 Task: Look for space in Gurmatkāl, India from 1st July, 2023 to 8th July, 2023 for 2 adults, 1 child in price range Rs.15000 to Rs.20000. Place can be entire place with 1  bedroom having 1 bed and 1 bathroom. Property type can be house, flat, guest house, hotel. Amenities needed are: washing machine. Booking option can be shelf check-in. Required host language is English.
Action: Mouse moved to (581, 146)
Screenshot: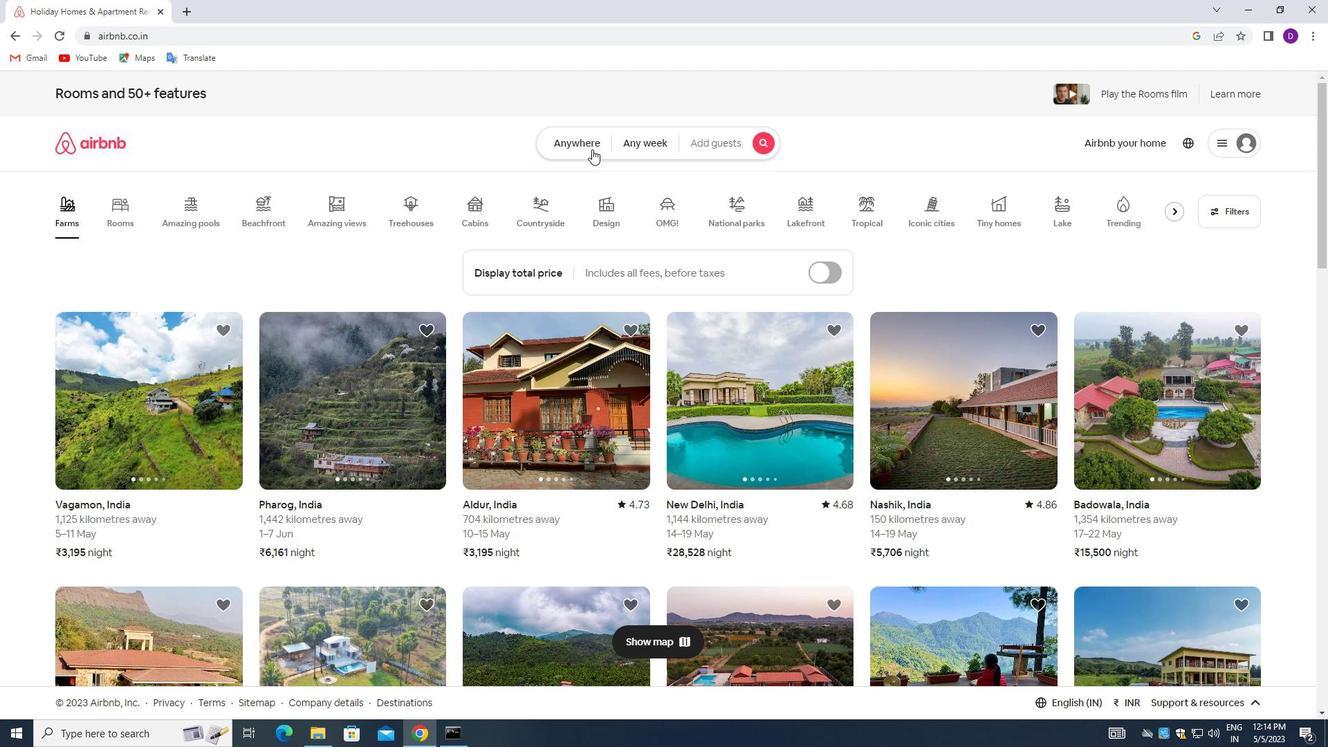 
Action: Mouse pressed left at (581, 146)
Screenshot: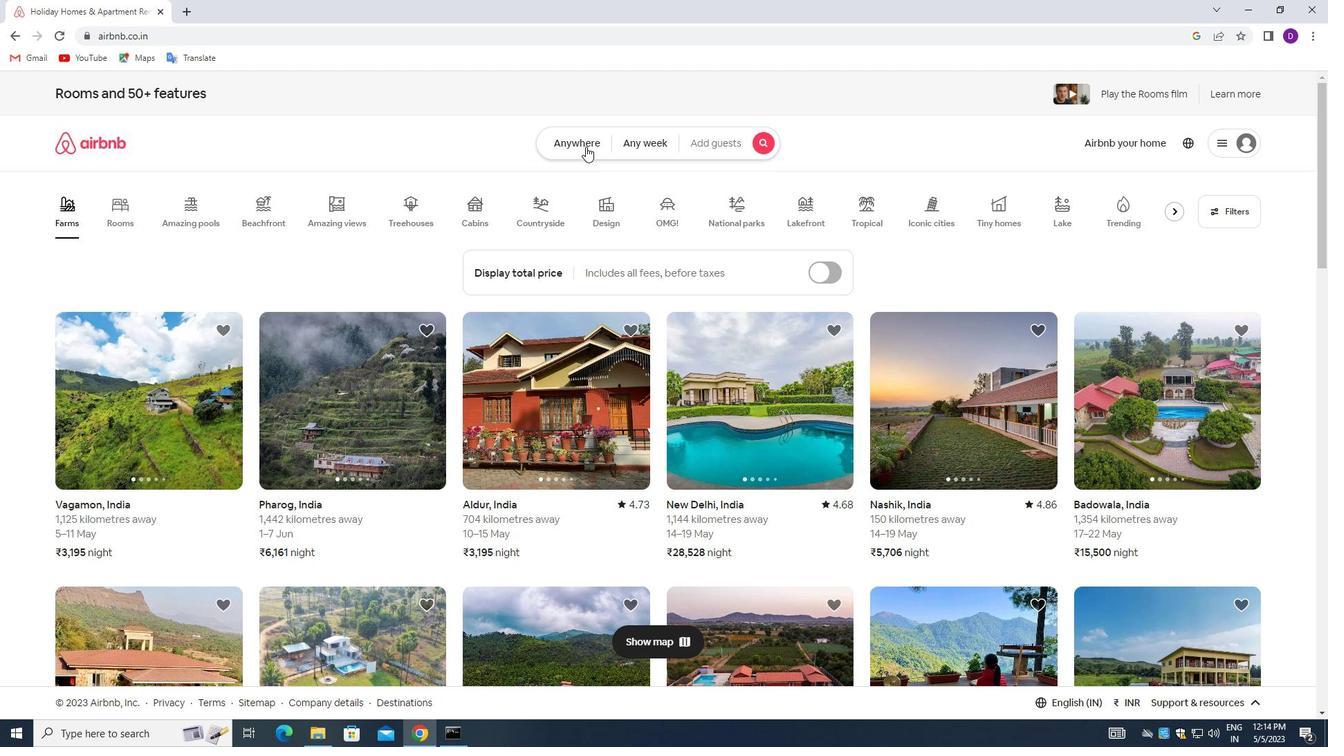 
Action: Mouse moved to (531, 201)
Screenshot: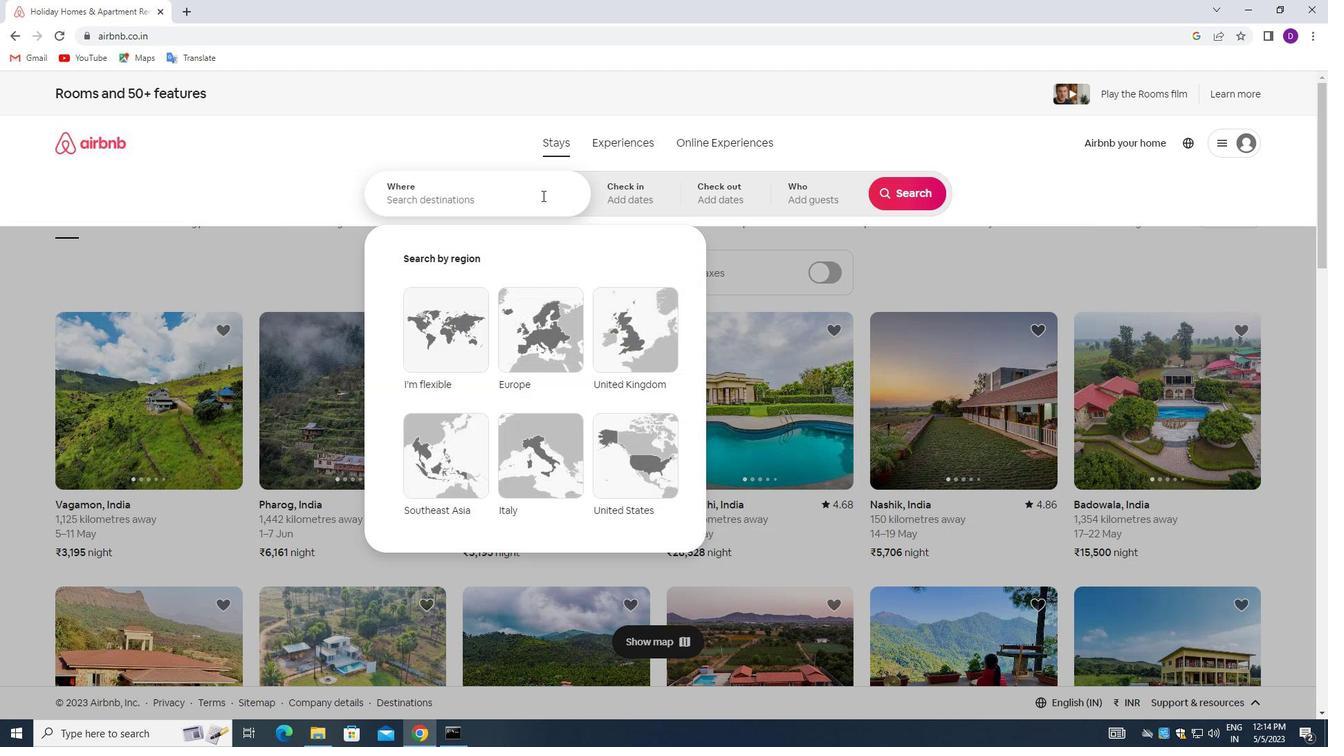 
Action: Mouse pressed left at (531, 201)
Screenshot: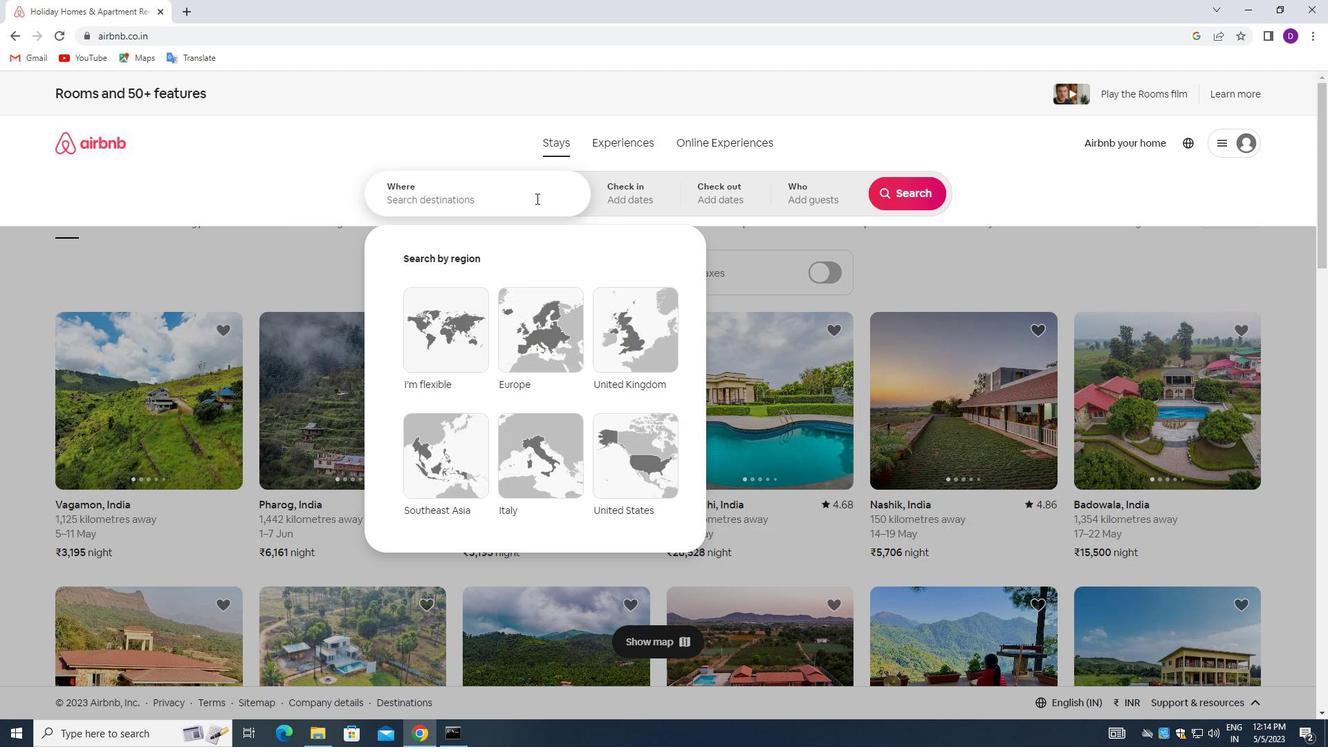 
Action: Mouse moved to (295, 166)
Screenshot: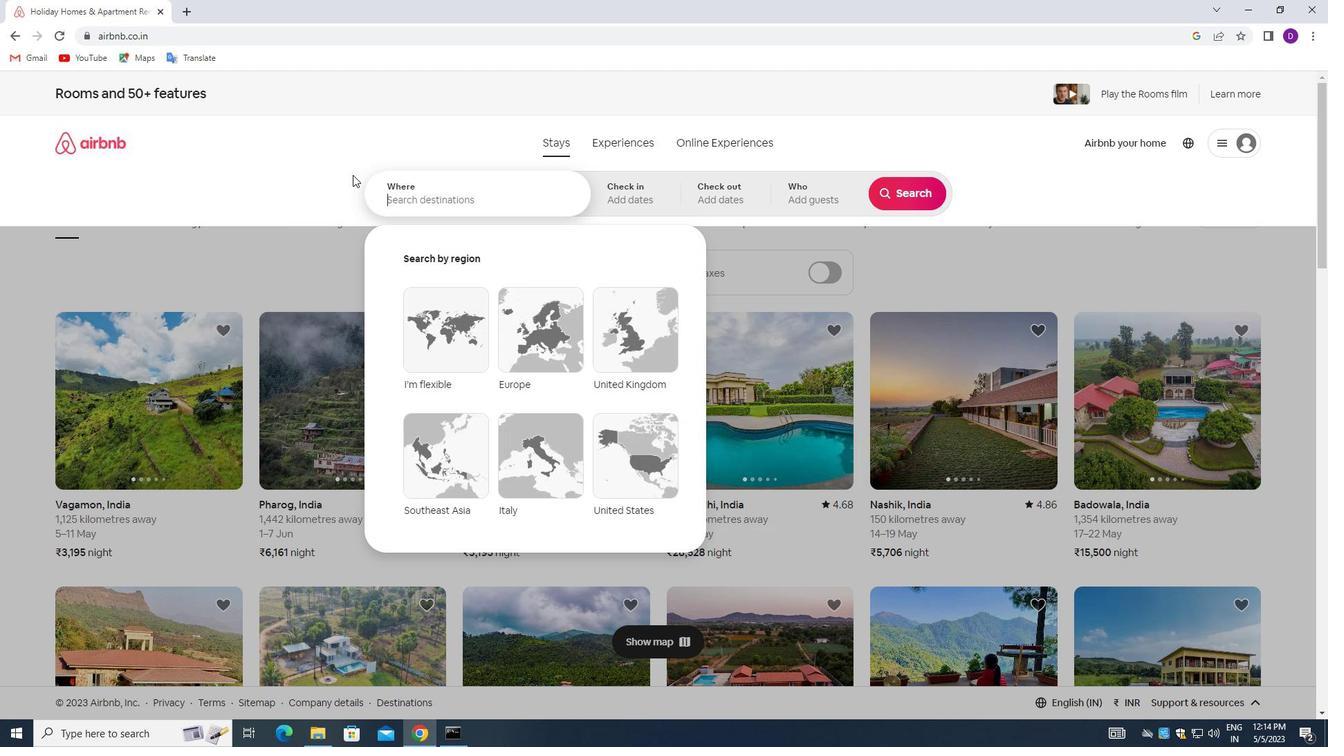 
Action: Key pressed <Key.shift_r>Gurmatkal,<Key.space><Key.shift>INDIA<Key.enter>
Screenshot: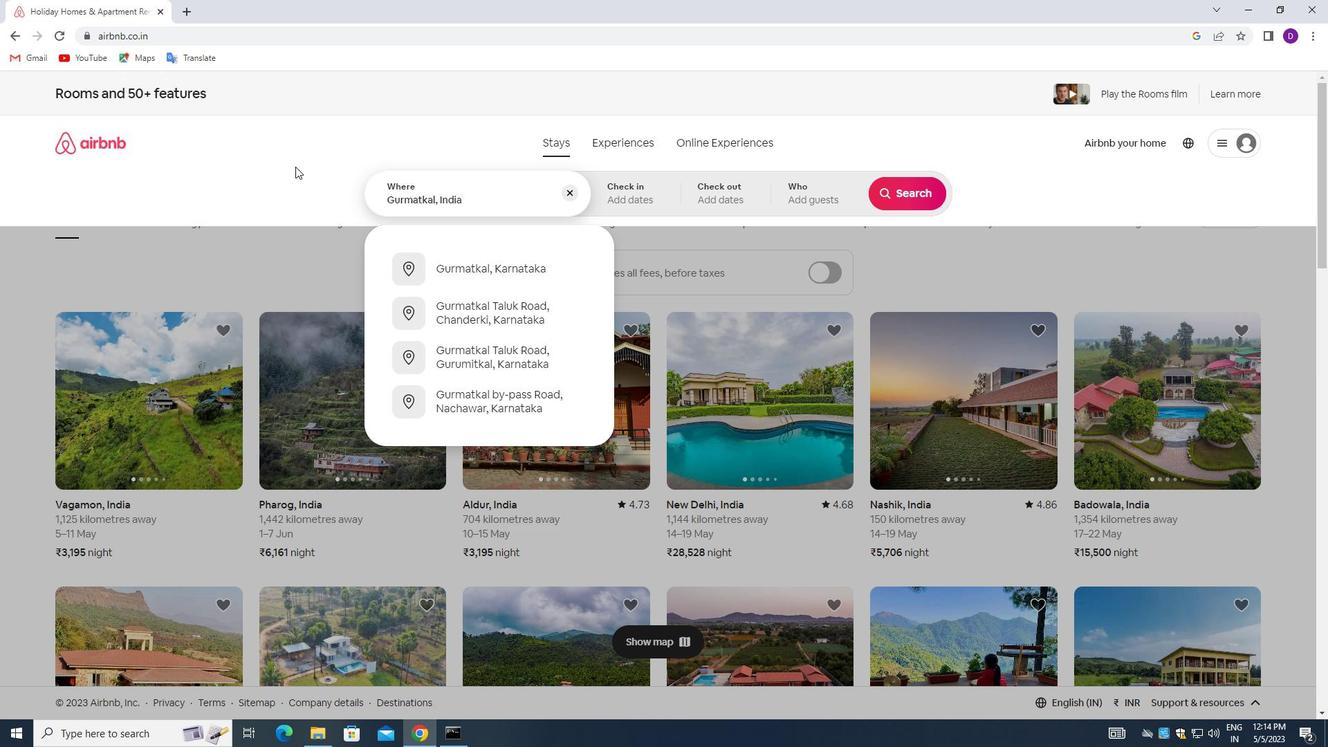 
Action: Mouse moved to (899, 308)
Screenshot: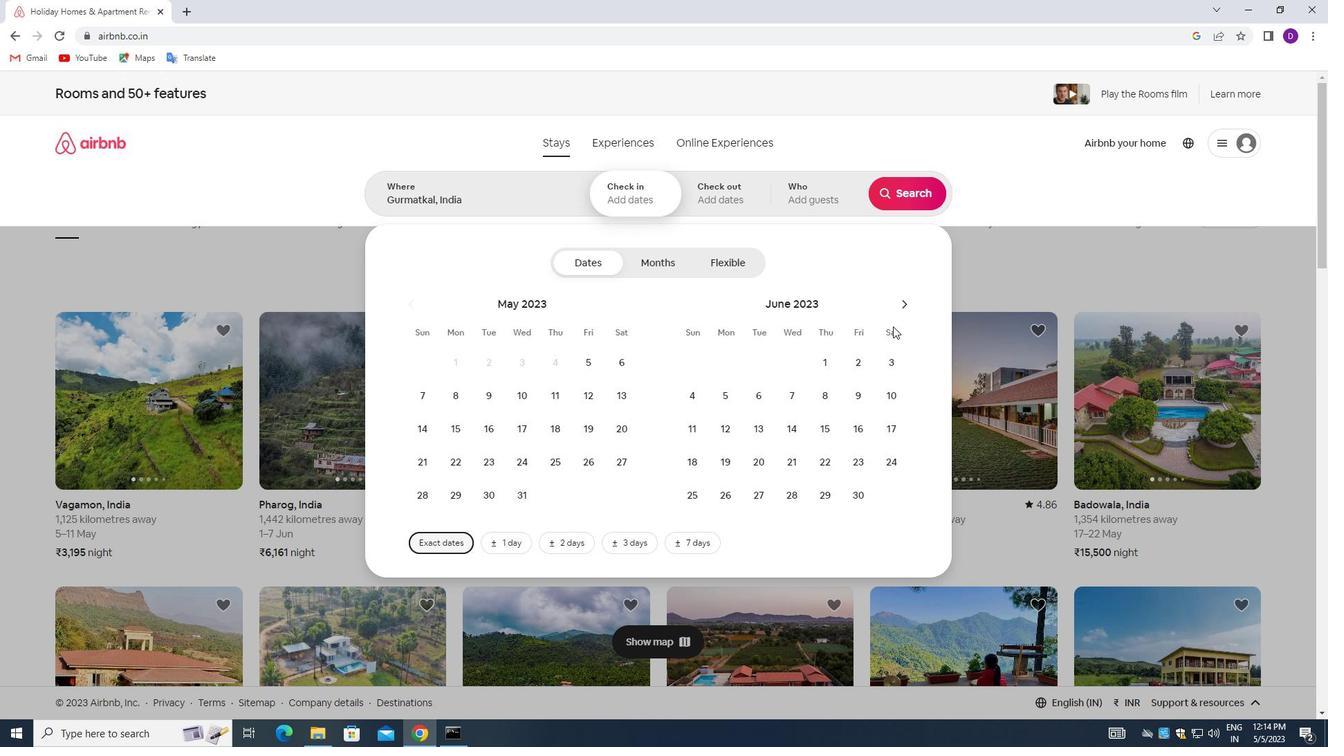 
Action: Mouse pressed left at (899, 308)
Screenshot: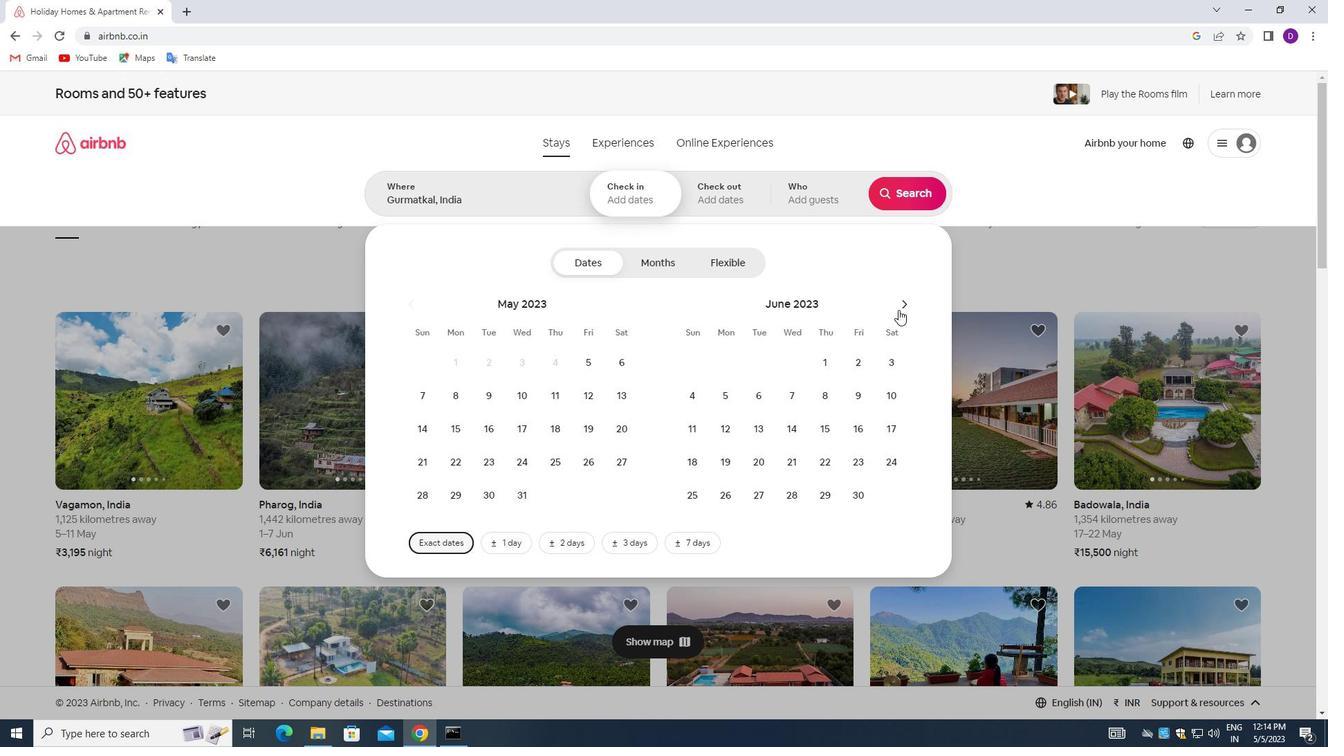
Action: Mouse moved to (897, 352)
Screenshot: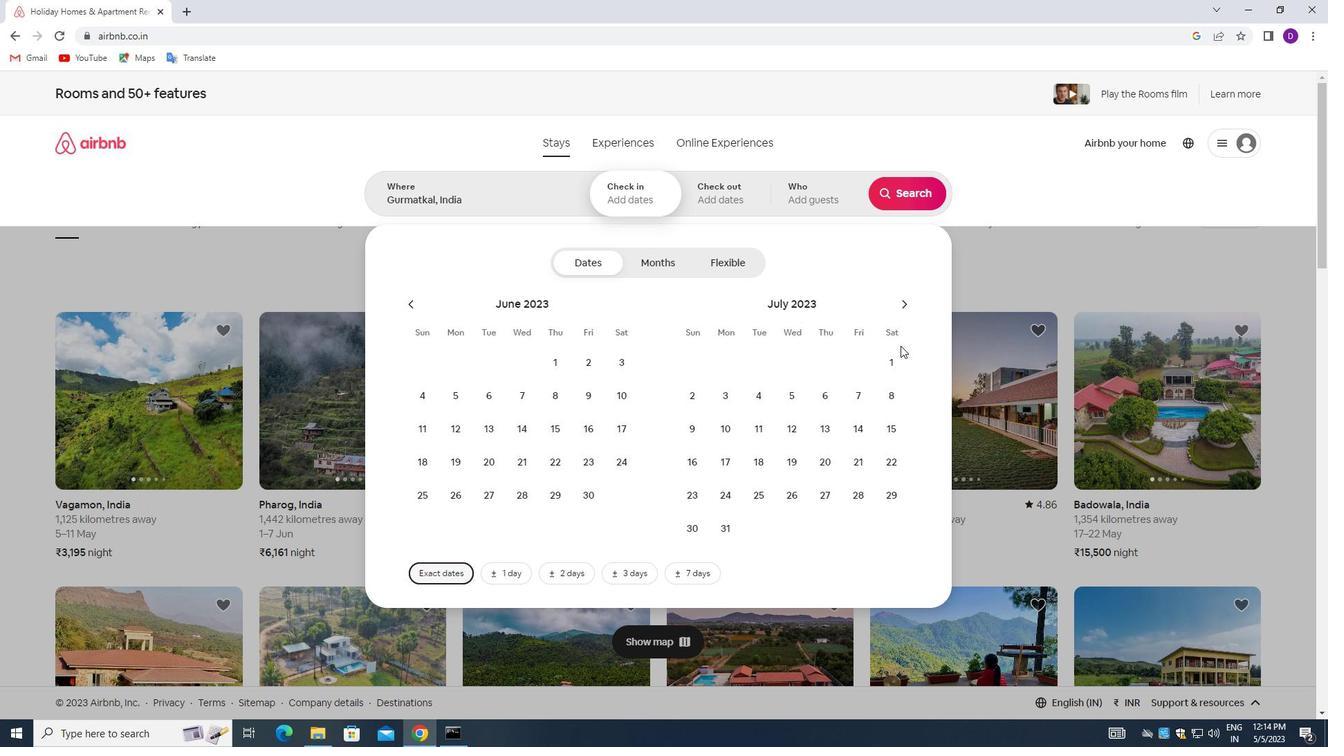 
Action: Mouse pressed left at (897, 352)
Screenshot: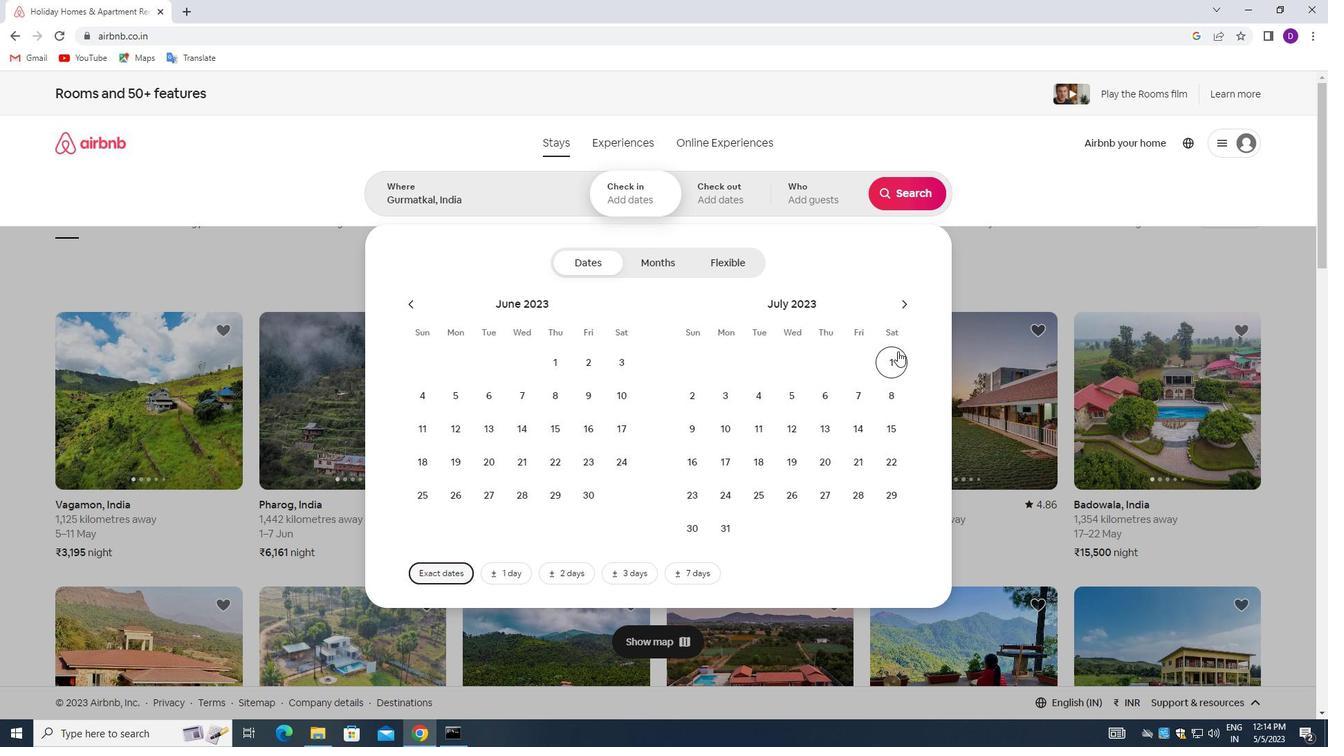 
Action: Mouse moved to (896, 386)
Screenshot: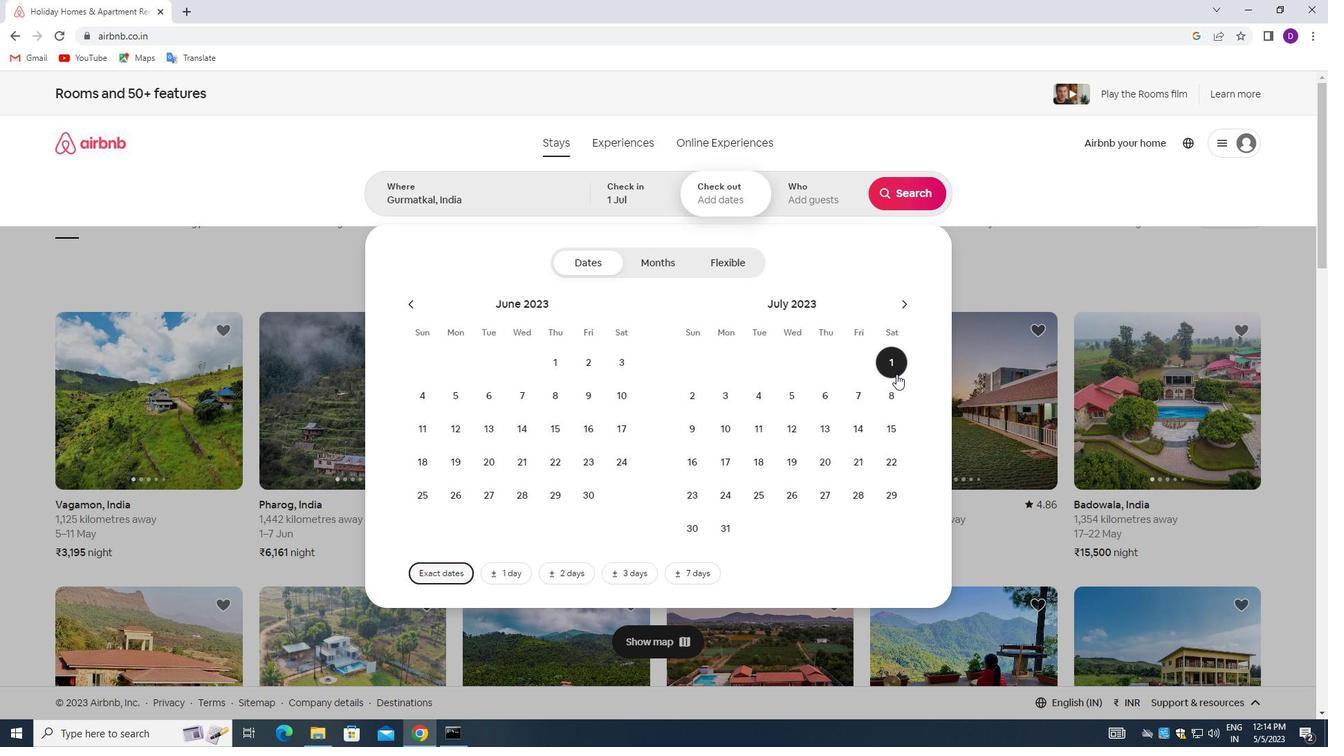 
Action: Mouse pressed left at (896, 386)
Screenshot: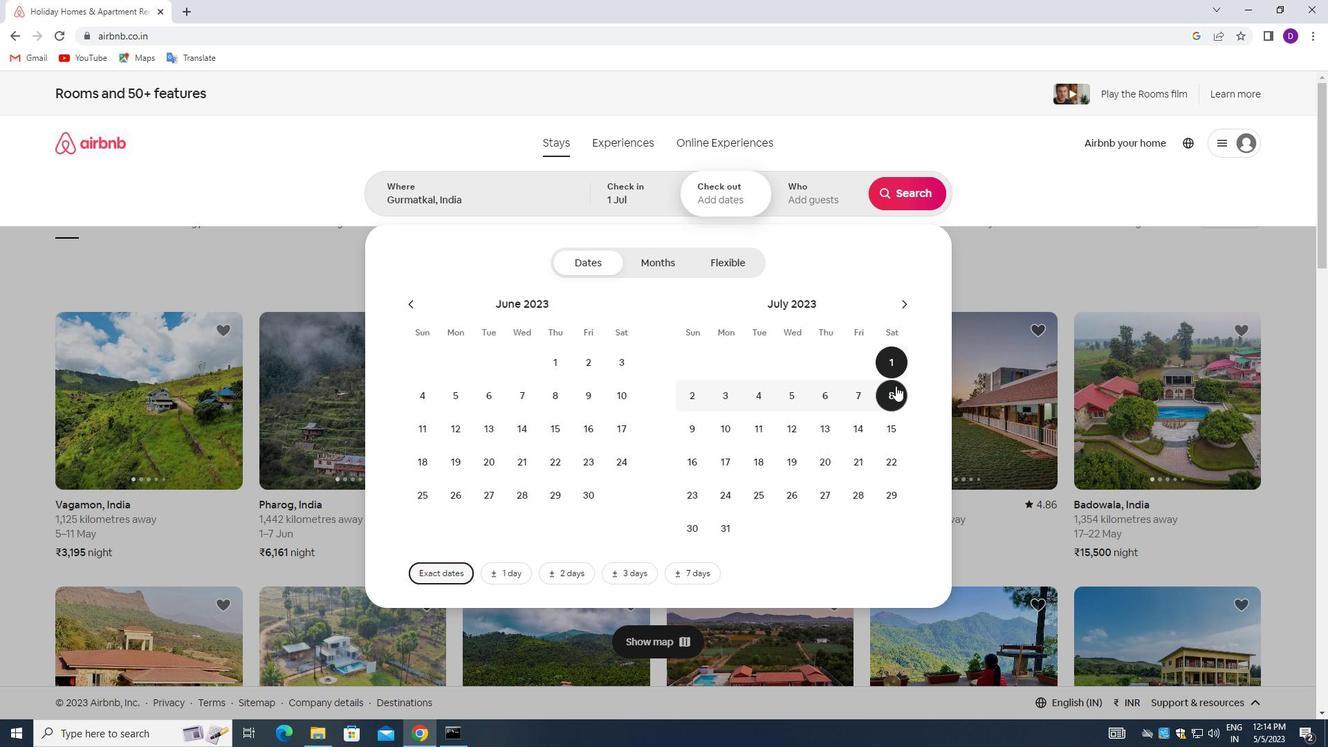 
Action: Mouse moved to (805, 194)
Screenshot: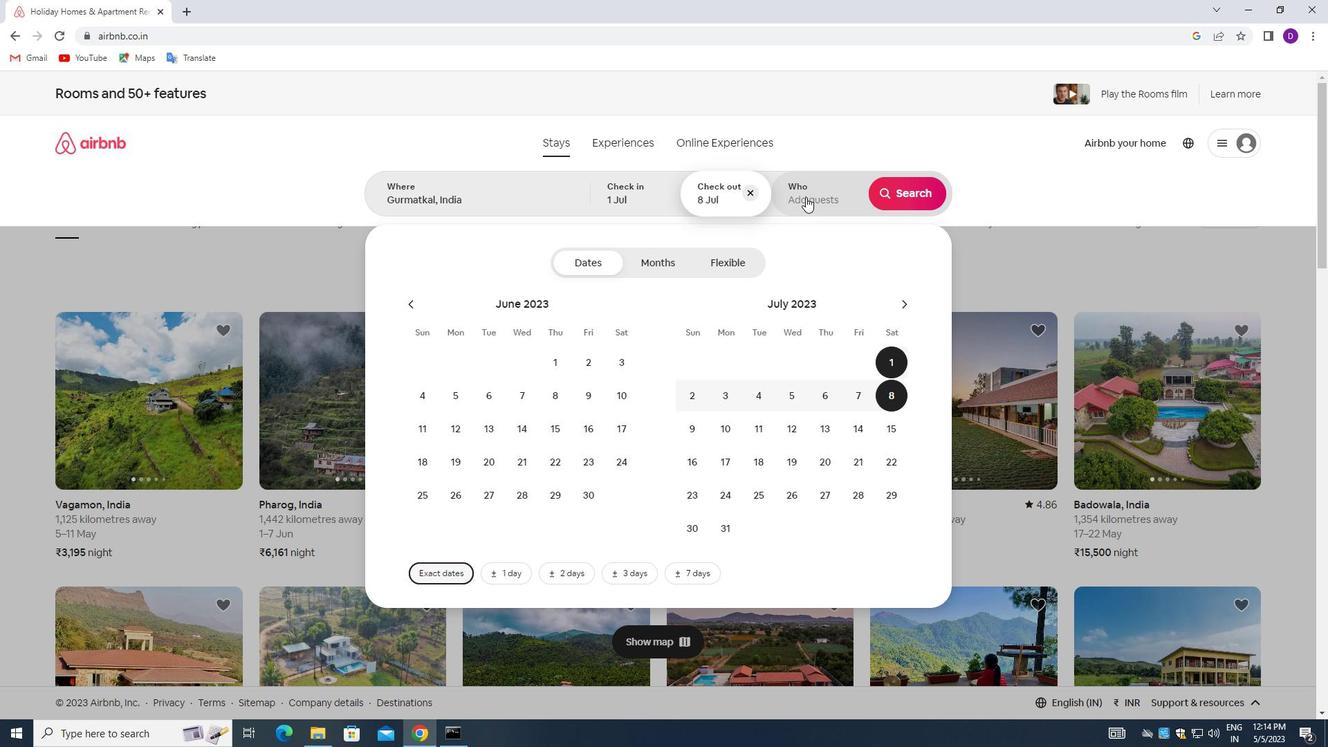 
Action: Mouse pressed left at (805, 194)
Screenshot: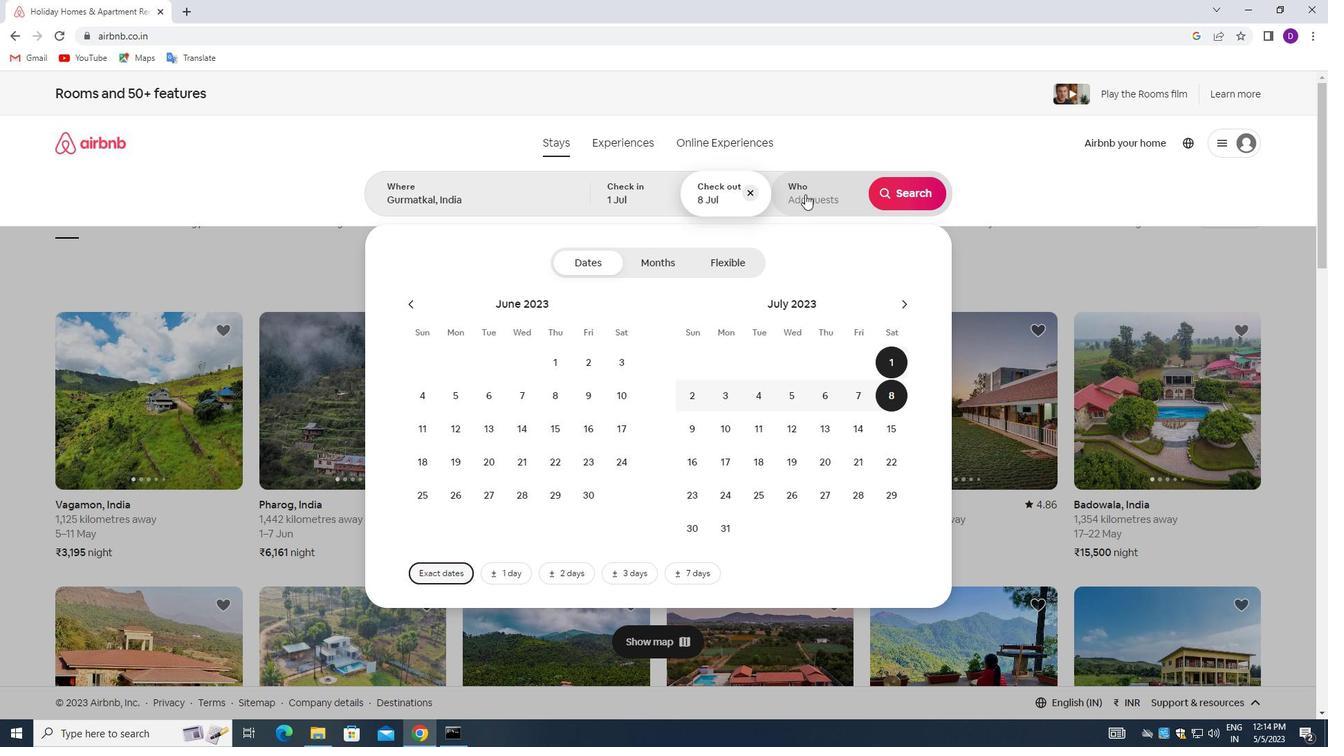 
Action: Mouse moved to (919, 264)
Screenshot: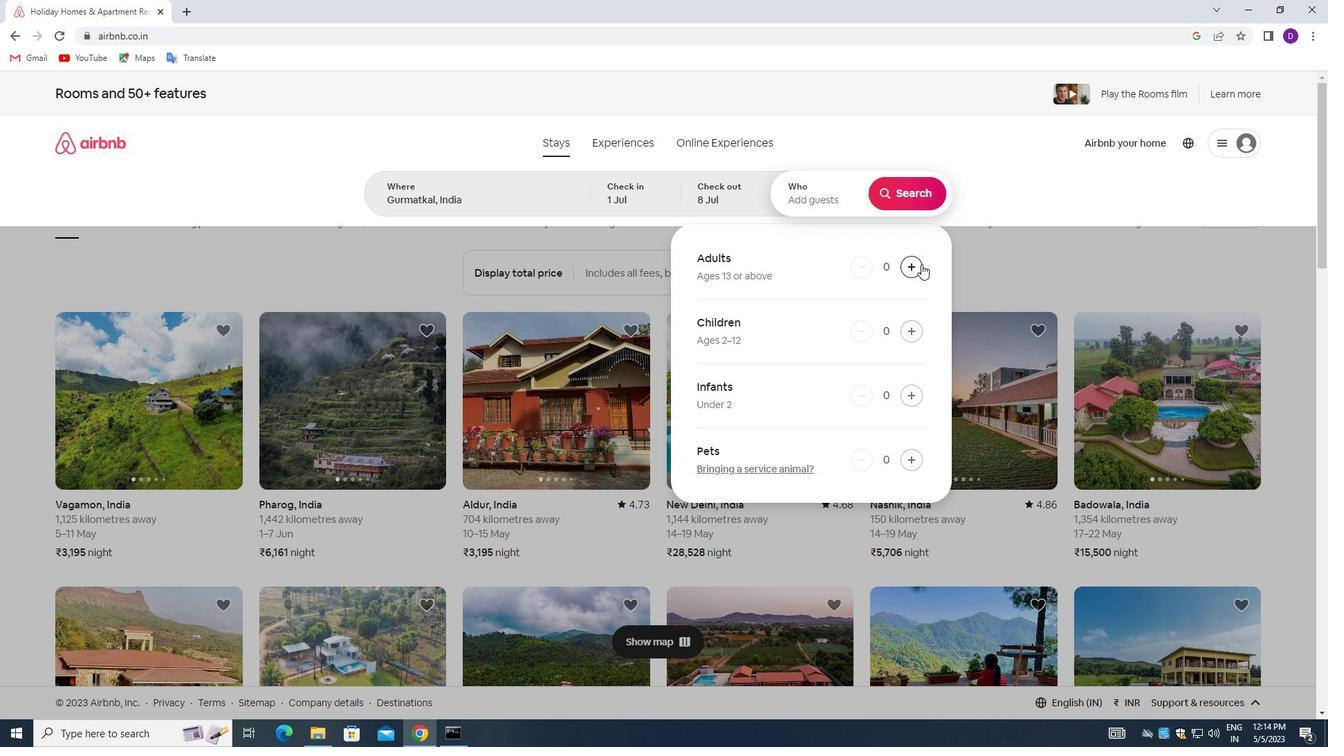 
Action: Mouse pressed left at (919, 264)
Screenshot: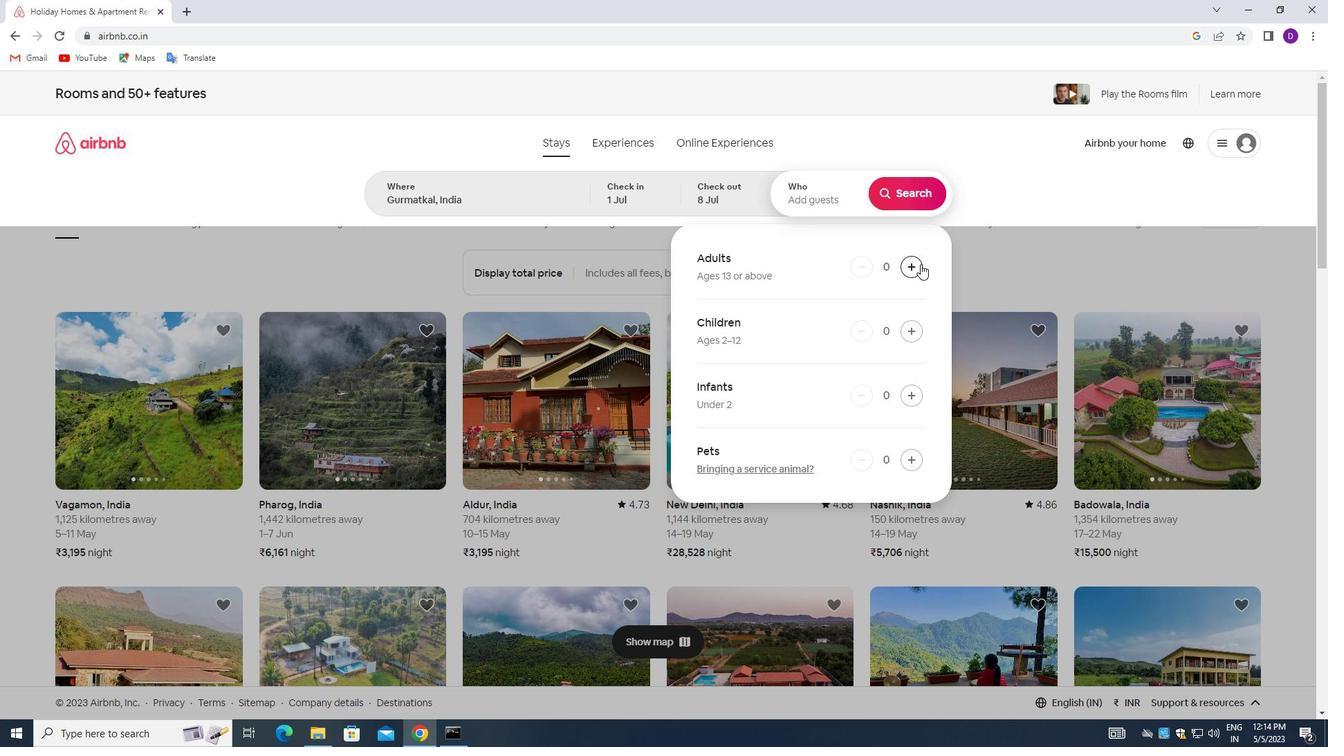 
Action: Mouse pressed left at (919, 264)
Screenshot: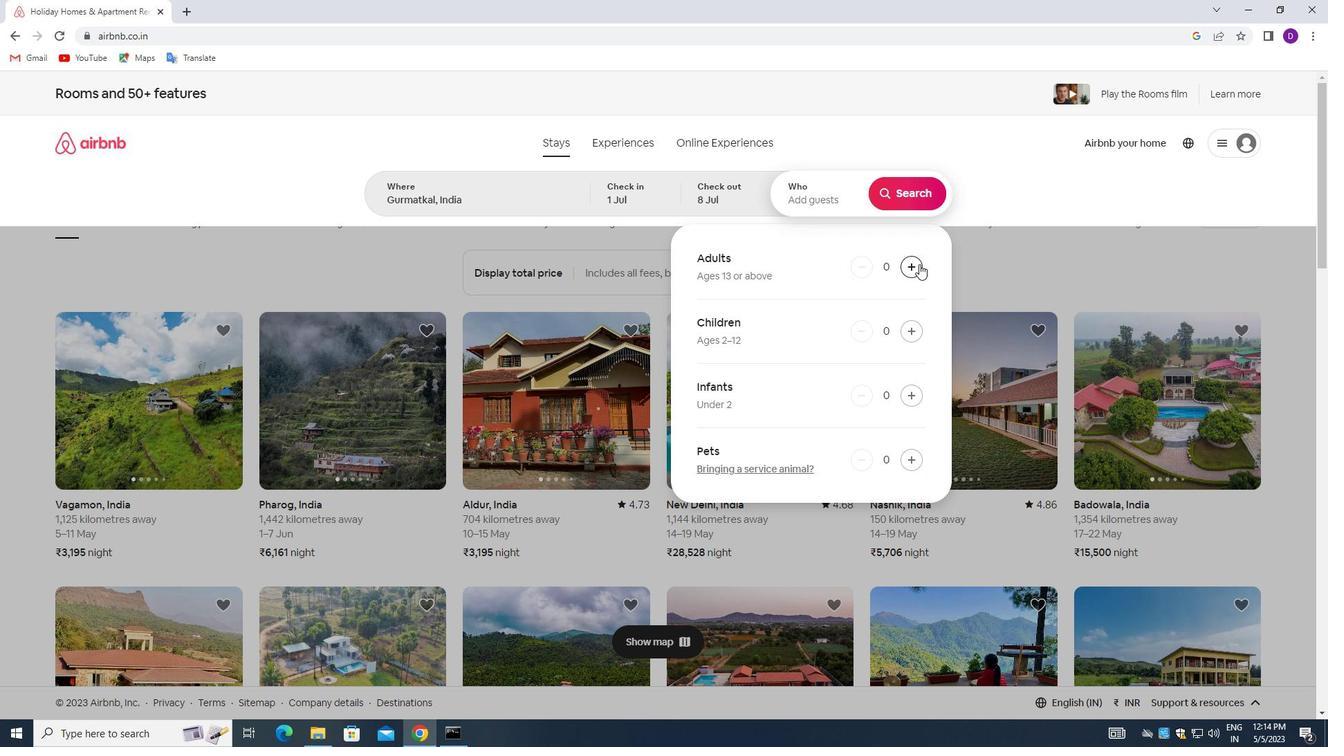 
Action: Mouse moved to (906, 325)
Screenshot: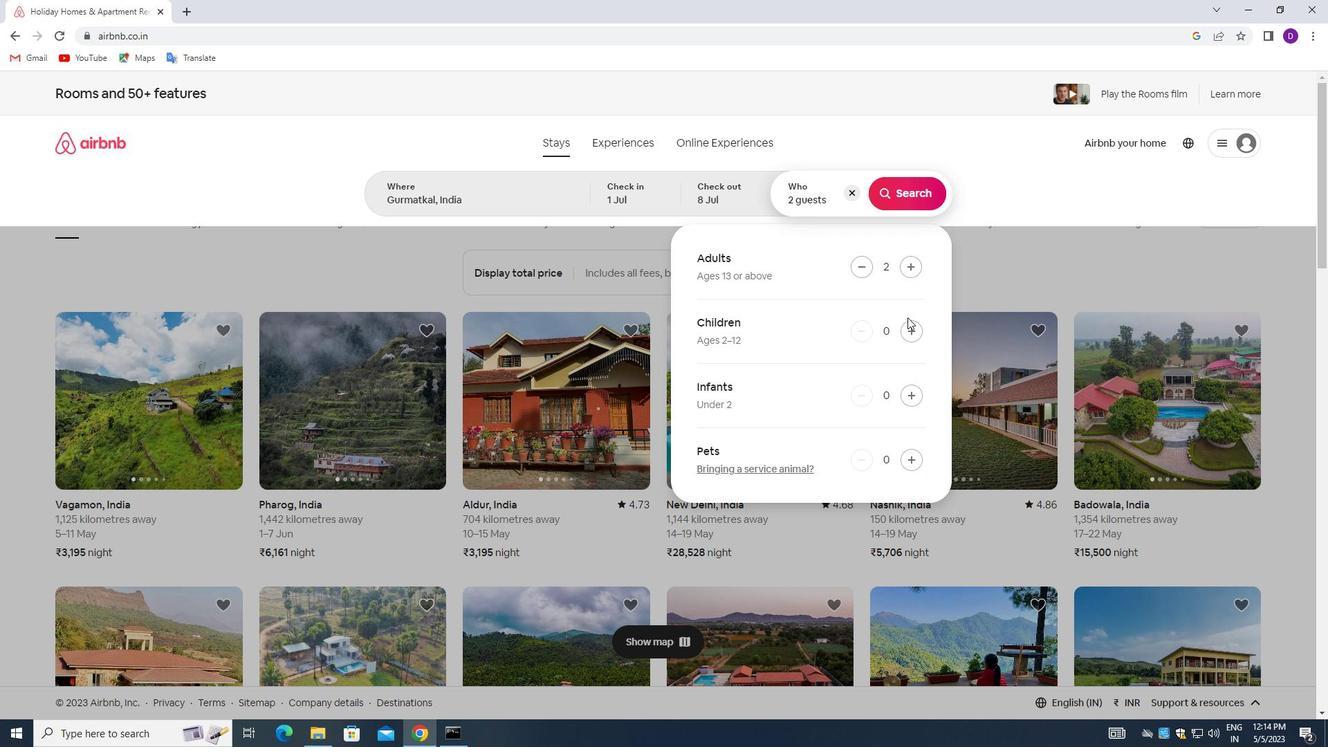 
Action: Mouse pressed left at (906, 325)
Screenshot: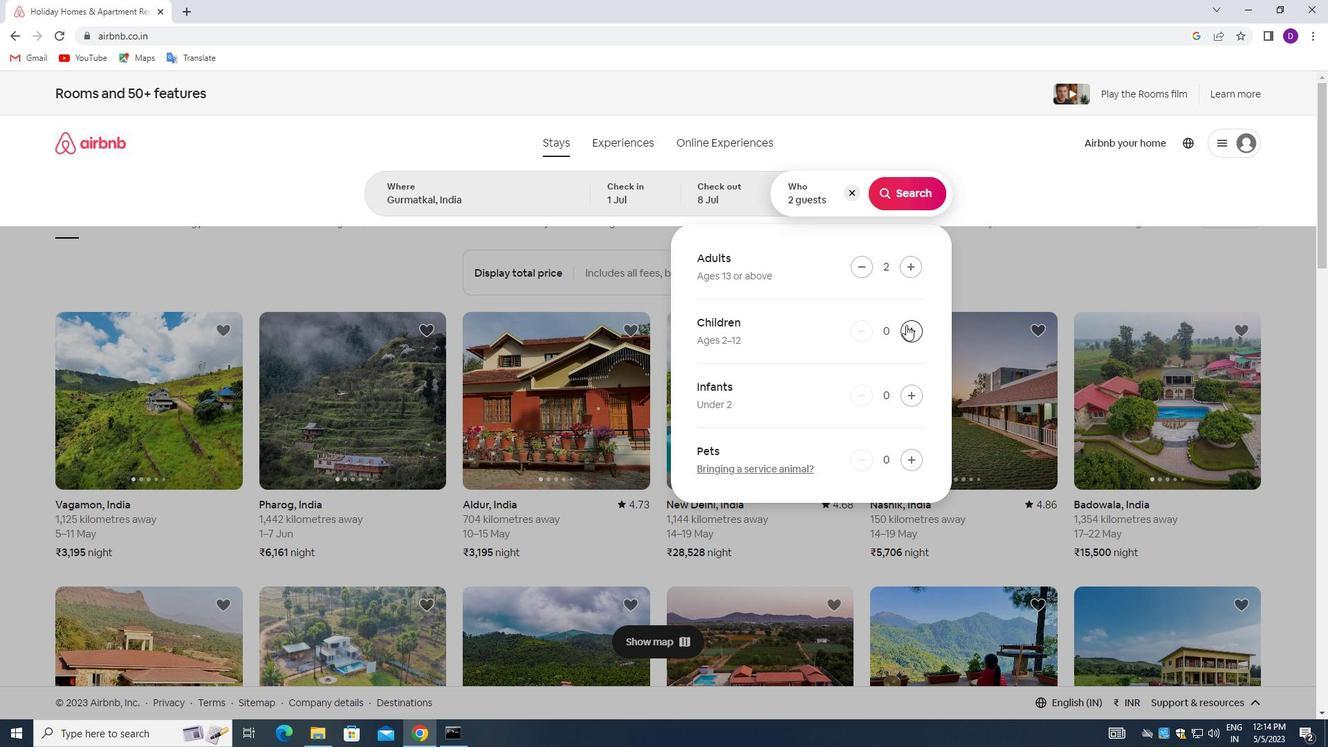 
Action: Mouse moved to (914, 189)
Screenshot: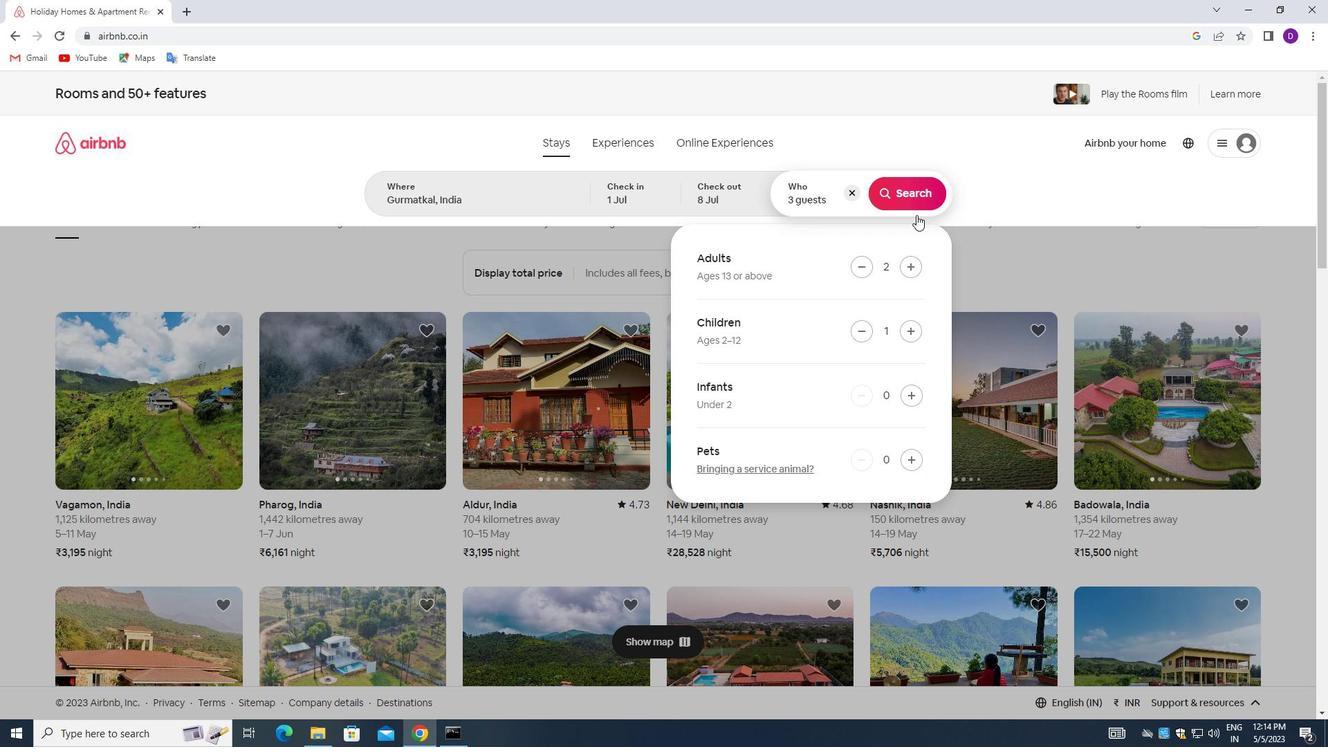 
Action: Mouse pressed left at (914, 189)
Screenshot: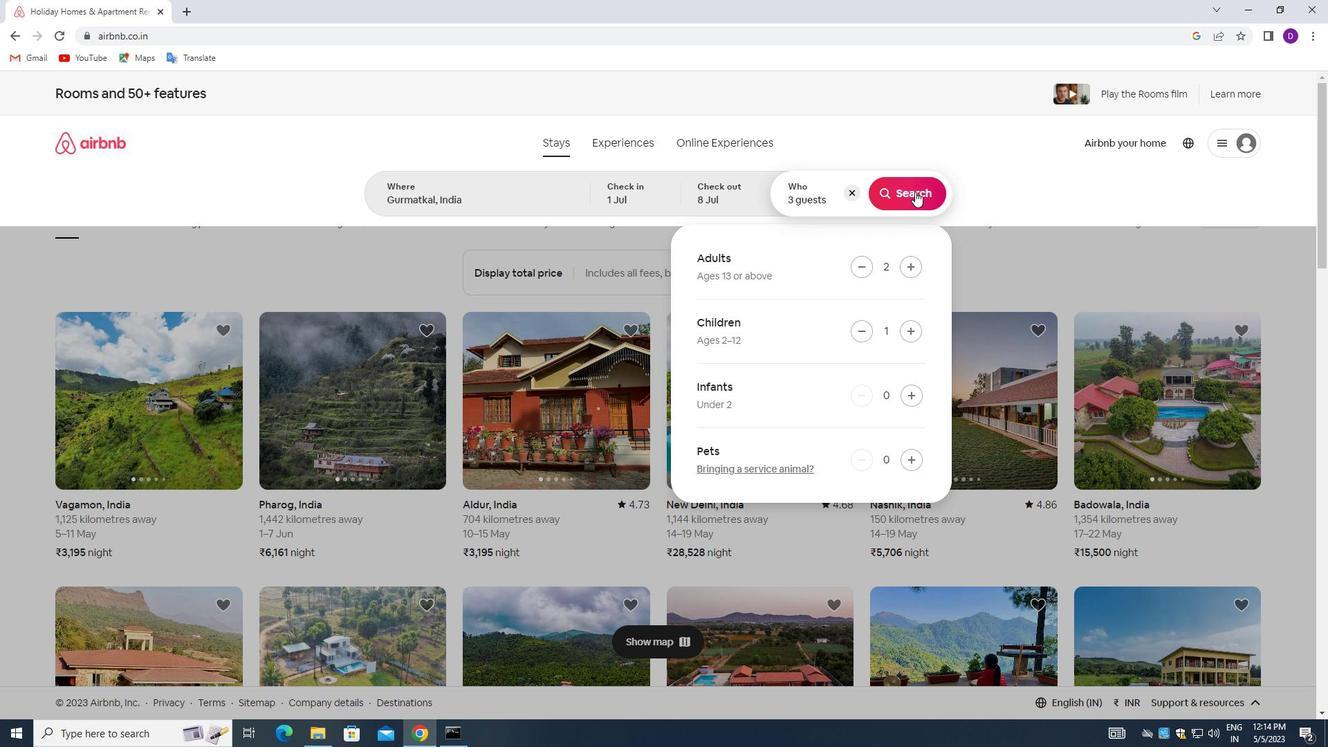 
Action: Mouse moved to (1254, 159)
Screenshot: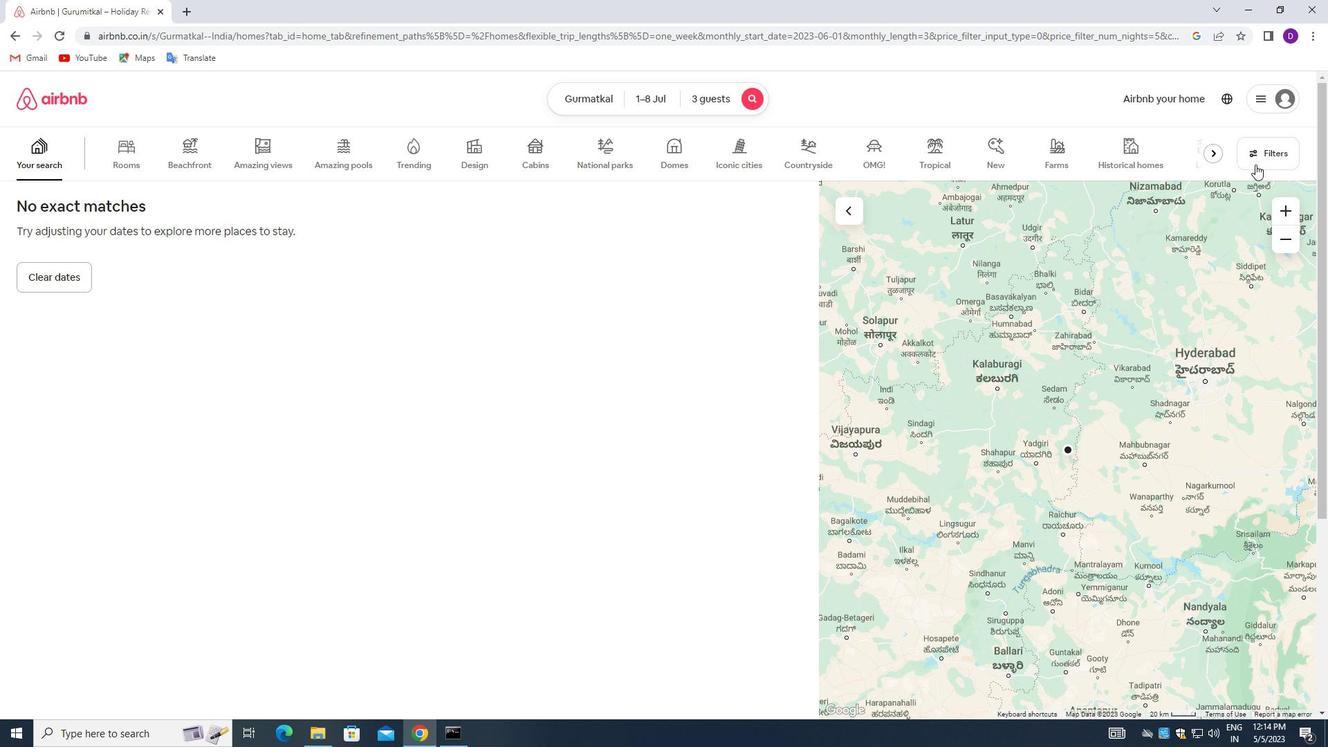
Action: Mouse pressed left at (1254, 159)
Screenshot: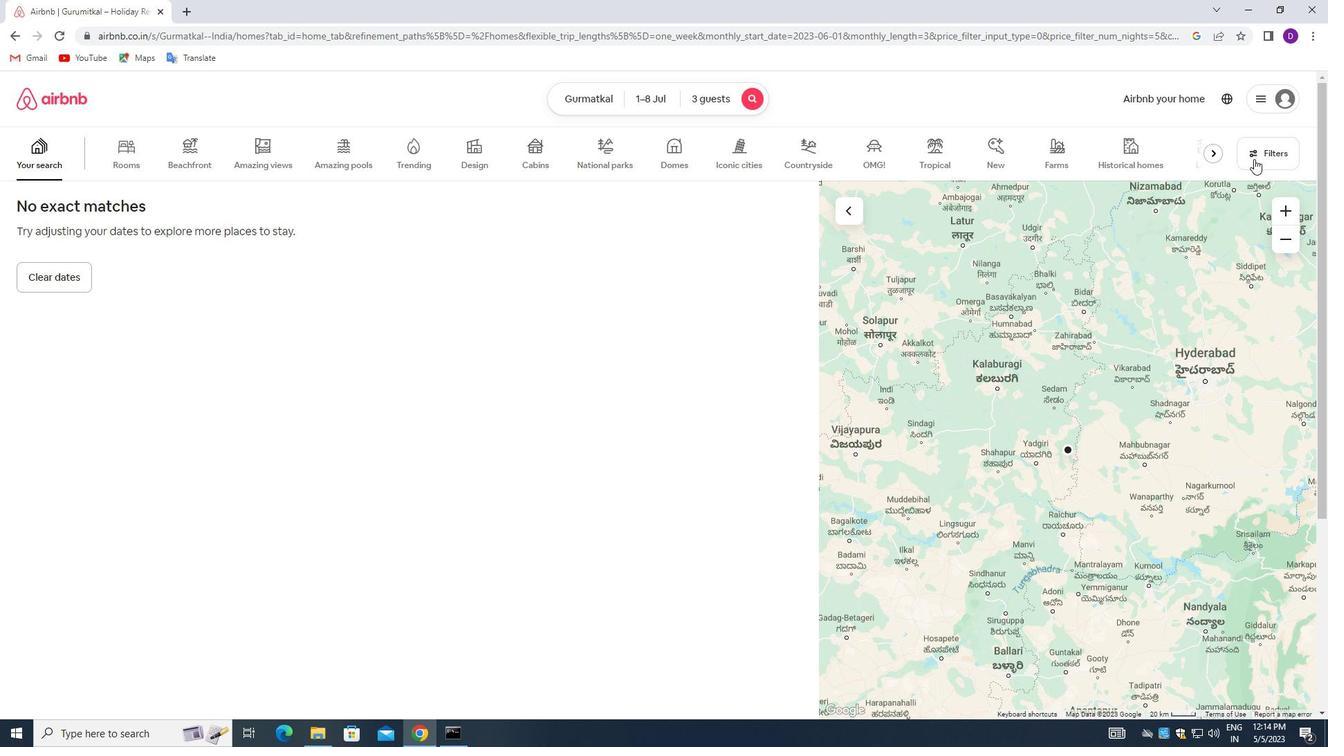
Action: Mouse moved to (484, 494)
Screenshot: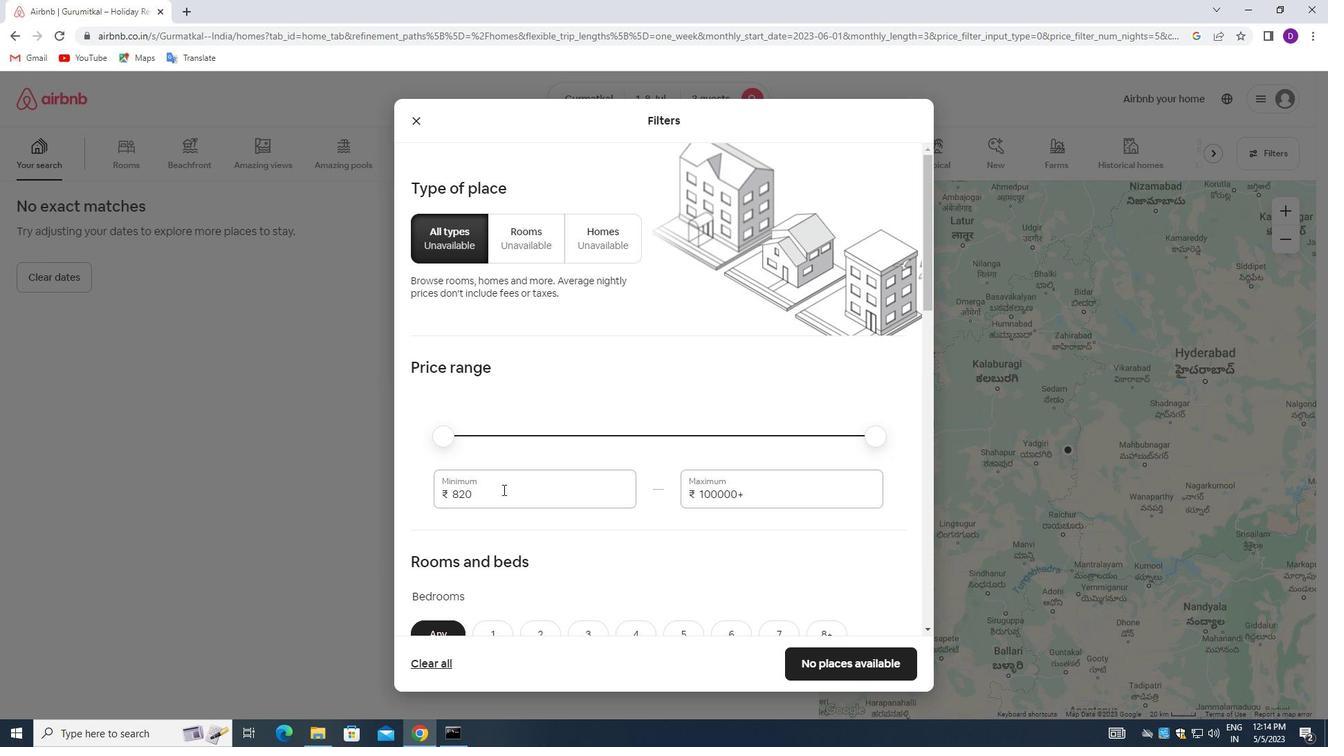 
Action: Mouse pressed left at (484, 494)
Screenshot: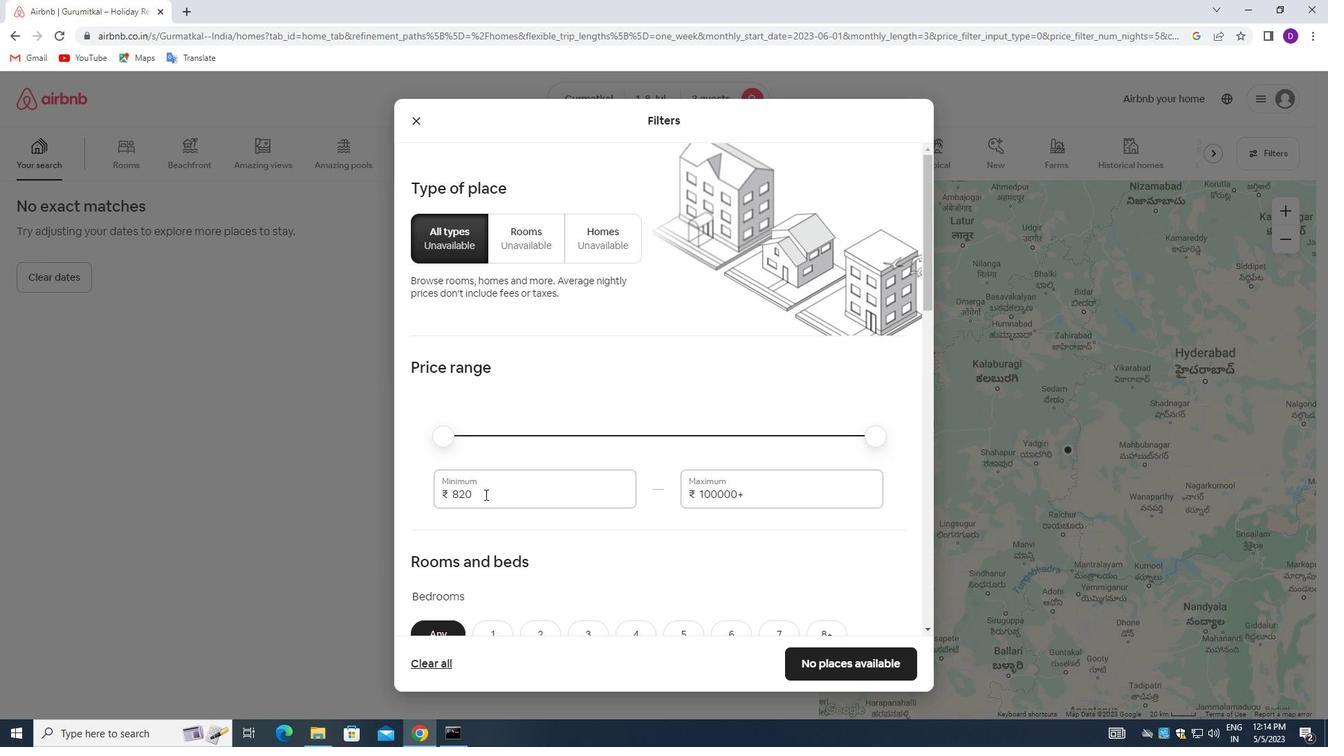 
Action: Mouse pressed left at (484, 494)
Screenshot: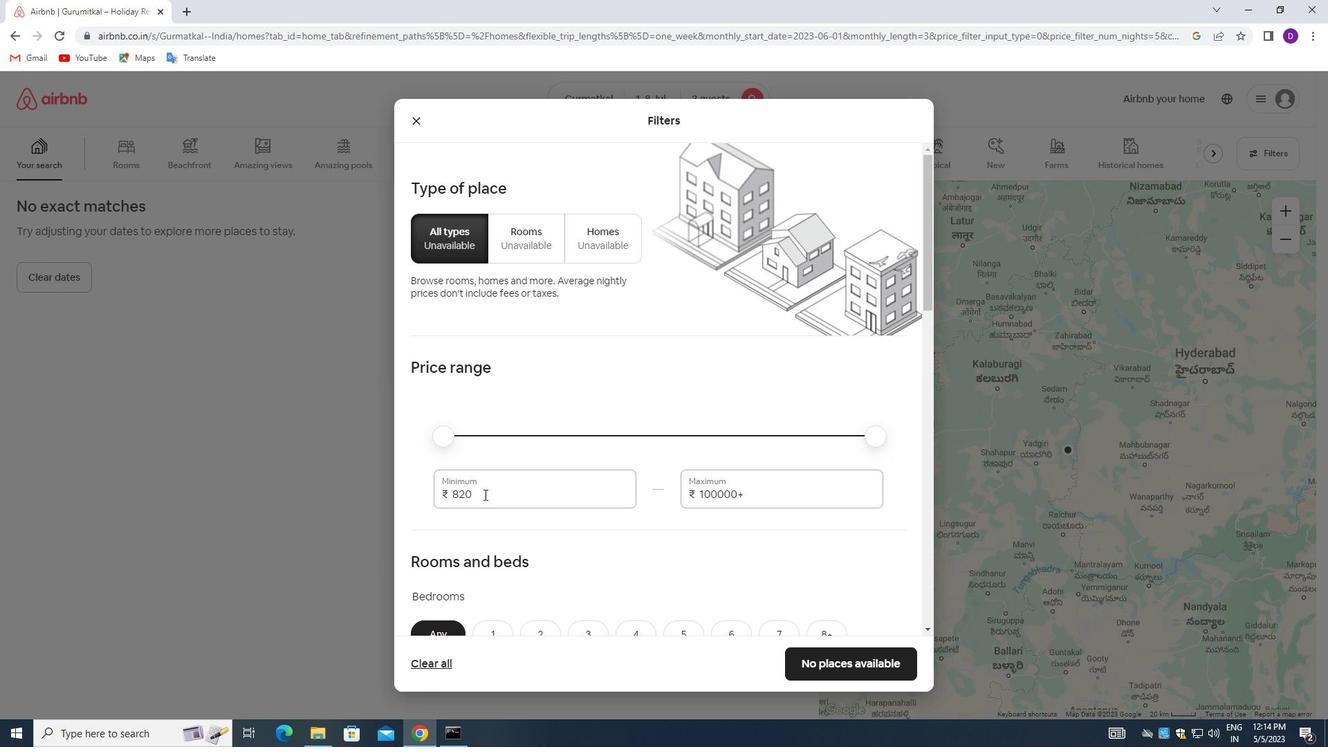 
Action: Key pressed 15000<Key.tab>20000
Screenshot: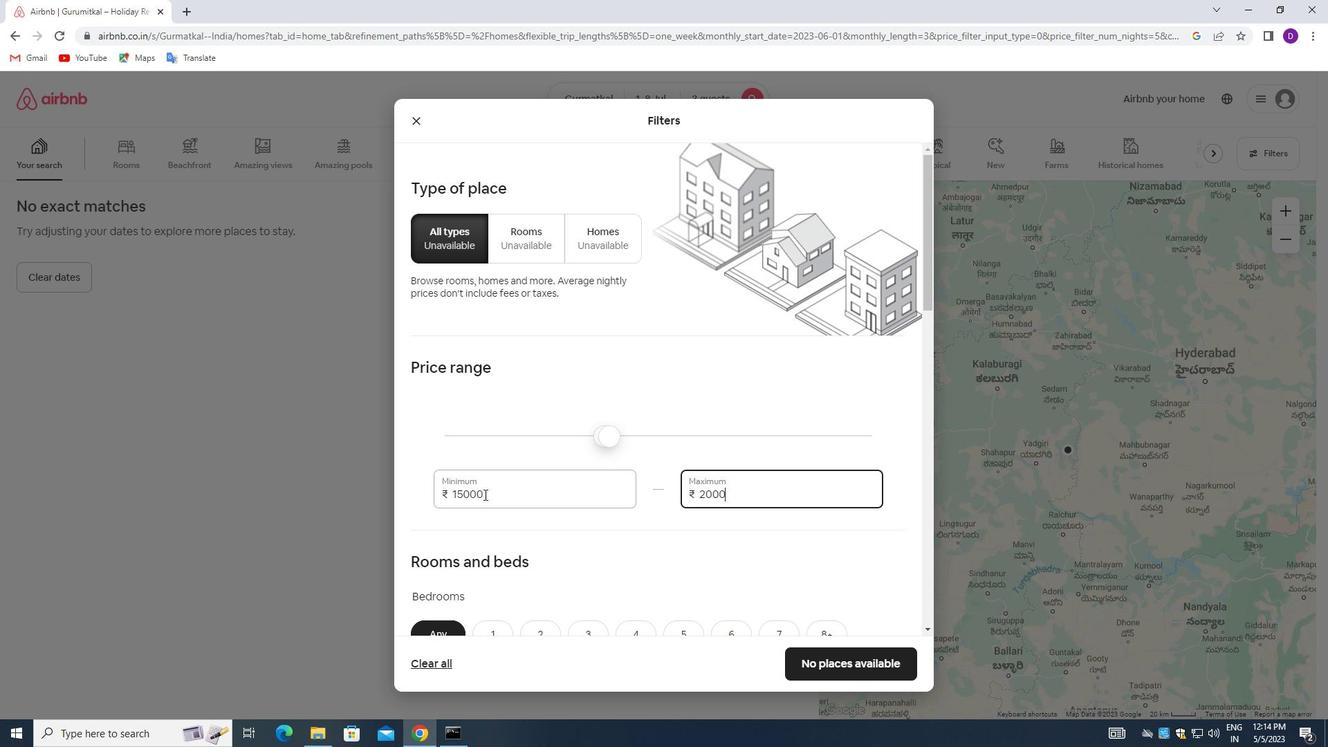 
Action: Mouse moved to (577, 521)
Screenshot: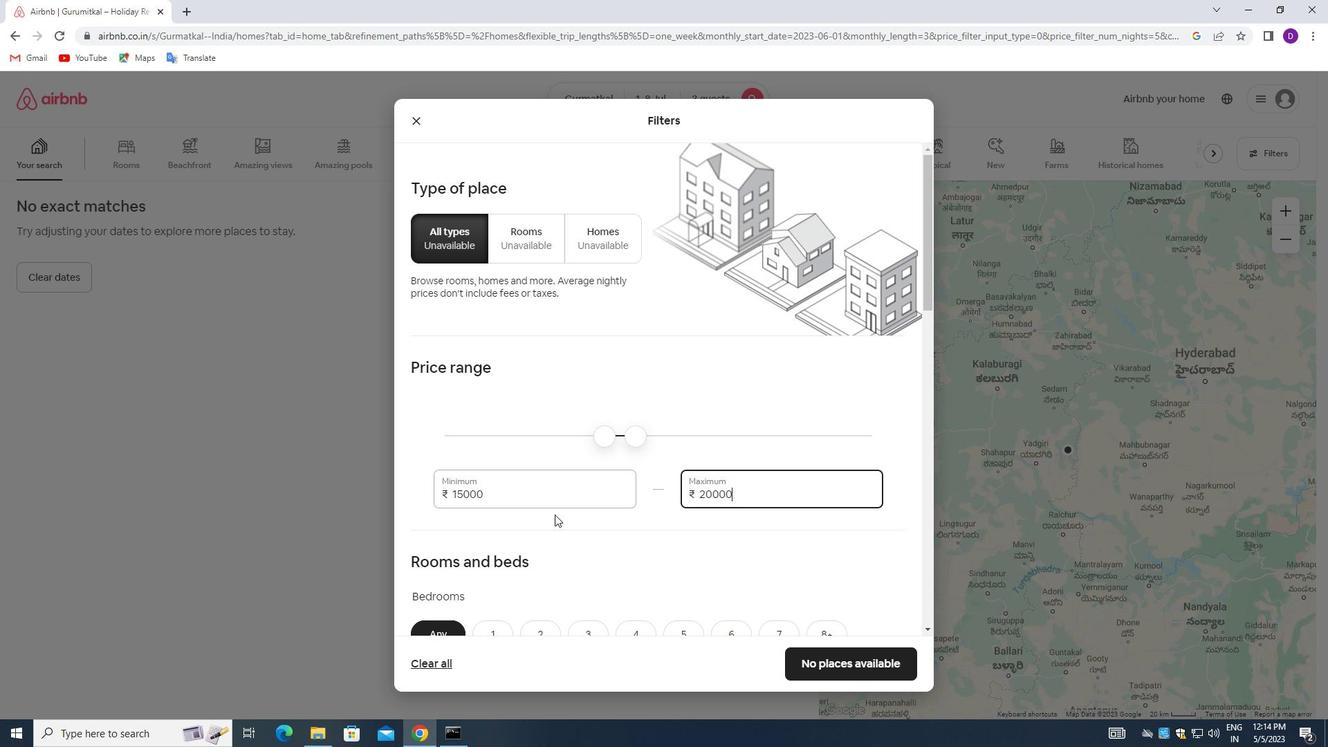 
Action: Mouse scrolled (577, 520) with delta (0, 0)
Screenshot: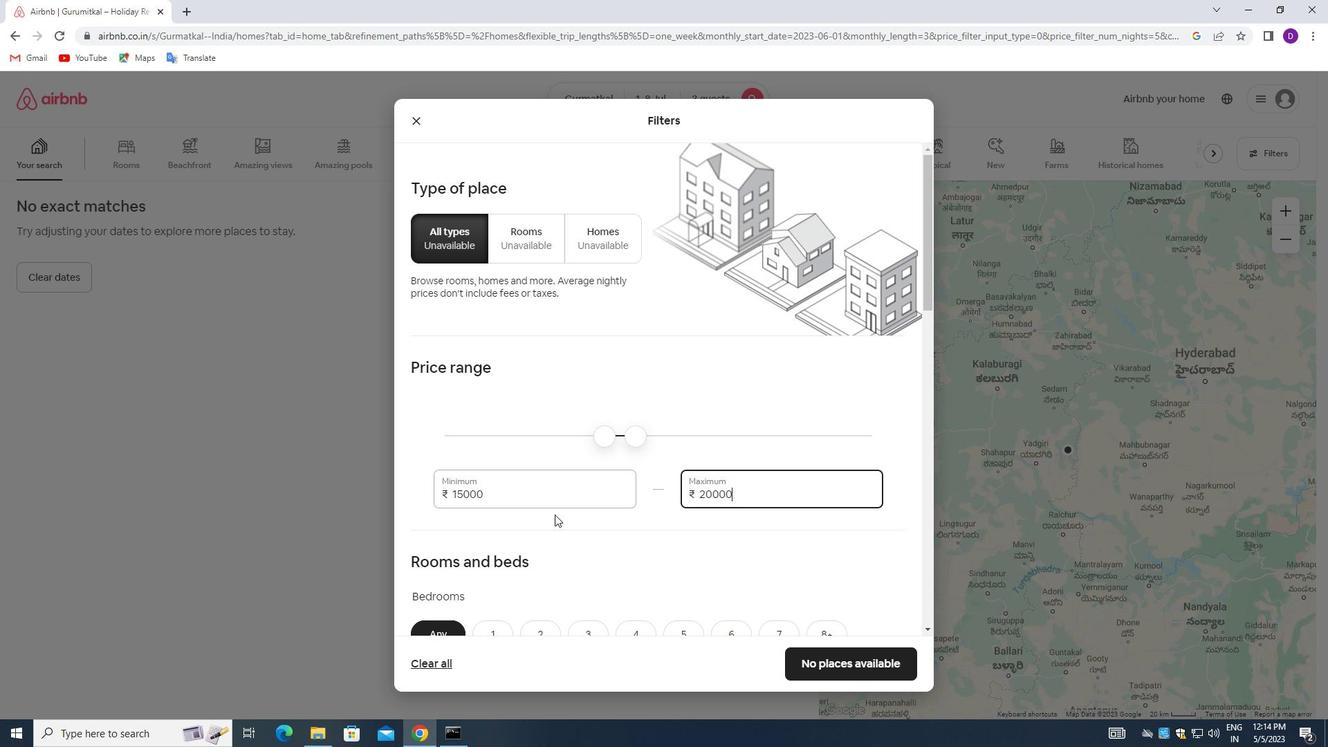 
Action: Mouse moved to (579, 522)
Screenshot: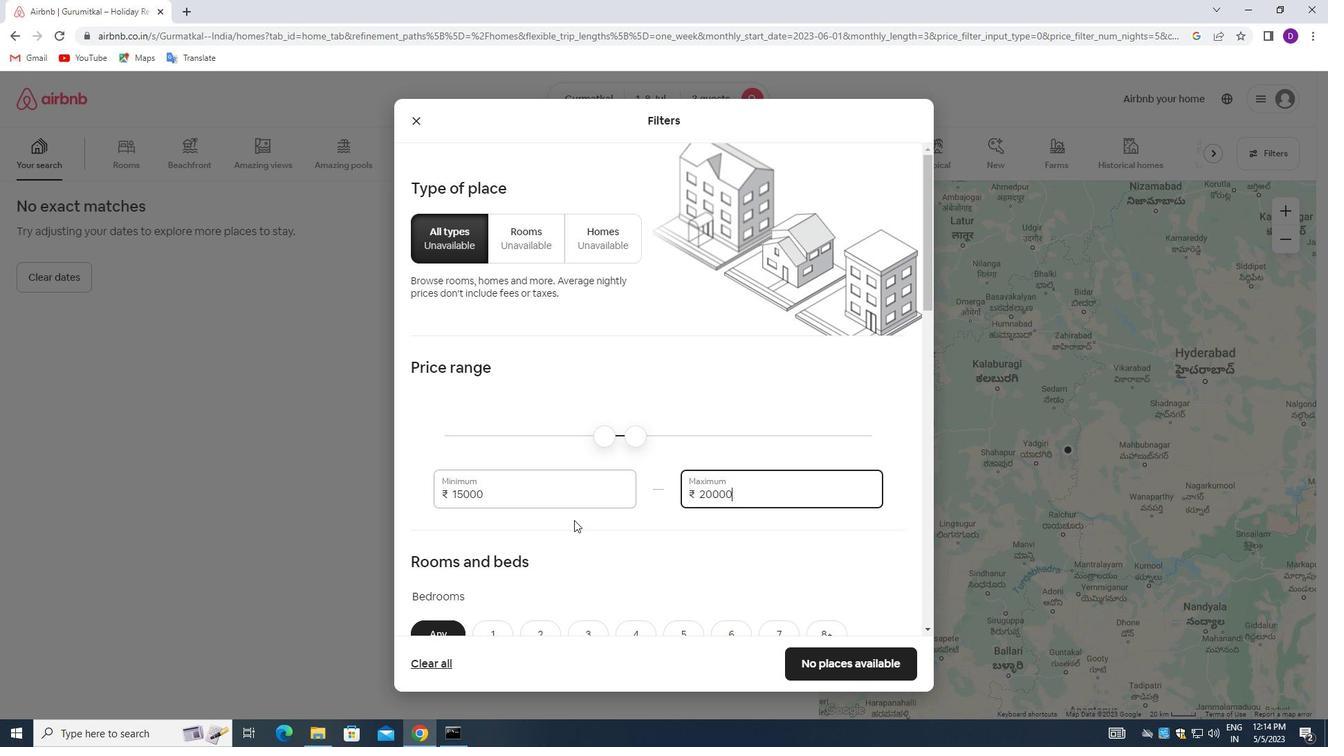 
Action: Mouse scrolled (579, 521) with delta (0, 0)
Screenshot: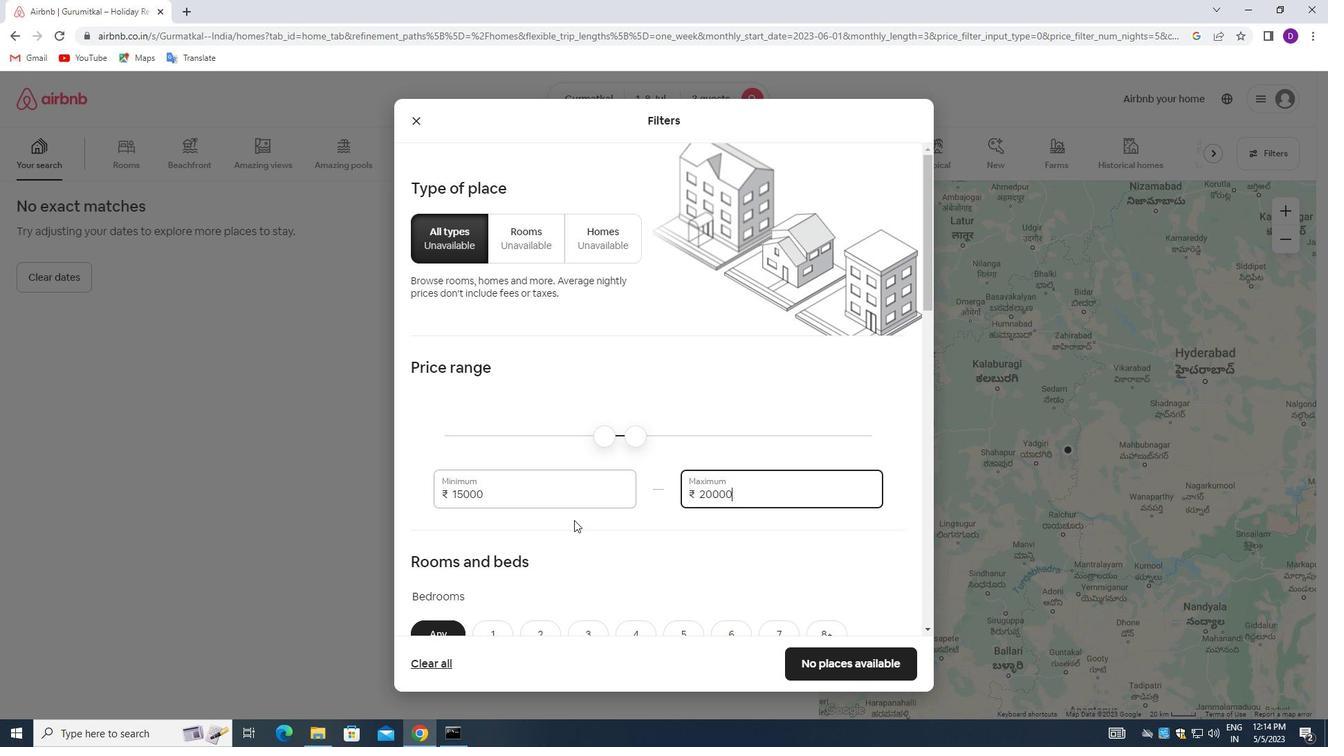 
Action: Mouse moved to (579, 523)
Screenshot: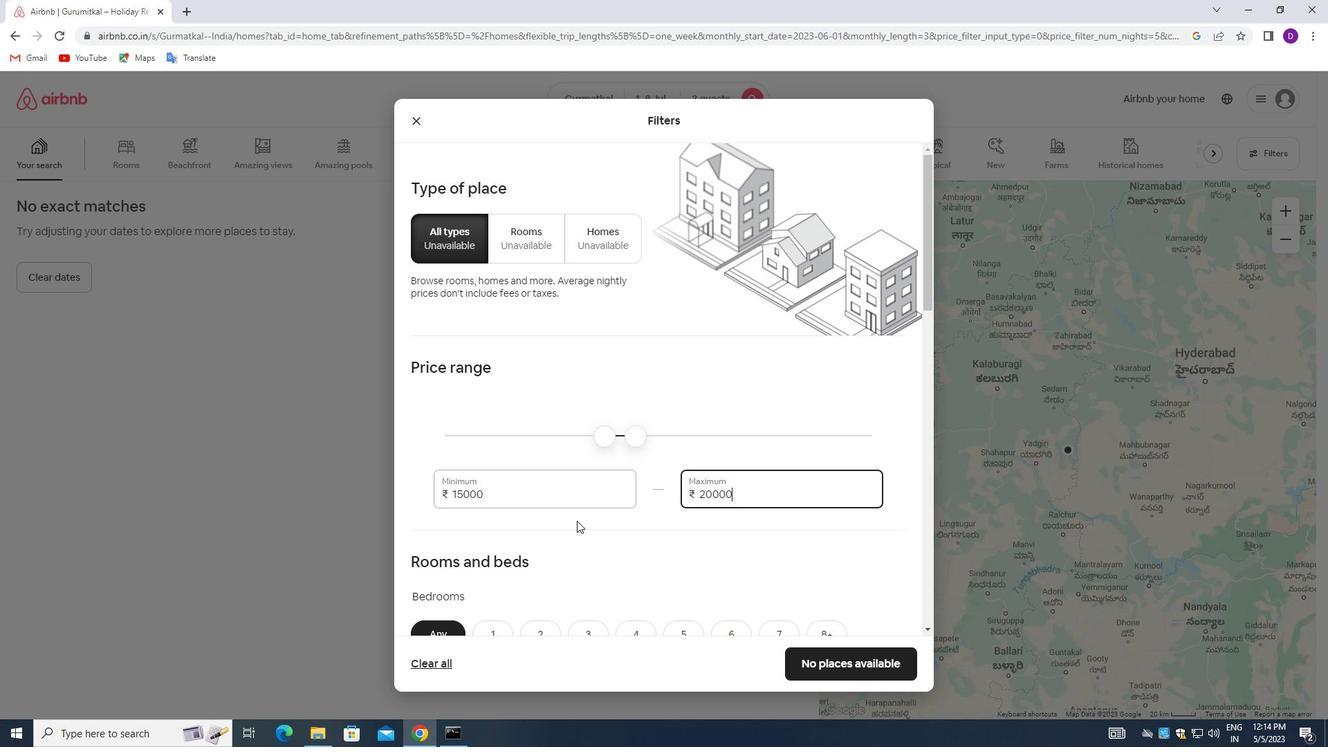 
Action: Mouse scrolled (579, 522) with delta (0, 0)
Screenshot: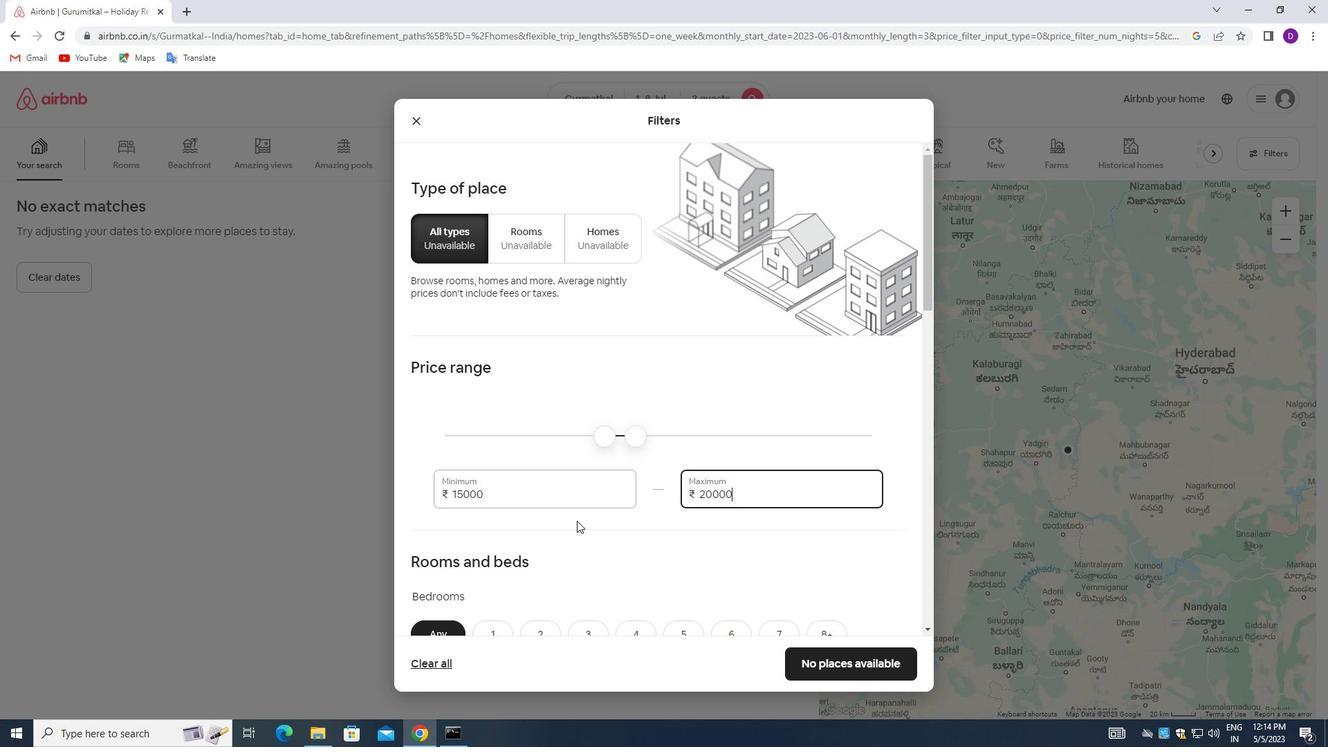 
Action: Mouse moved to (498, 433)
Screenshot: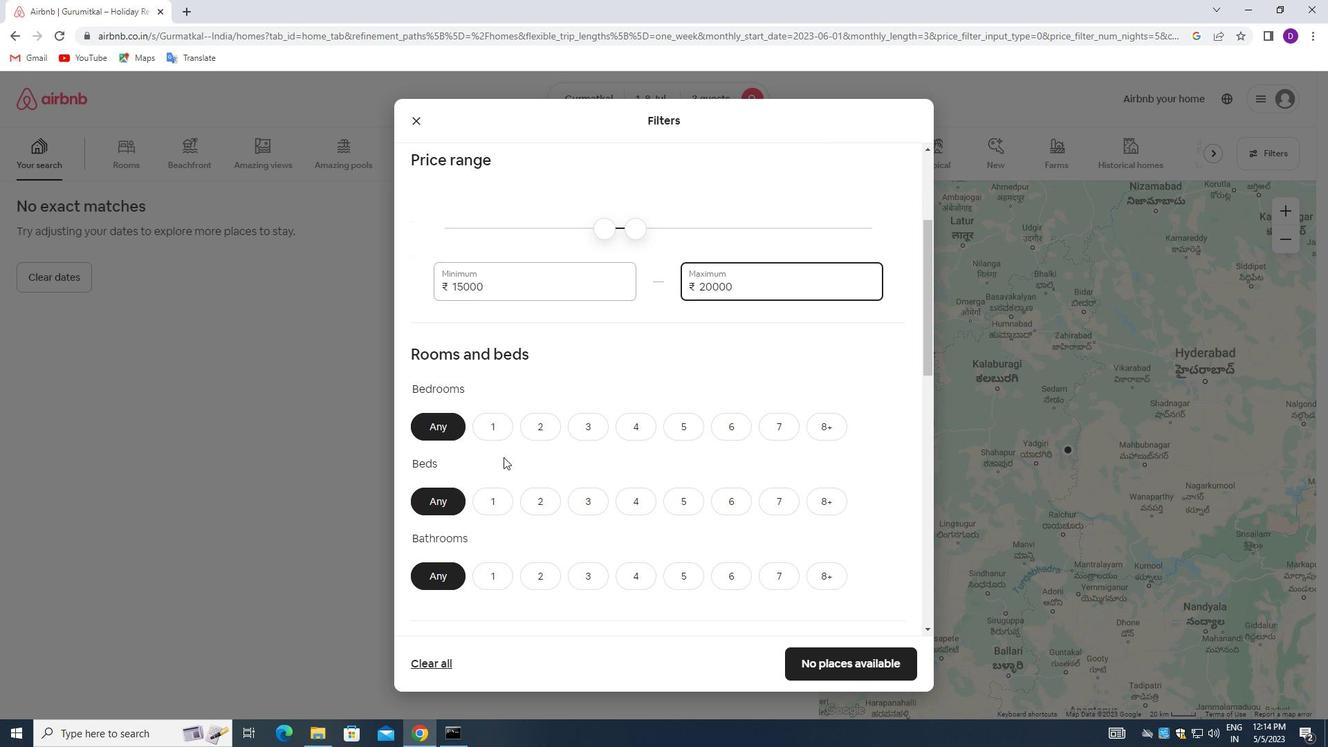 
Action: Mouse pressed left at (498, 433)
Screenshot: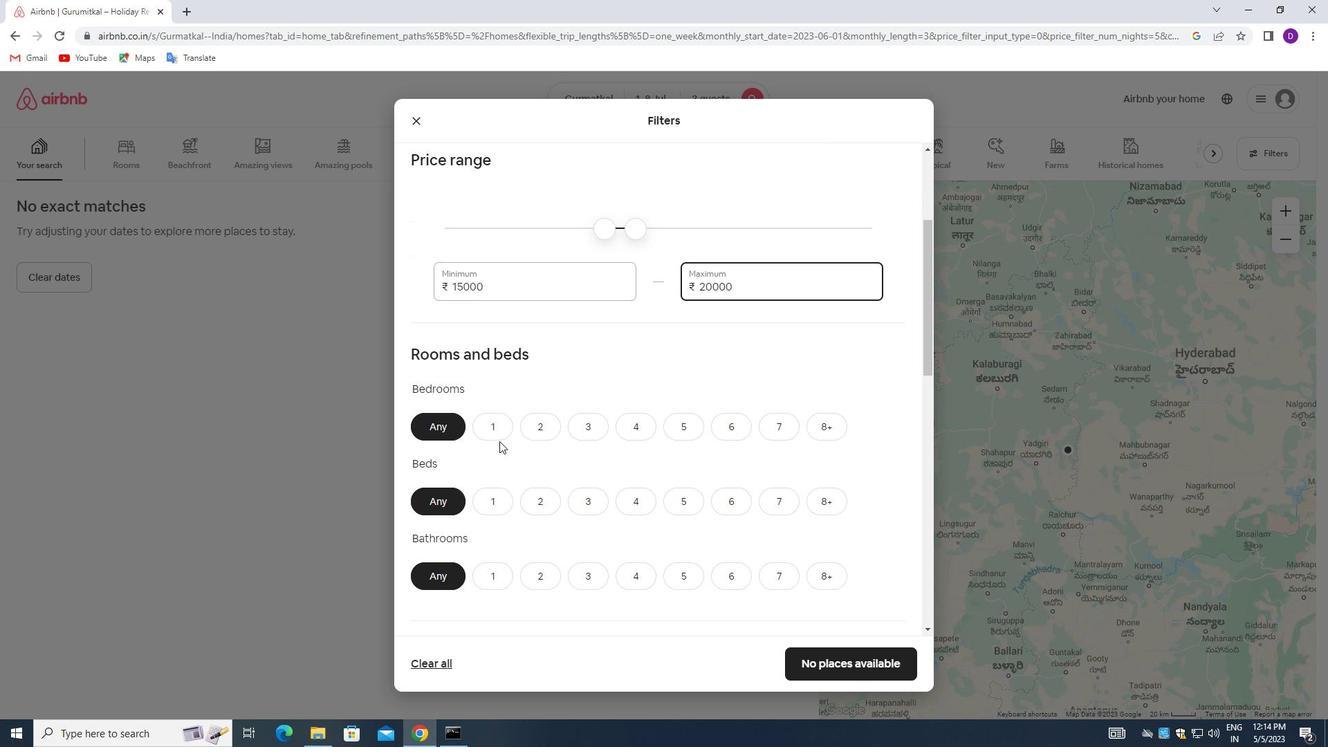 
Action: Mouse moved to (500, 504)
Screenshot: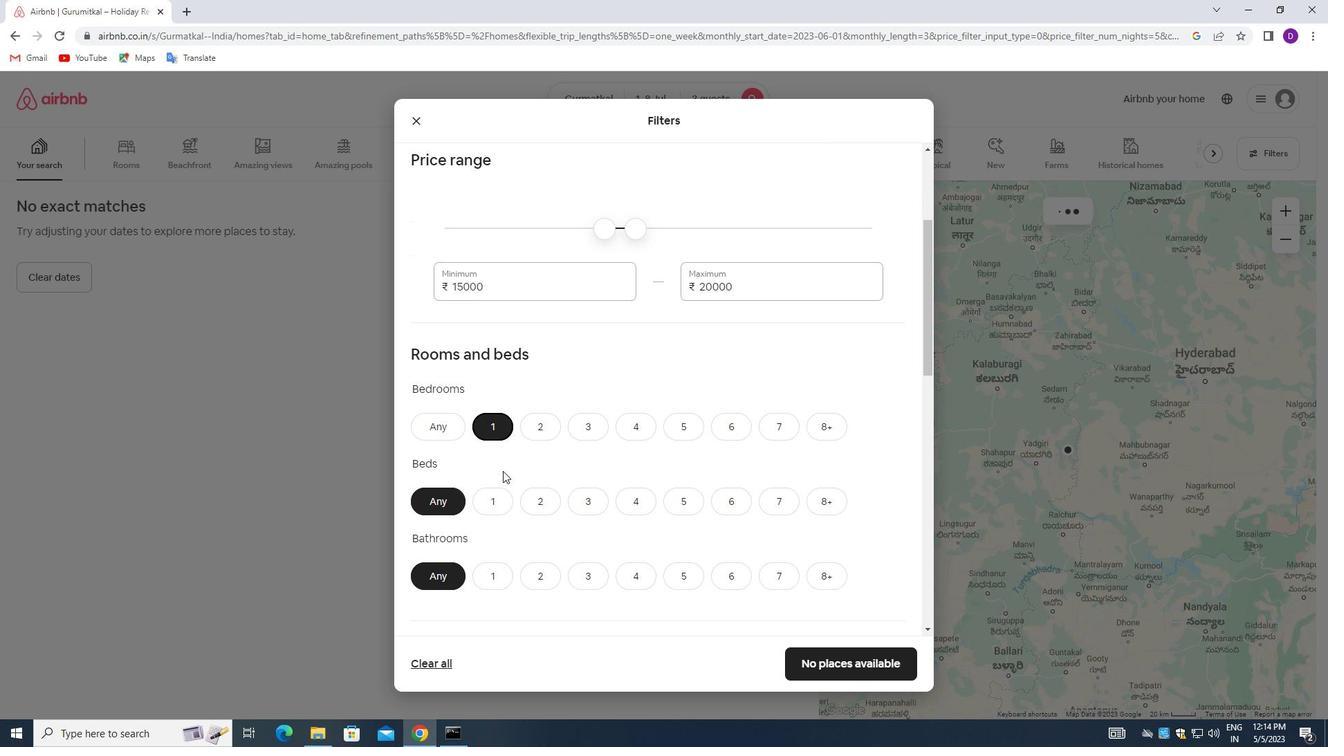 
Action: Mouse pressed left at (500, 504)
Screenshot: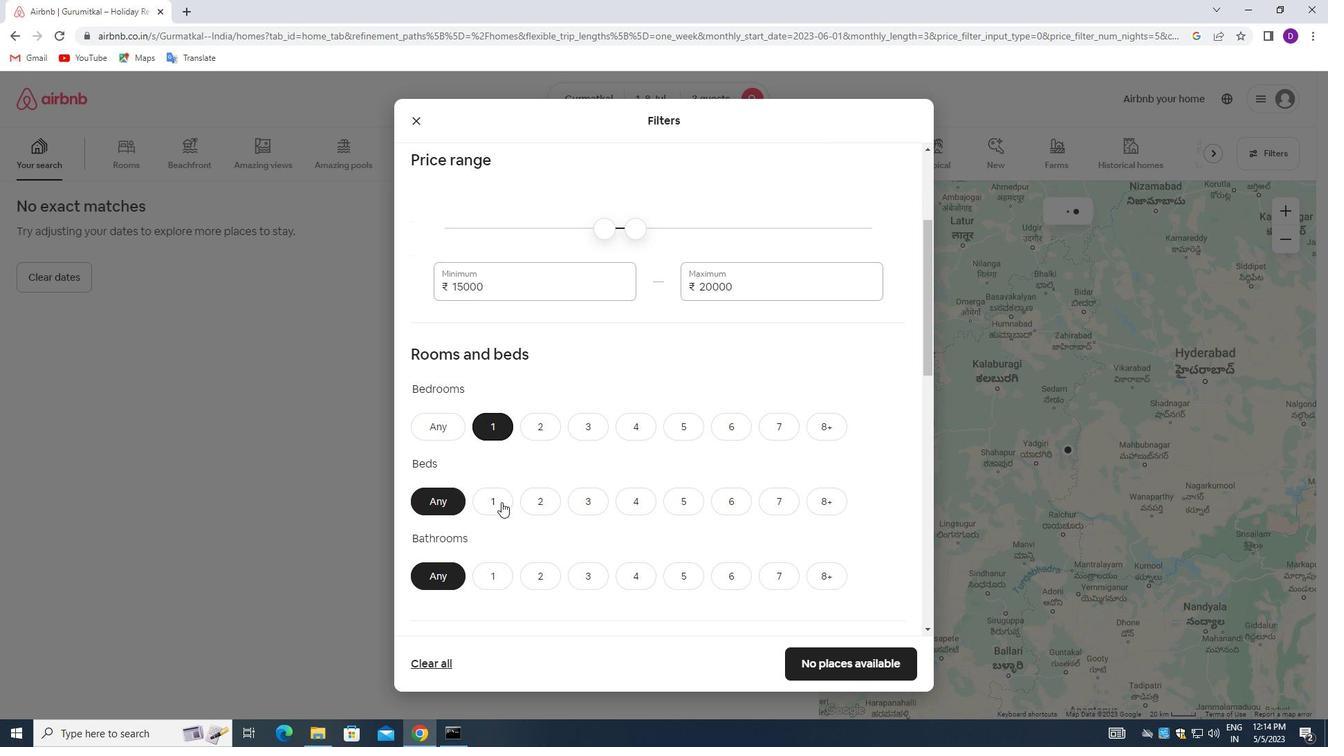 
Action: Mouse moved to (501, 579)
Screenshot: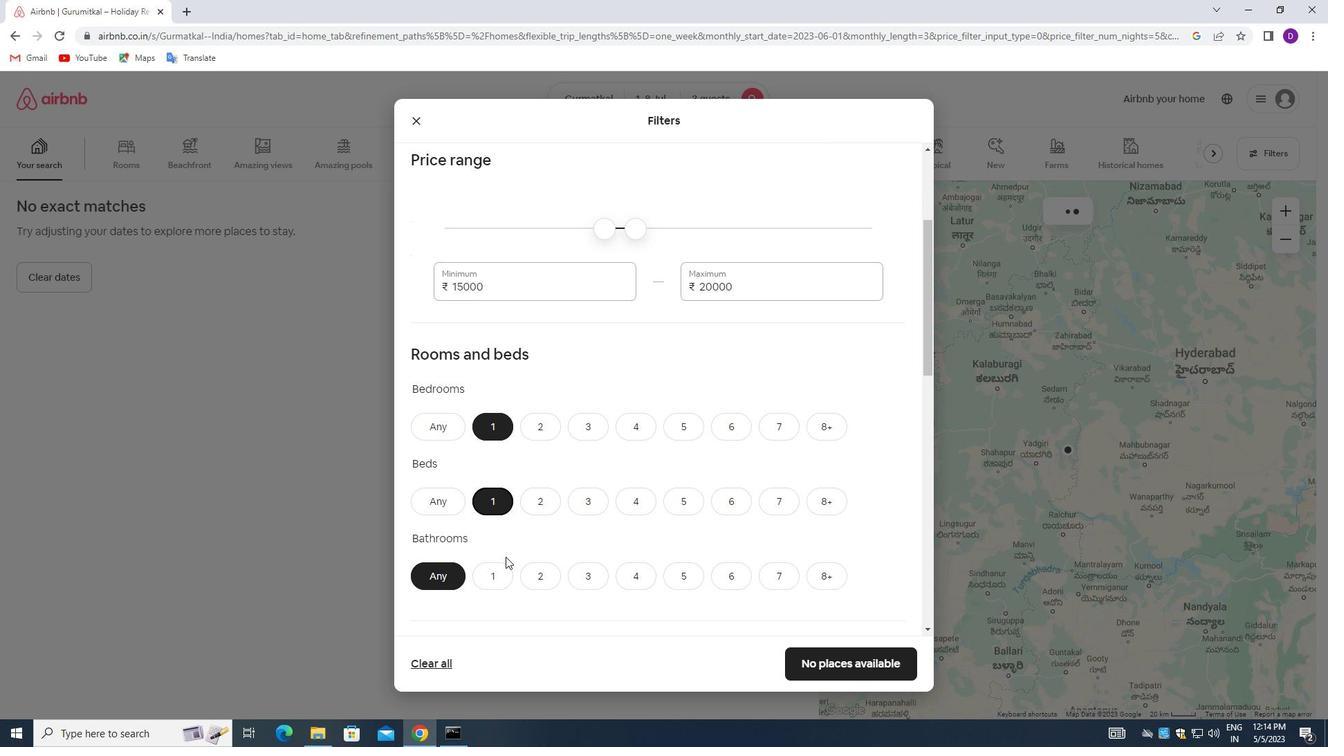 
Action: Mouse pressed left at (501, 579)
Screenshot: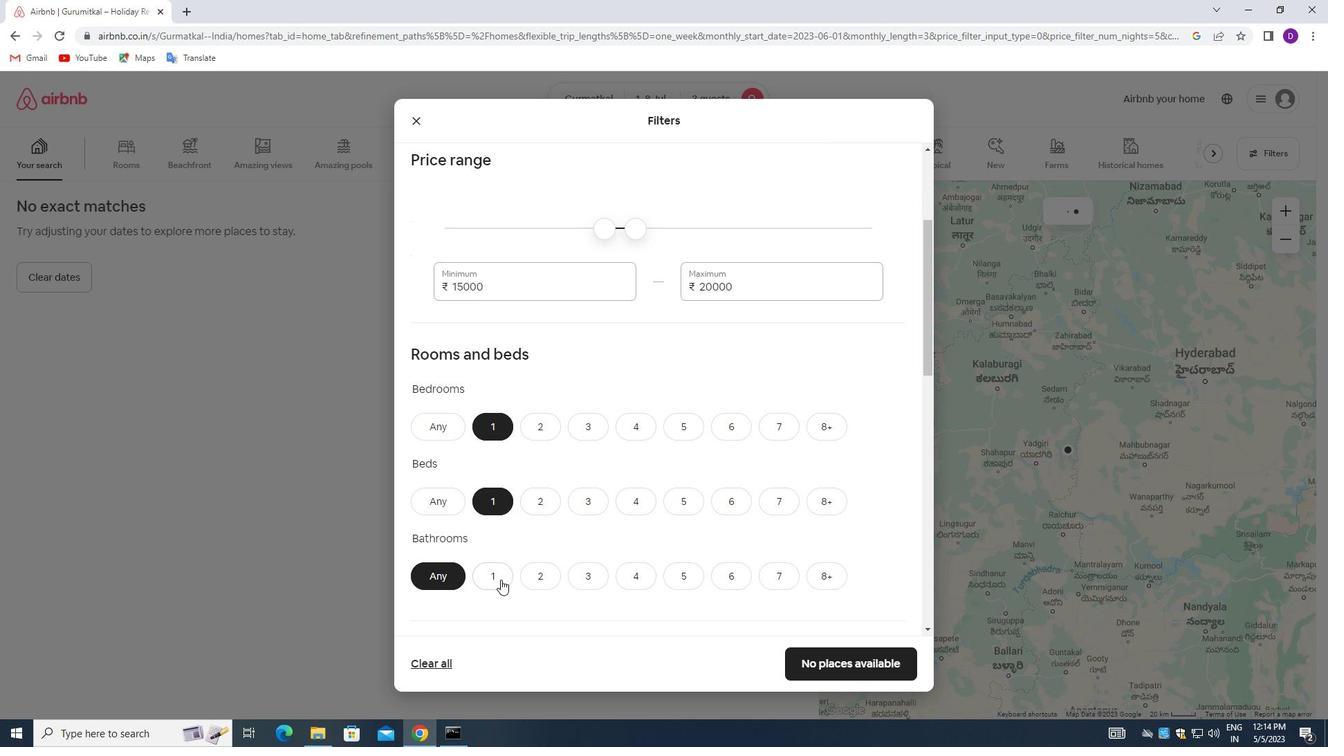 
Action: Mouse moved to (557, 466)
Screenshot: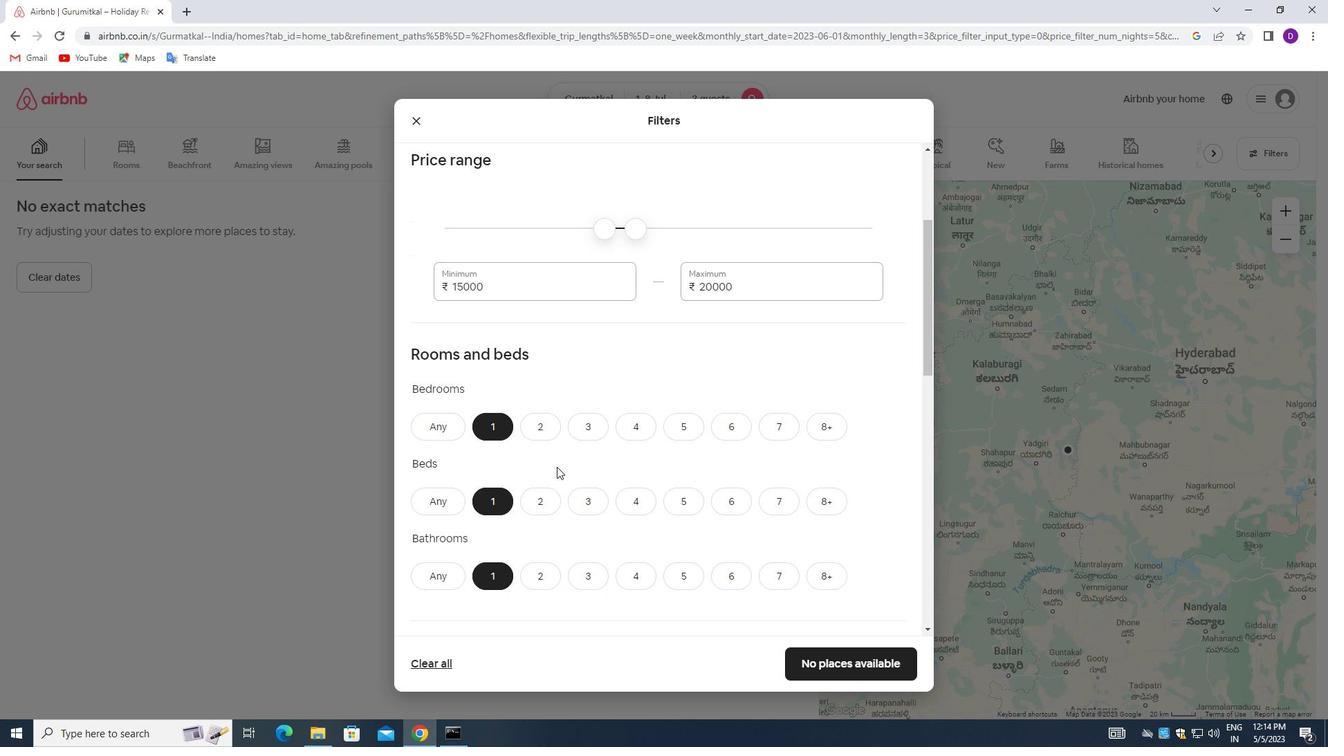 
Action: Mouse scrolled (557, 465) with delta (0, 0)
Screenshot: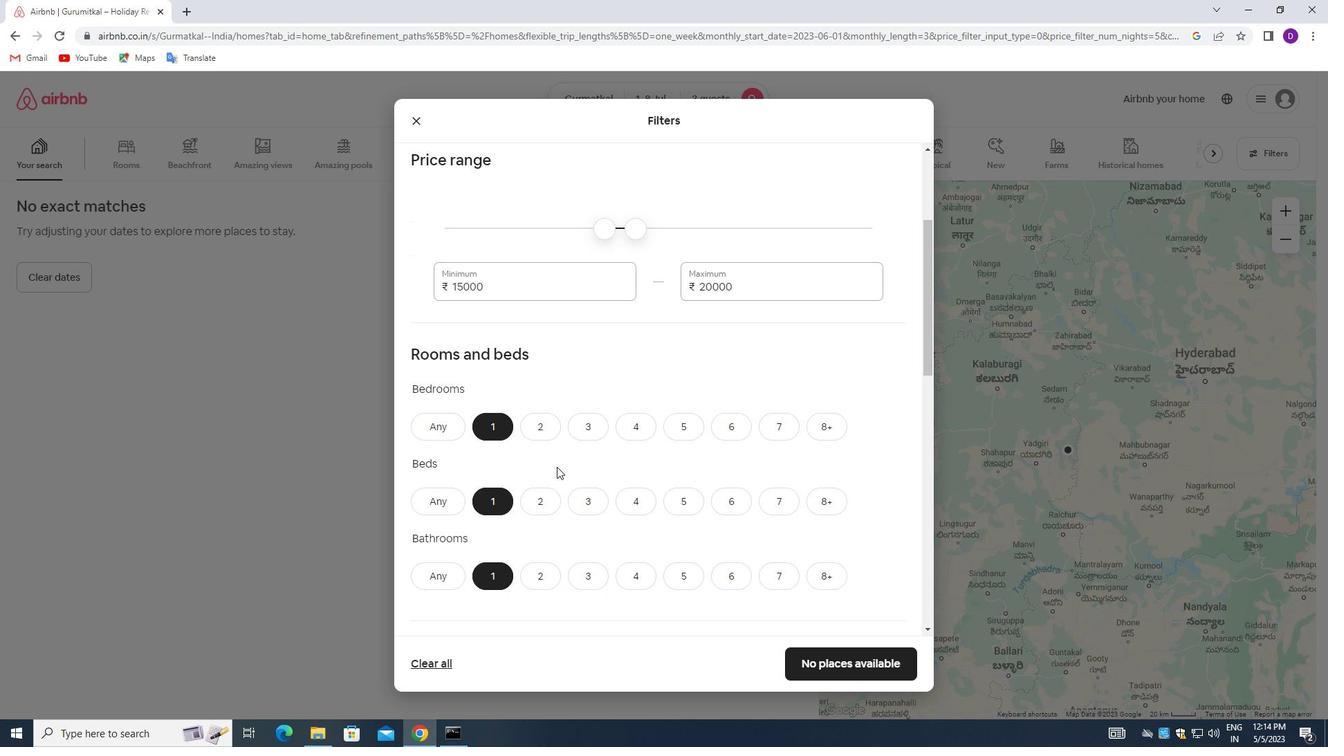 
Action: Mouse scrolled (557, 465) with delta (0, 0)
Screenshot: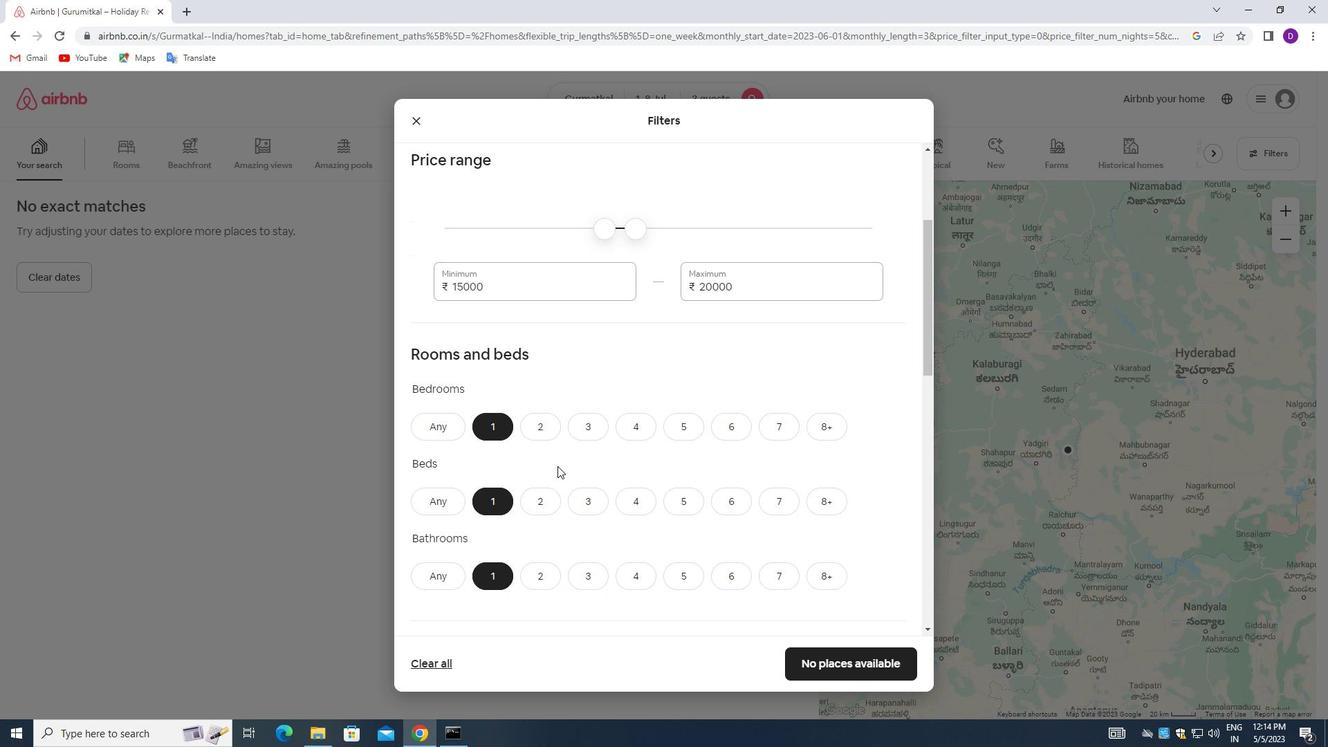 
Action: Mouse scrolled (557, 465) with delta (0, 0)
Screenshot: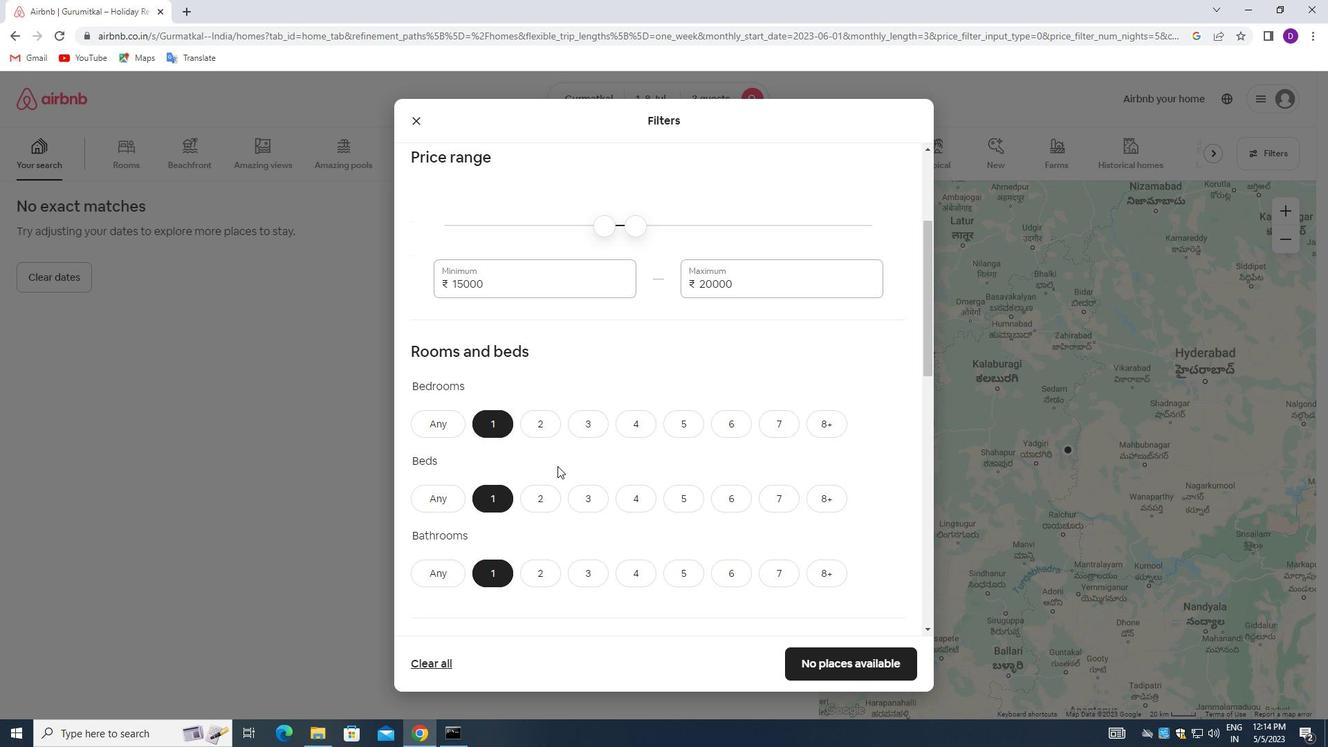 
Action: Mouse moved to (555, 485)
Screenshot: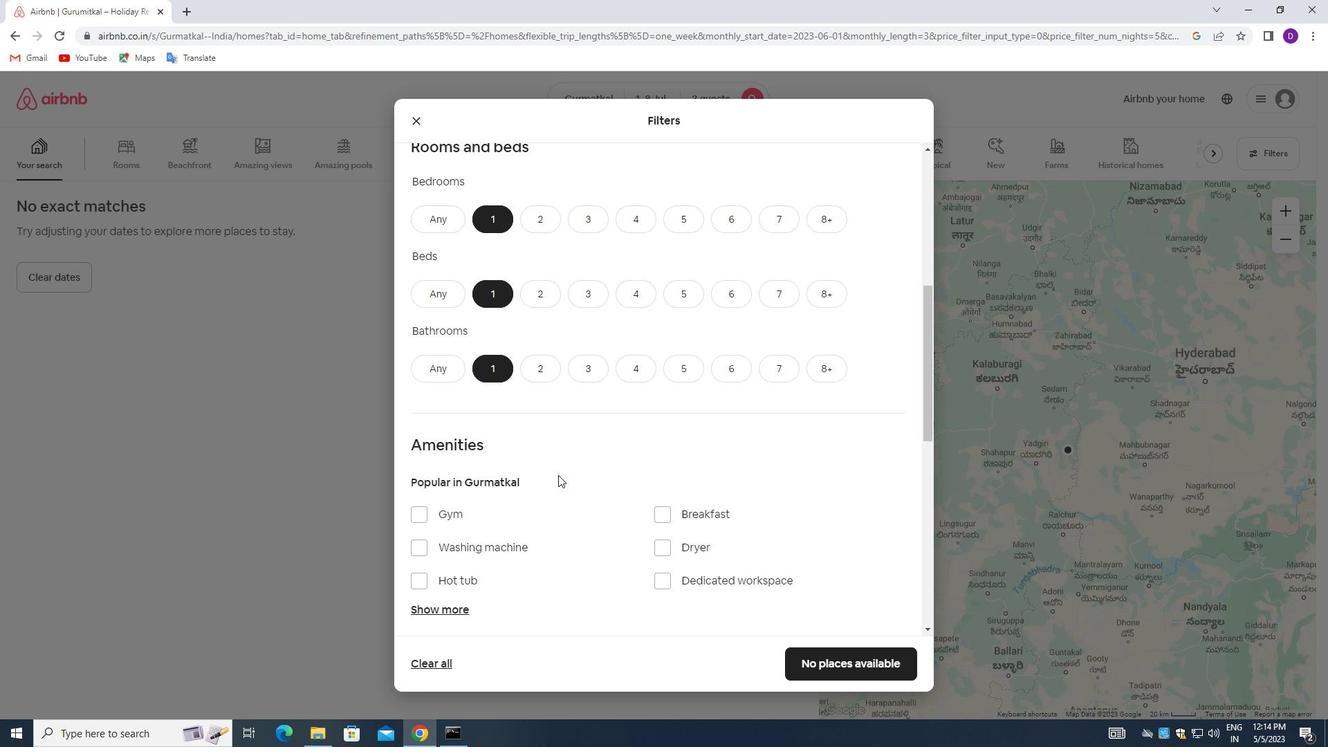 
Action: Mouse scrolled (555, 484) with delta (0, 0)
Screenshot: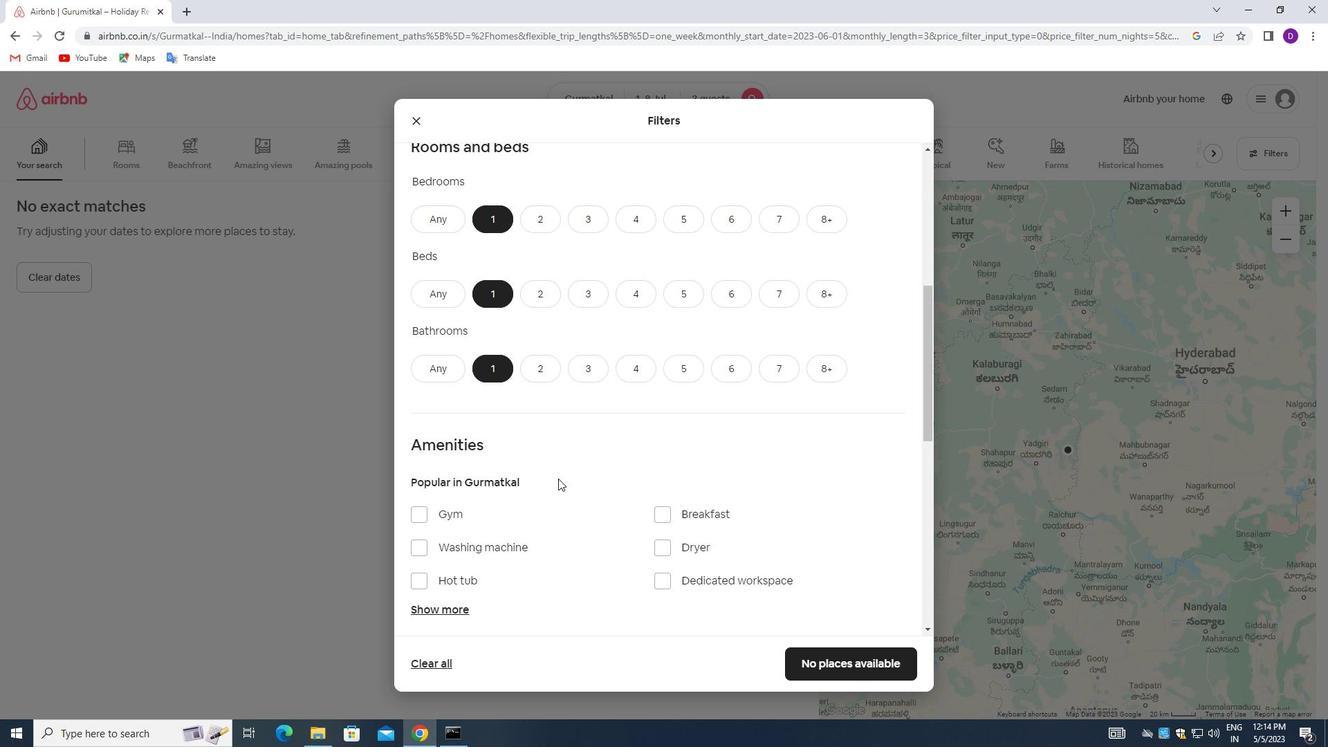 
Action: Mouse moved to (557, 462)
Screenshot: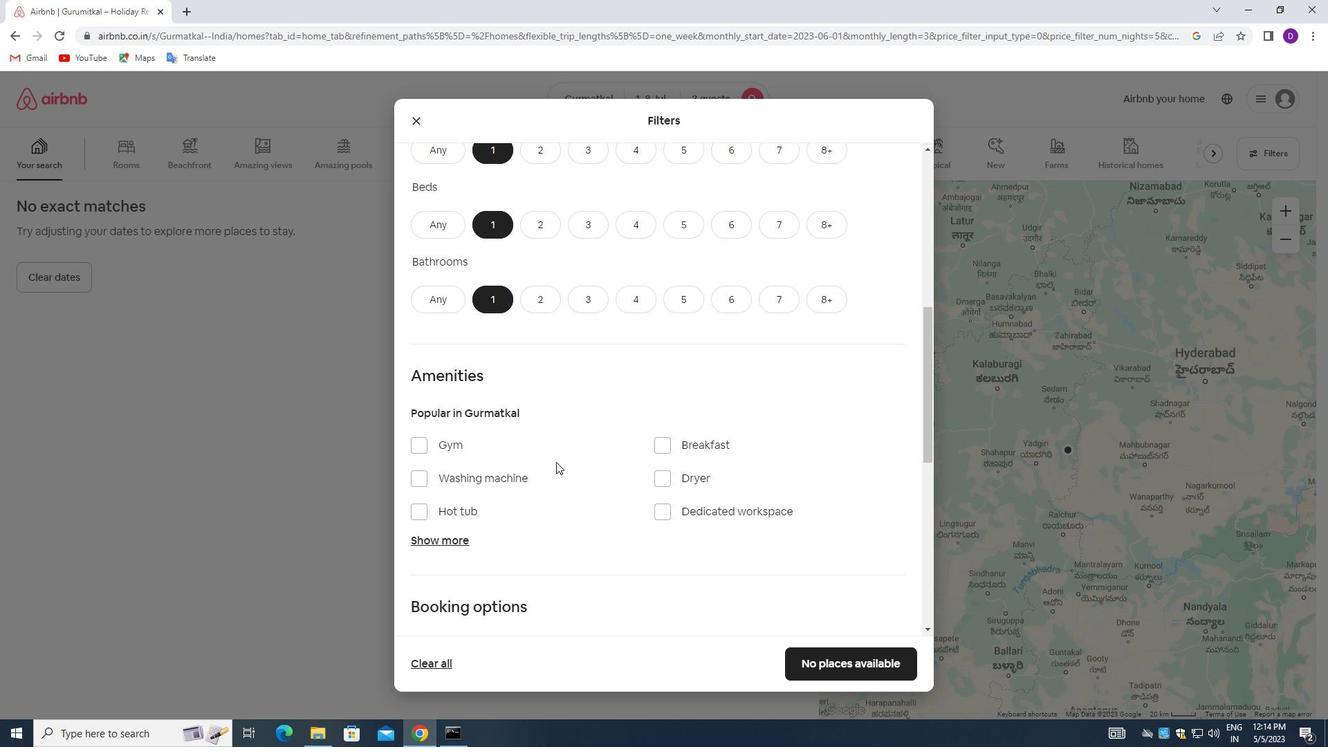 
Action: Mouse scrolled (557, 461) with delta (0, 0)
Screenshot: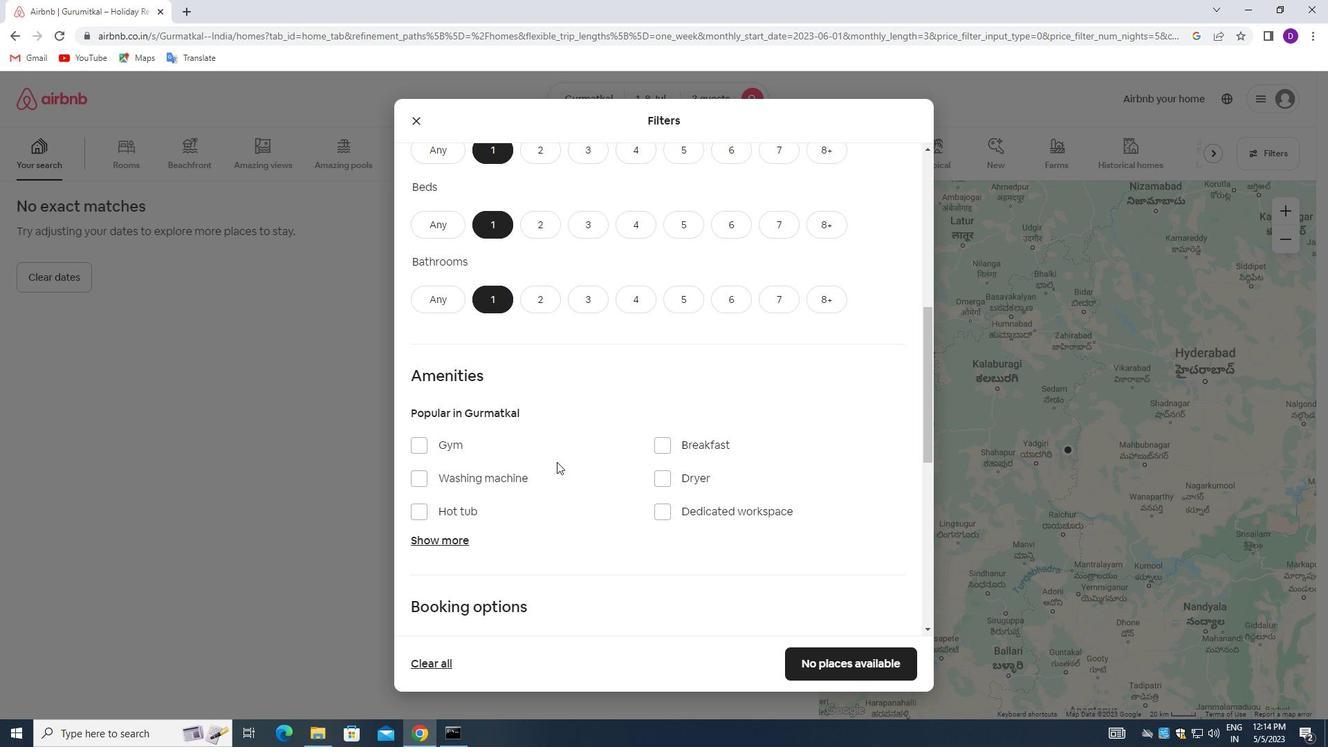 
Action: Mouse moved to (557, 462)
Screenshot: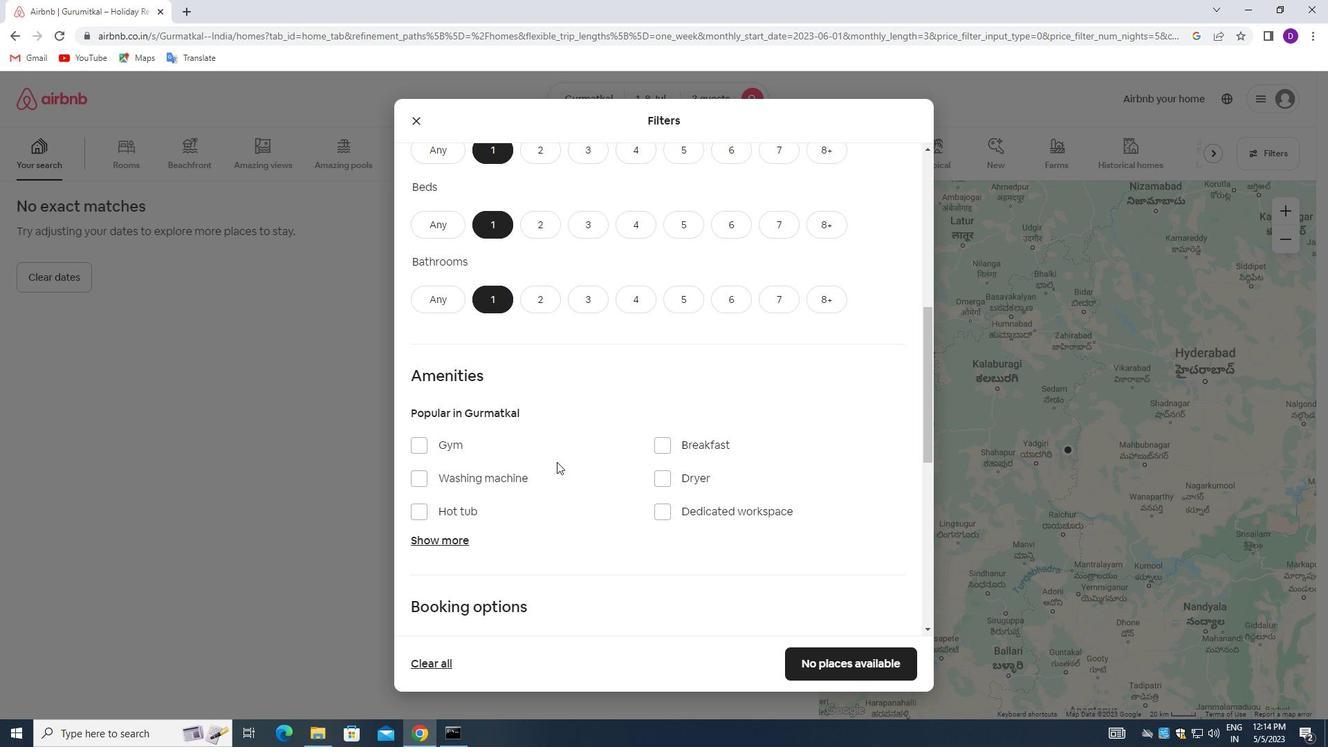 
Action: Mouse scrolled (557, 461) with delta (0, 0)
Screenshot: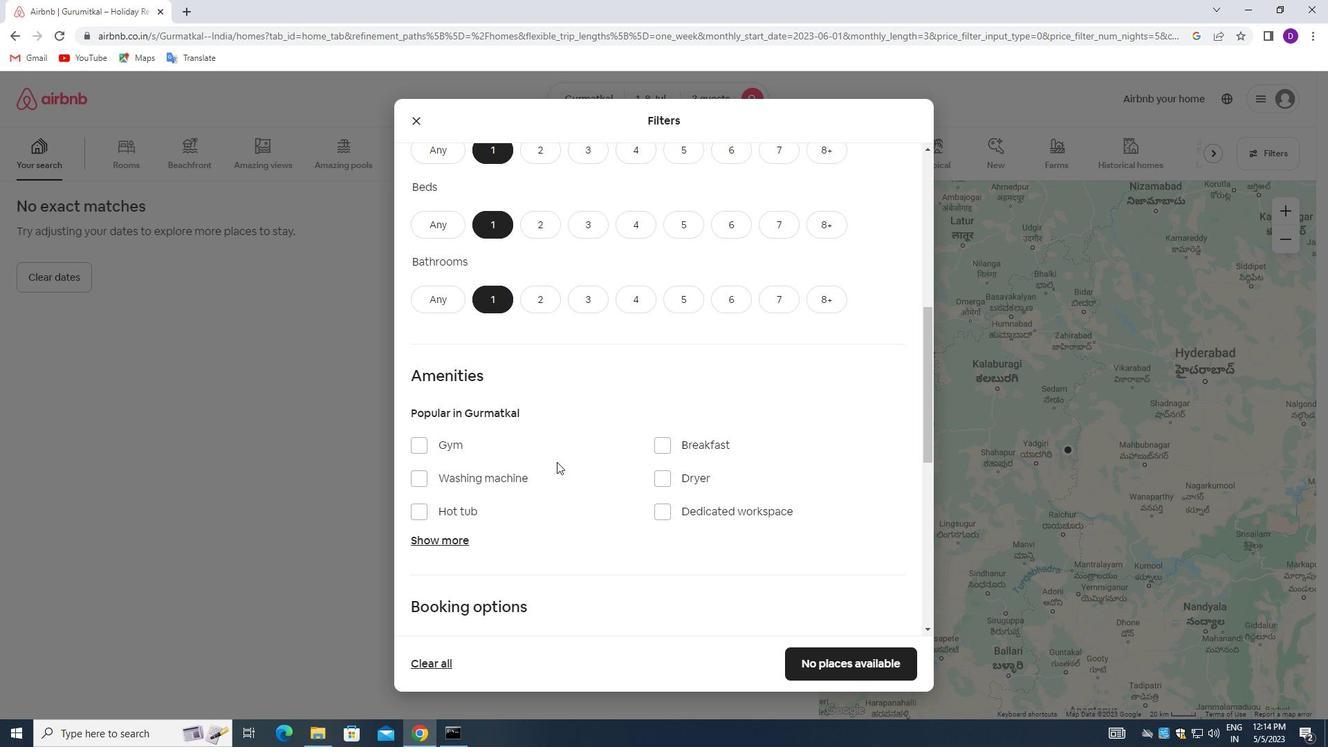 
Action: Mouse scrolled (557, 461) with delta (0, 0)
Screenshot: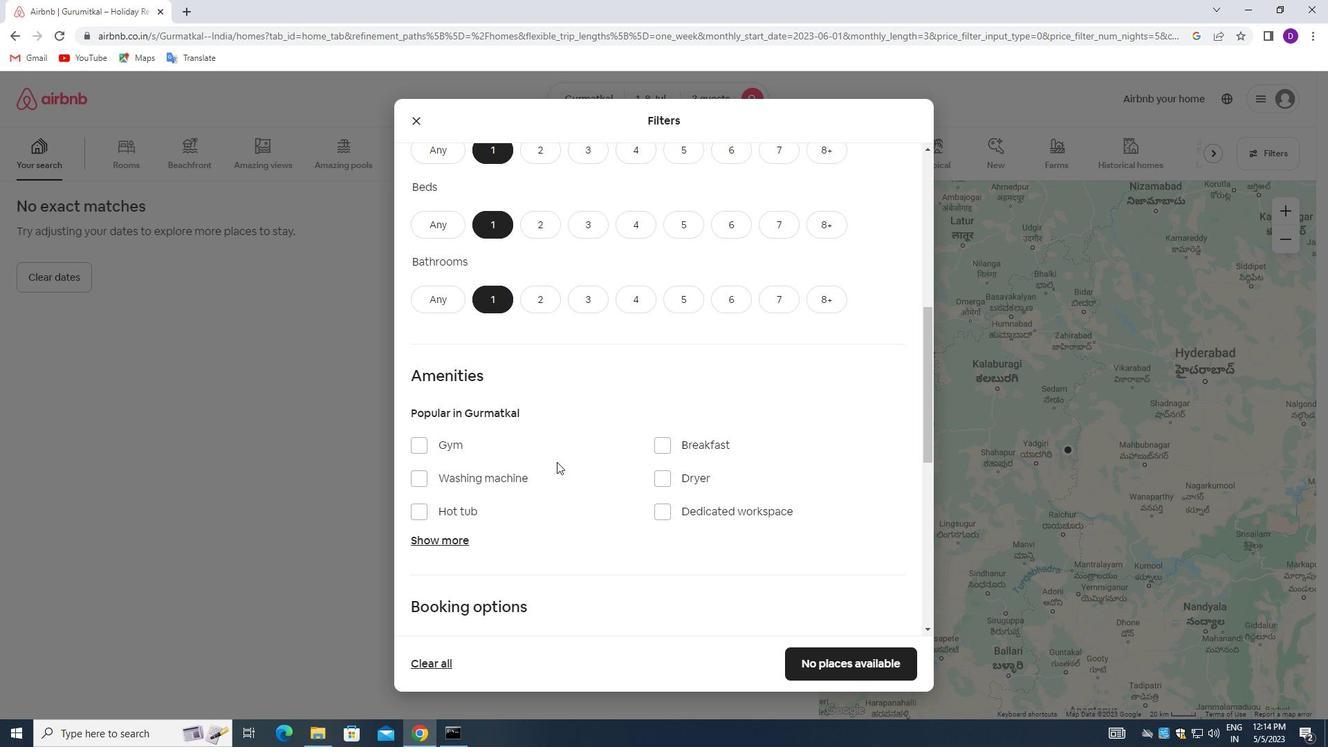 
Action: Mouse moved to (719, 470)
Screenshot: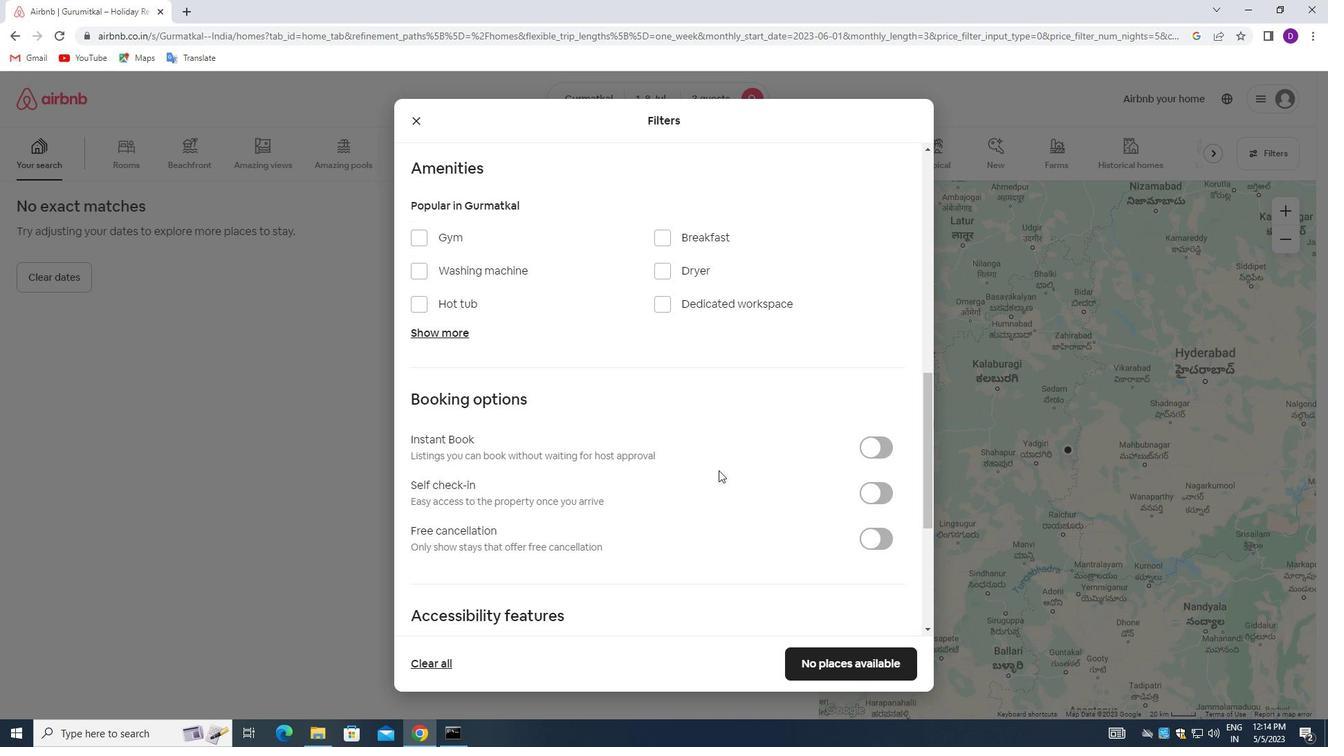 
Action: Mouse scrolled (719, 469) with delta (0, 0)
Screenshot: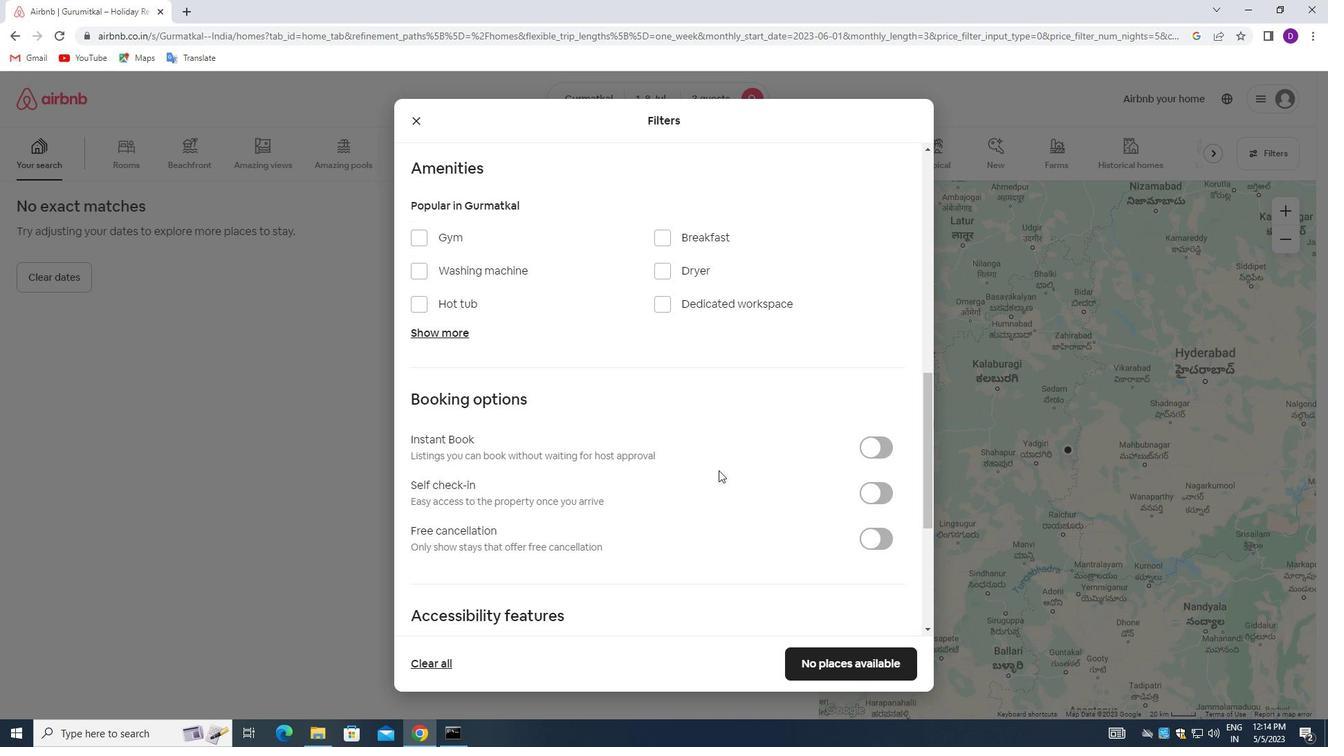 
Action: Mouse moved to (788, 451)
Screenshot: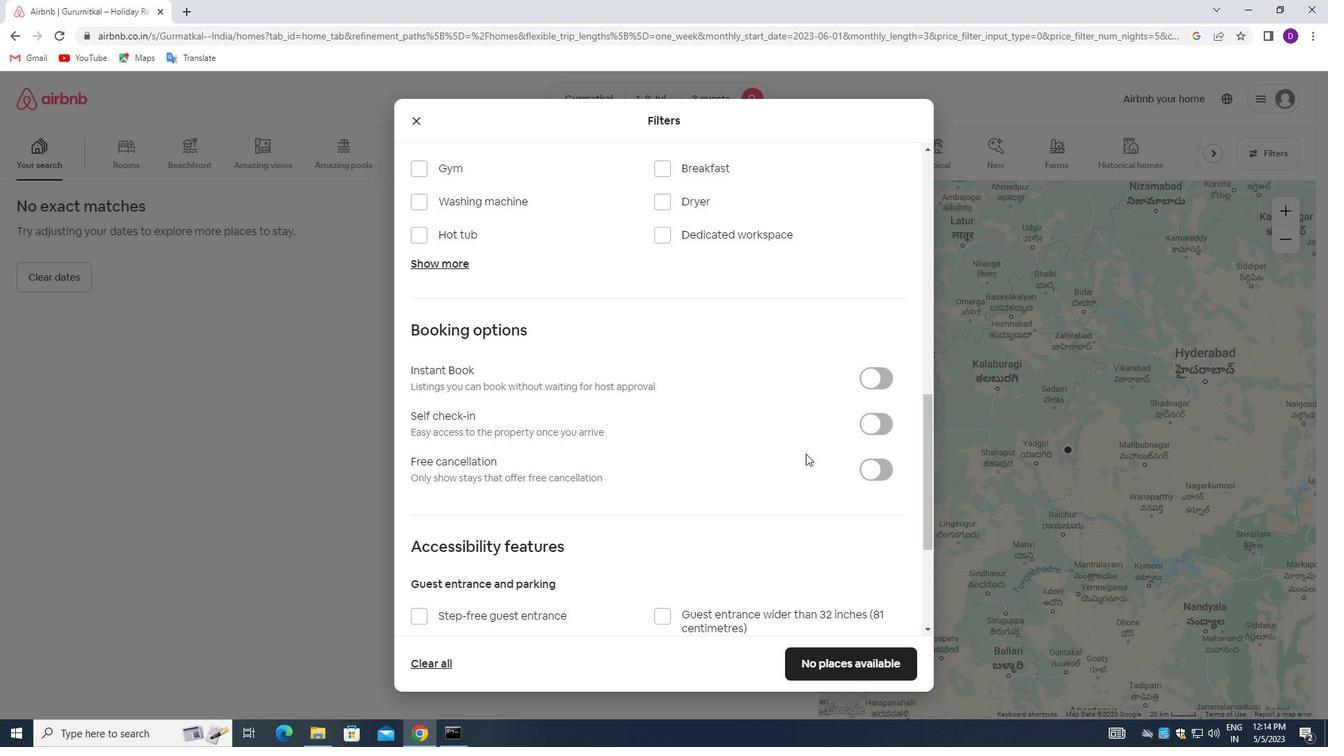 
Action: Mouse scrolled (788, 452) with delta (0, 0)
Screenshot: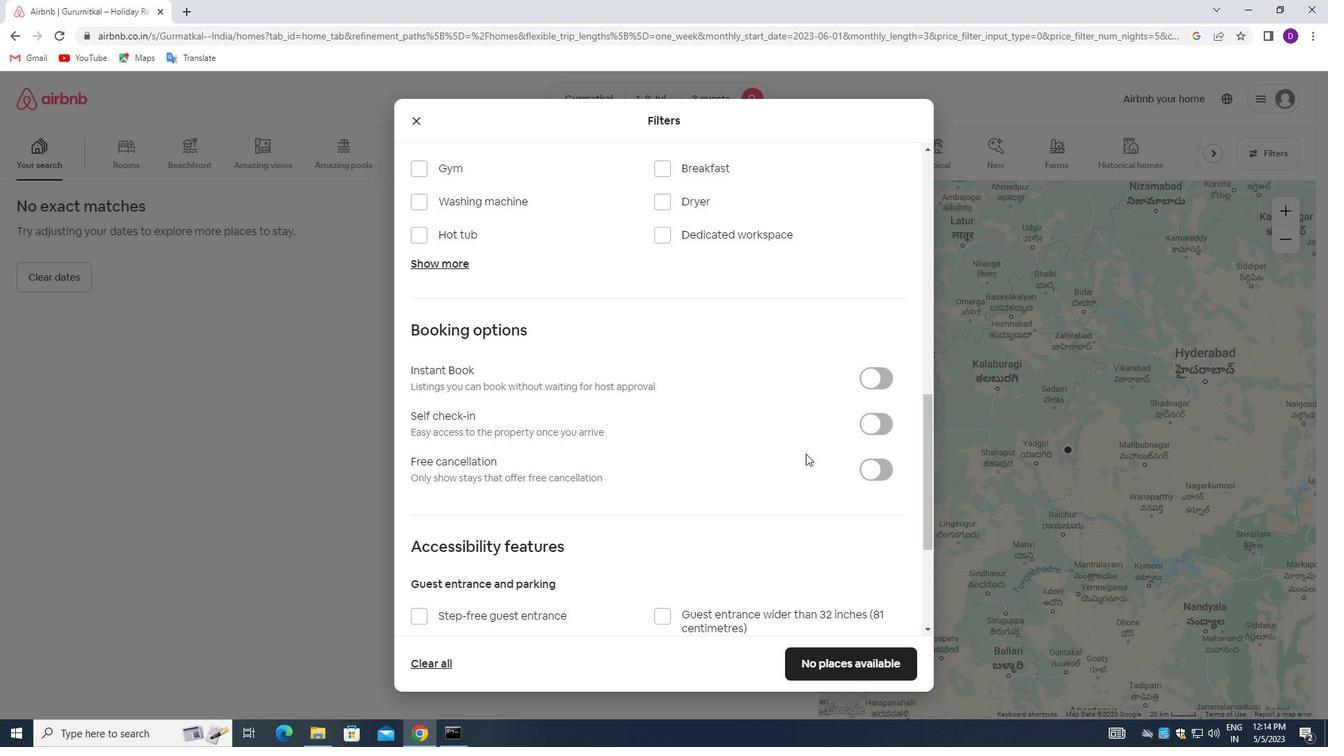 
Action: Mouse moved to (768, 453)
Screenshot: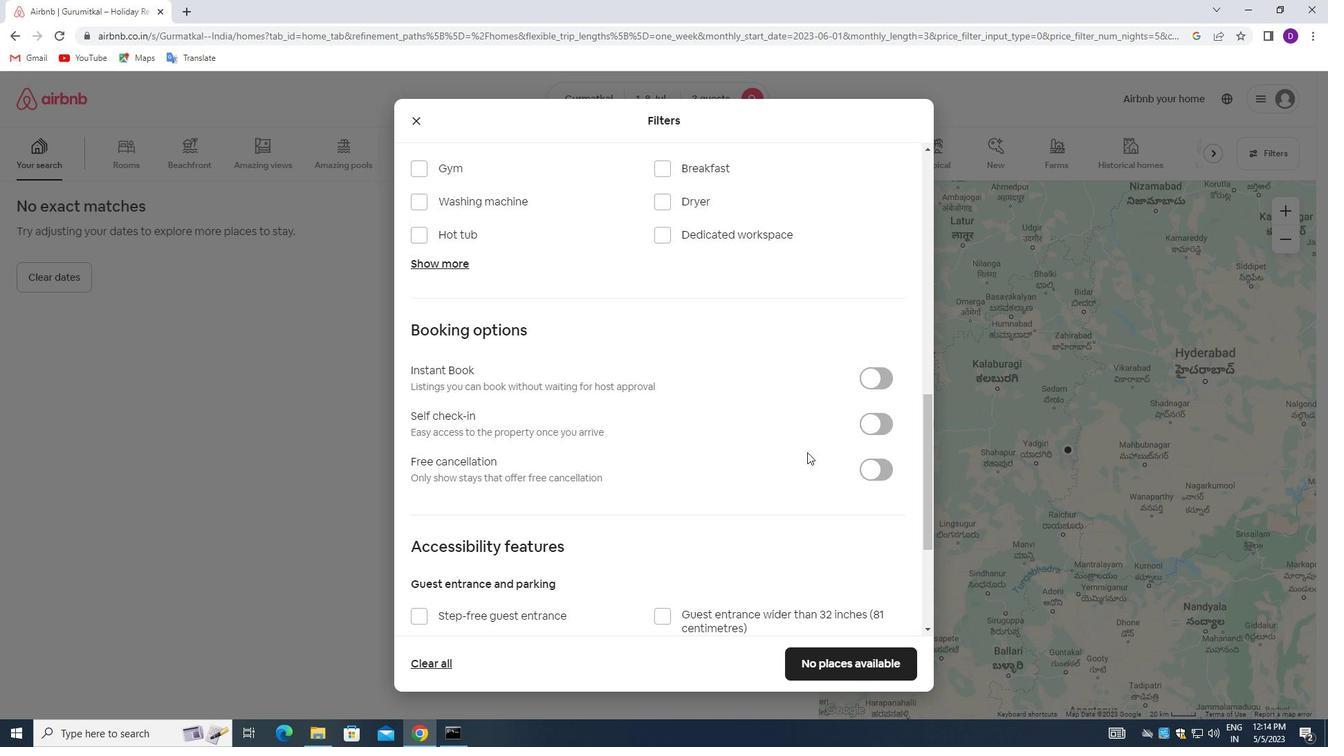 
Action: Mouse scrolled (768, 453) with delta (0, 0)
Screenshot: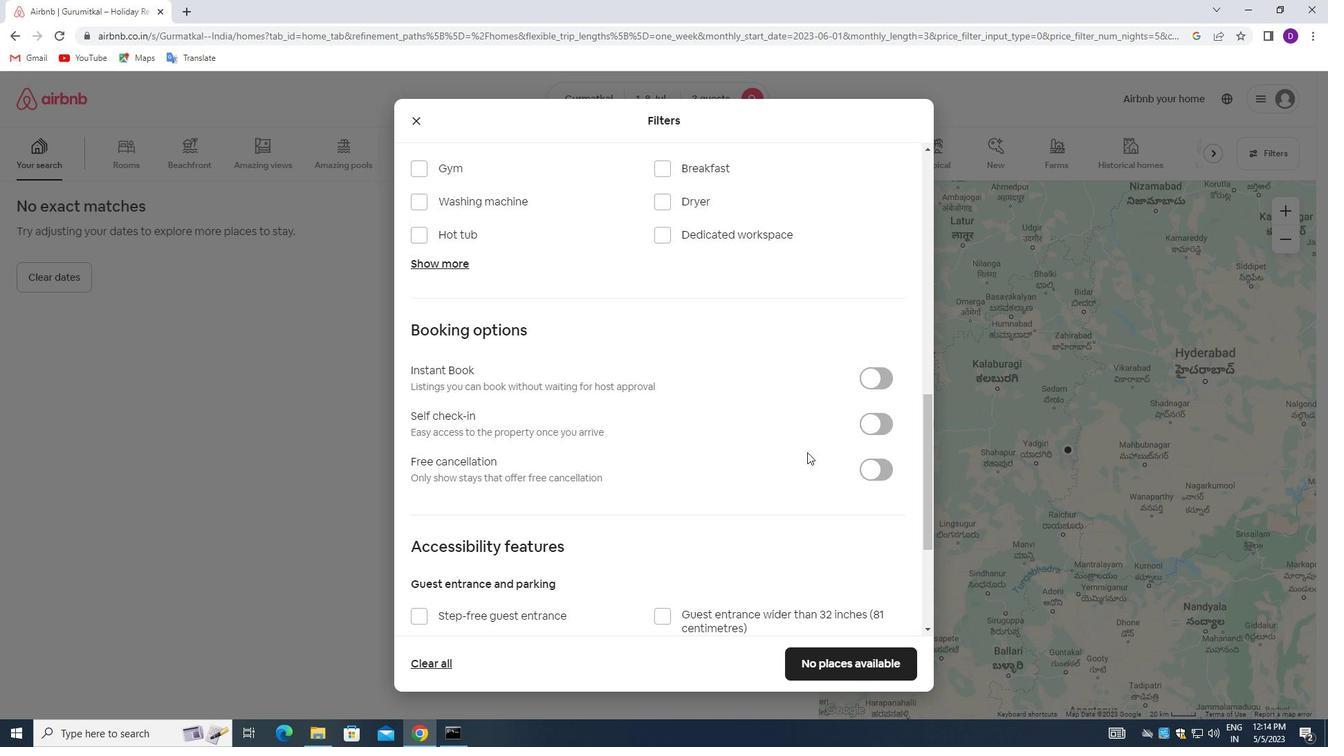 
Action: Mouse moved to (550, 413)
Screenshot: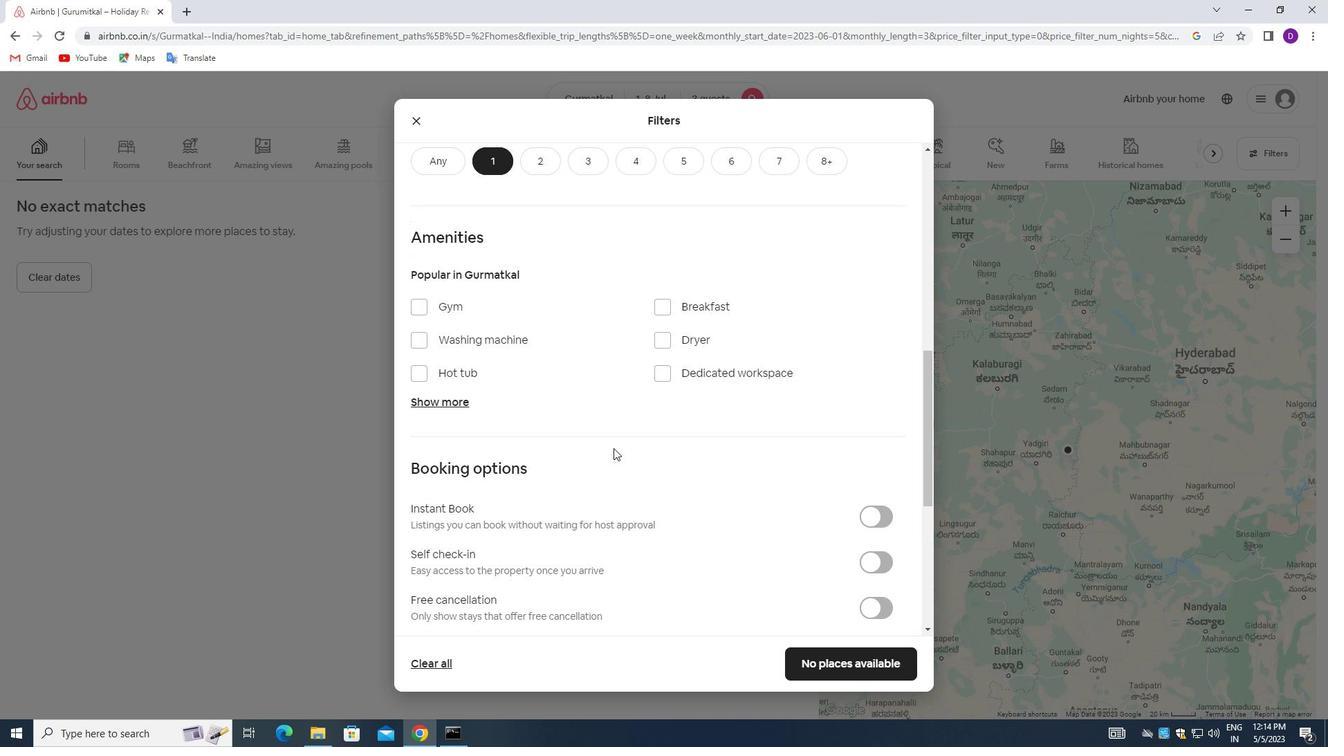 
Action: Mouse scrolled (550, 413) with delta (0, 0)
Screenshot: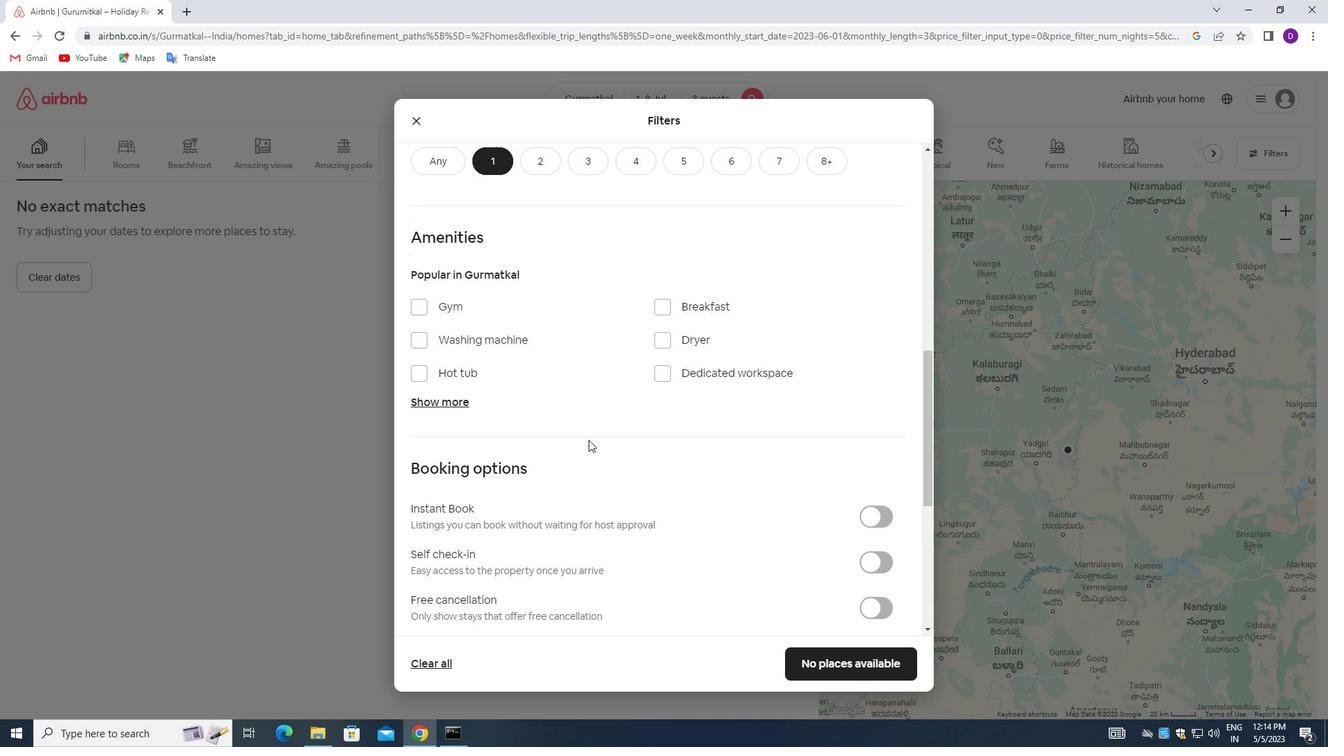 
Action: Mouse moved to (444, 472)
Screenshot: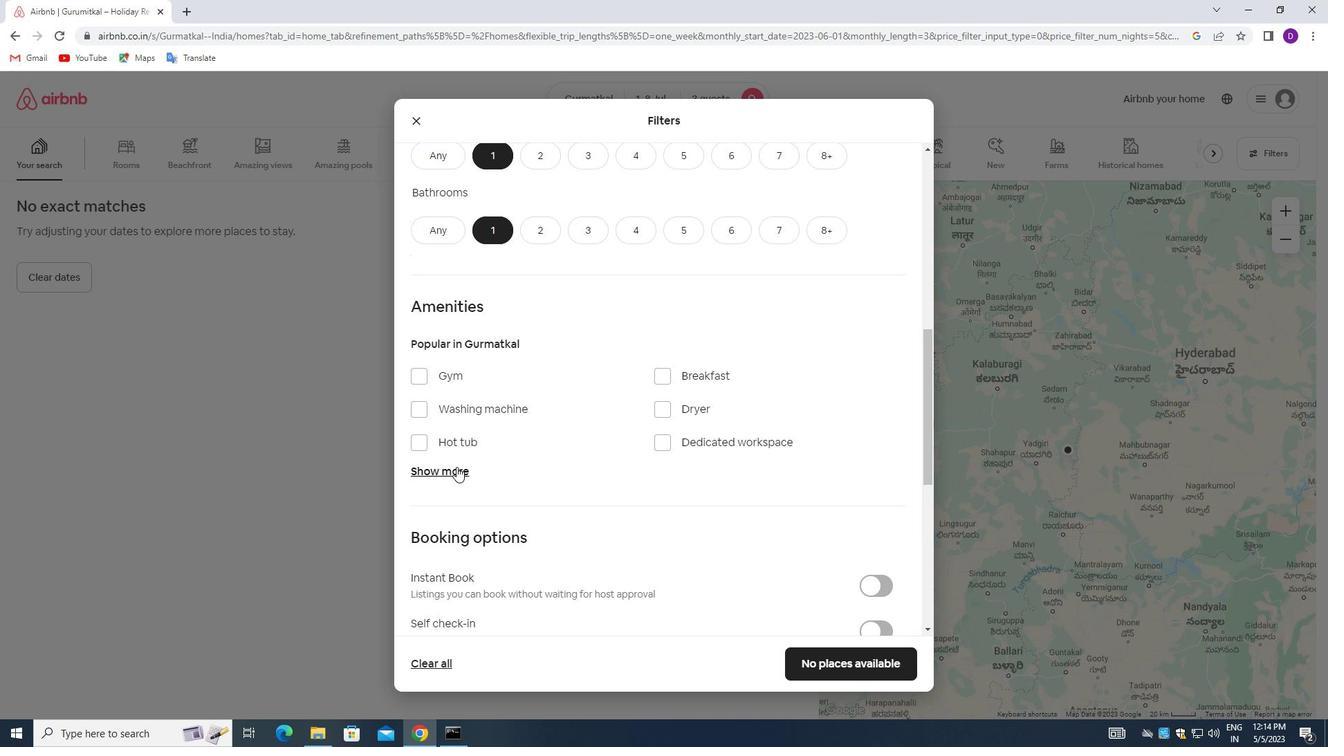 
Action: Mouse pressed left at (444, 472)
Screenshot: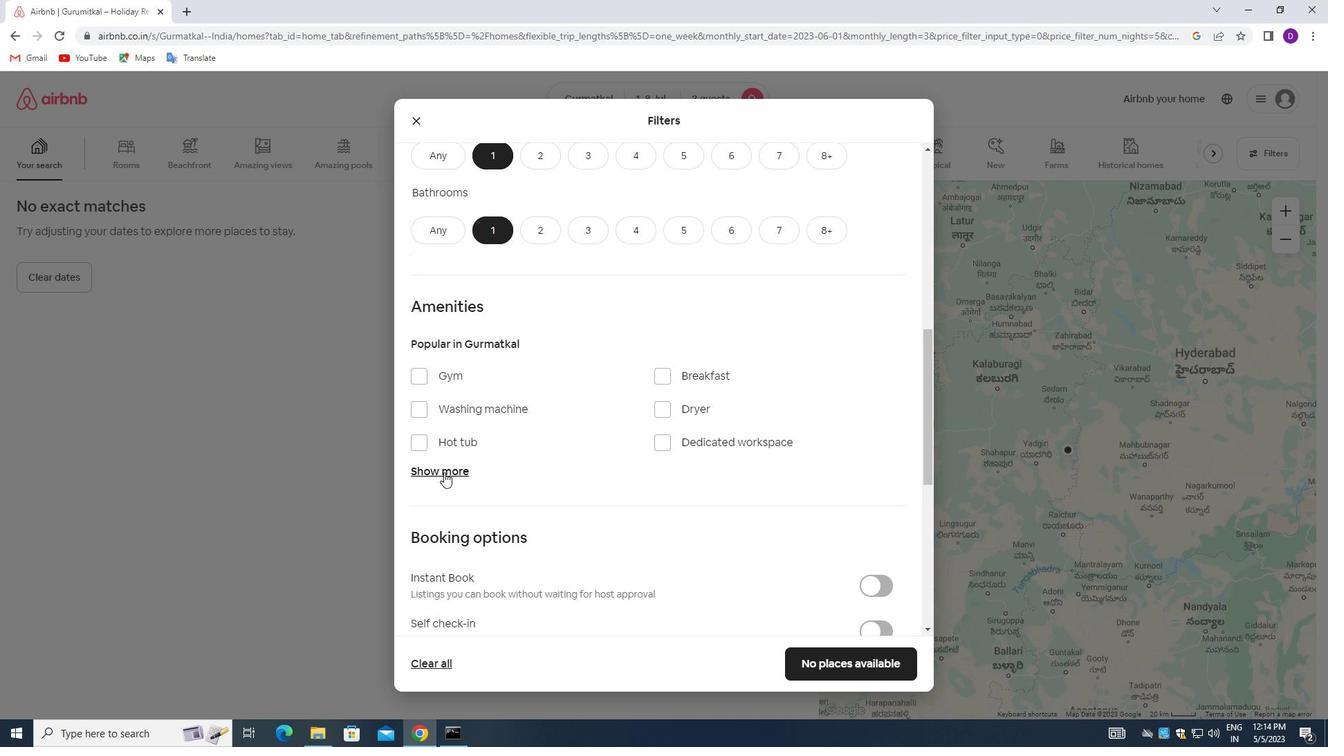 
Action: Mouse moved to (505, 546)
Screenshot: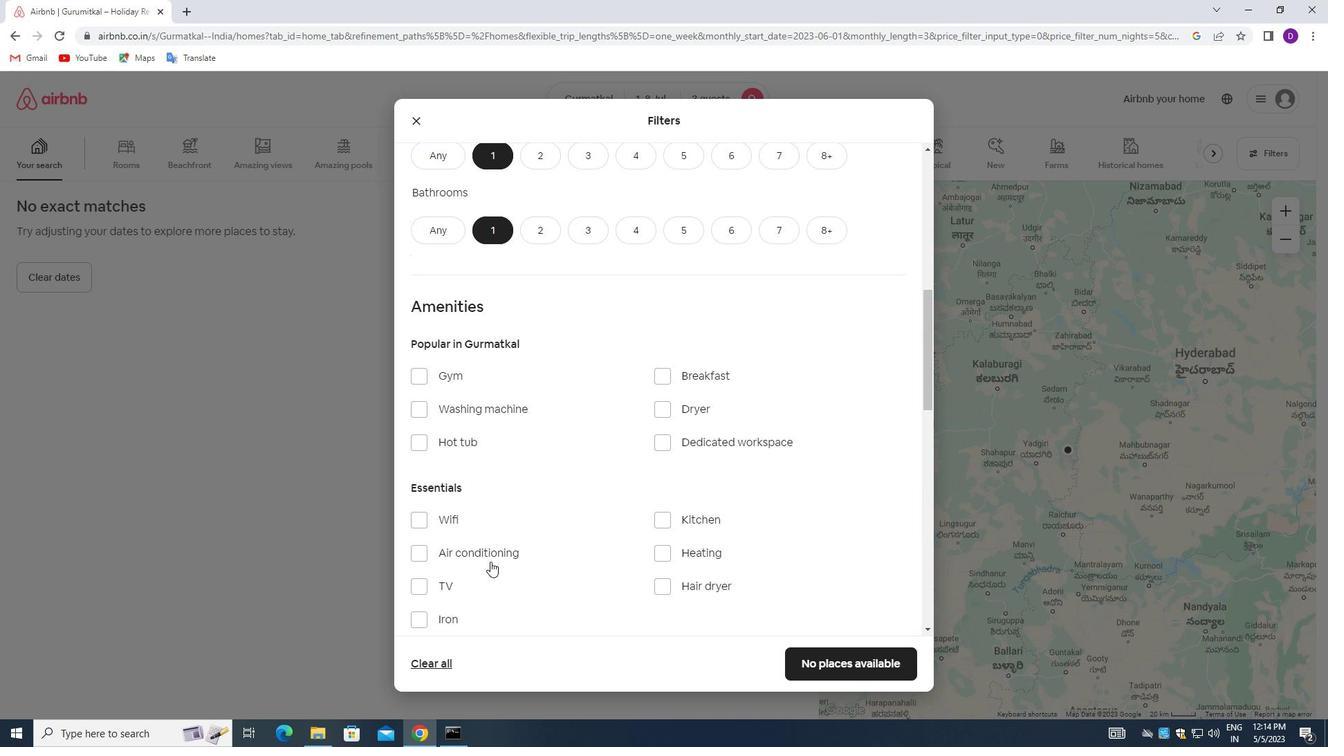 
Action: Mouse scrolled (505, 546) with delta (0, 0)
Screenshot: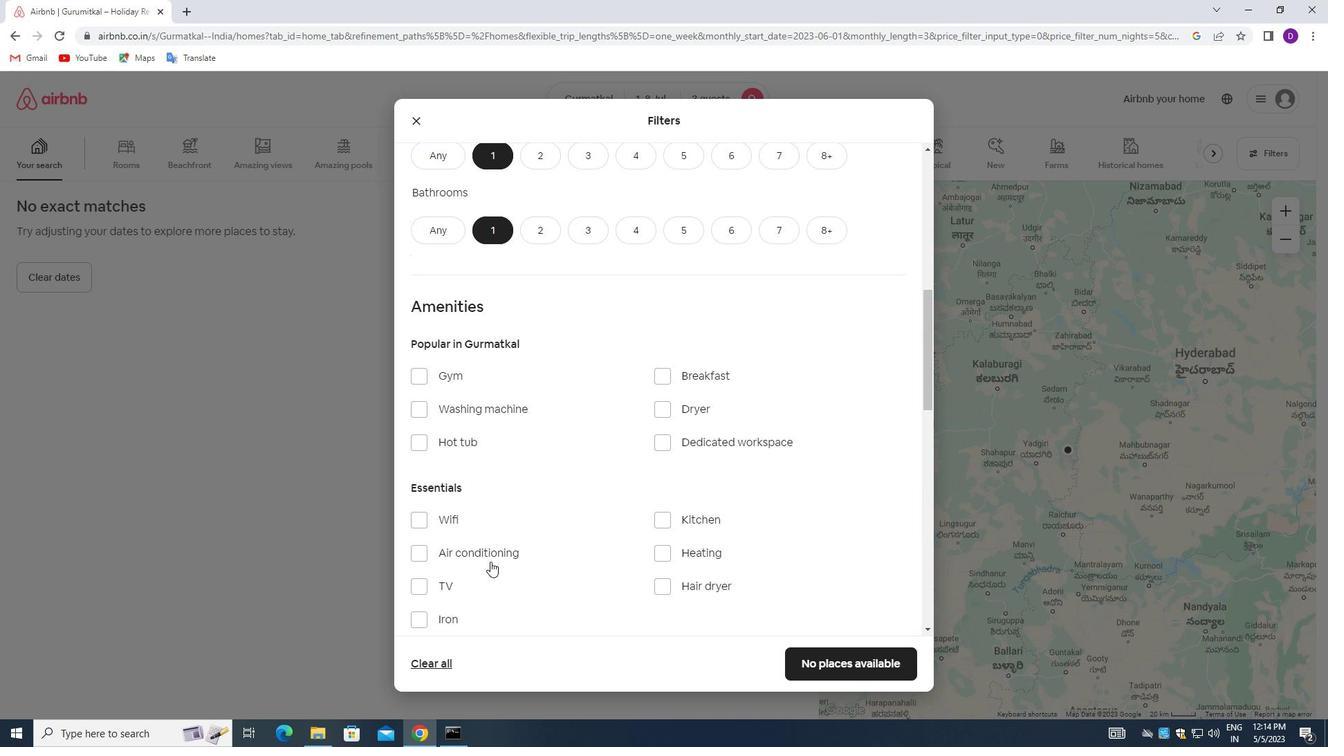 
Action: Mouse moved to (498, 537)
Screenshot: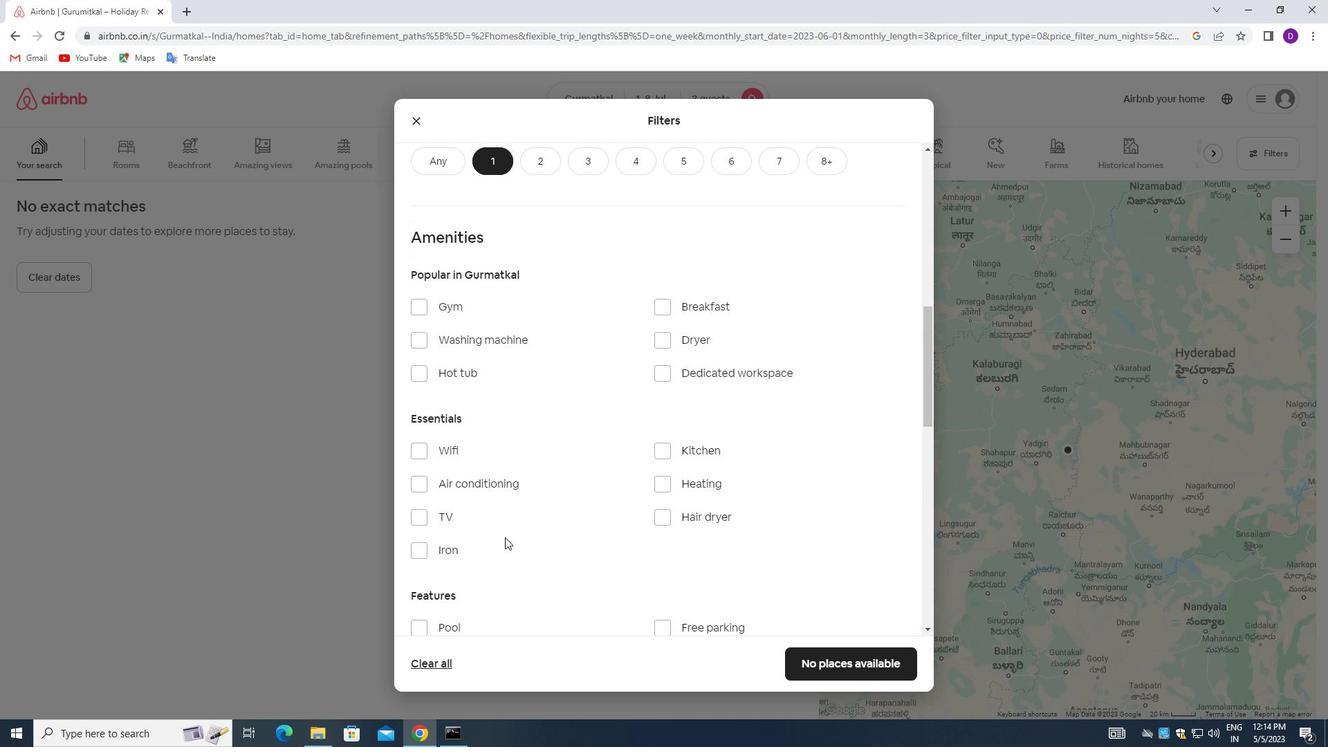 
Action: Mouse scrolled (498, 537) with delta (0, 0)
Screenshot: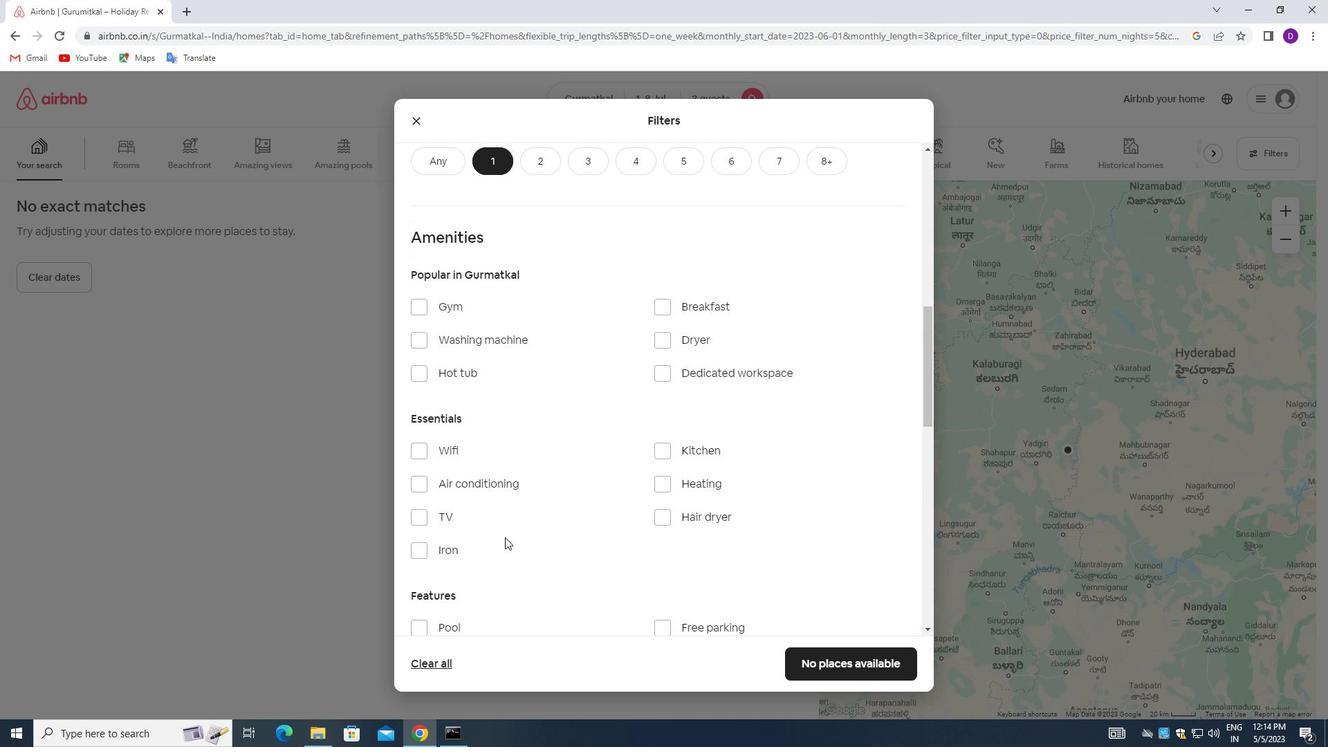 
Action: Mouse moved to (427, 265)
Screenshot: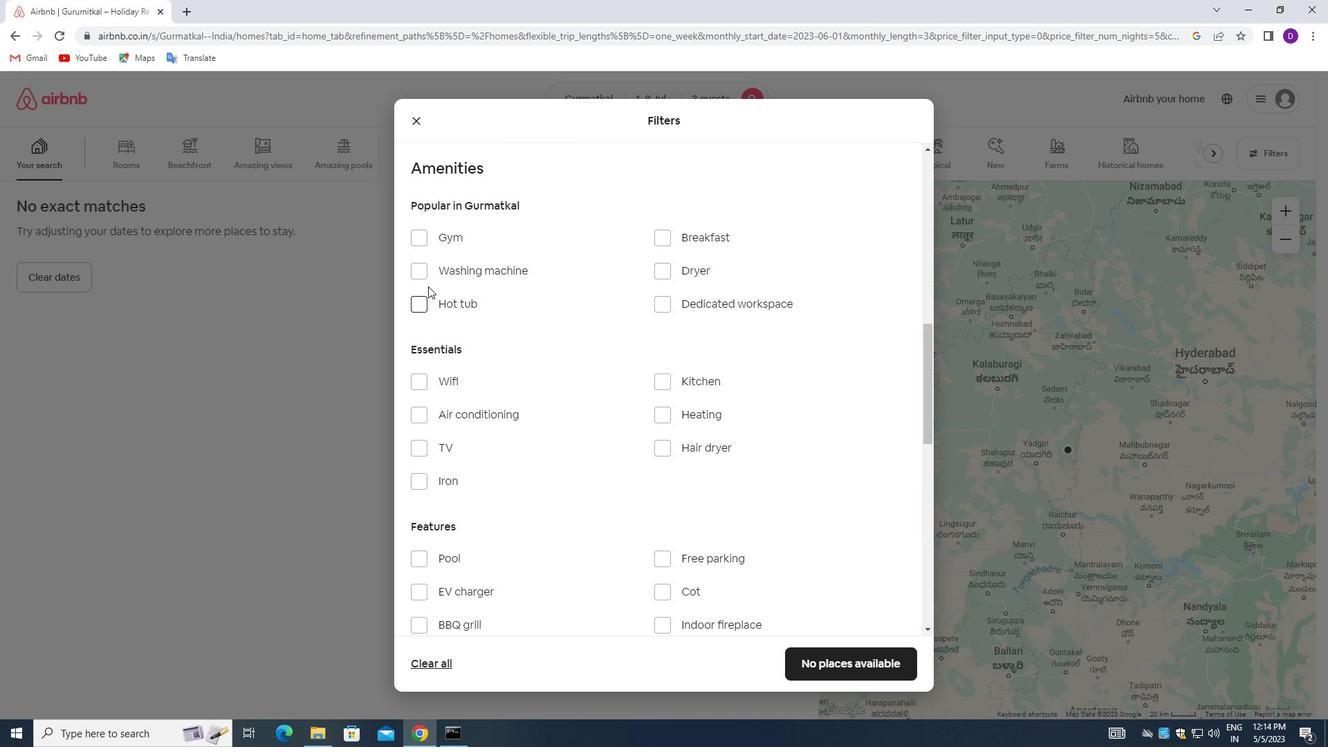 
Action: Mouse pressed left at (427, 265)
Screenshot: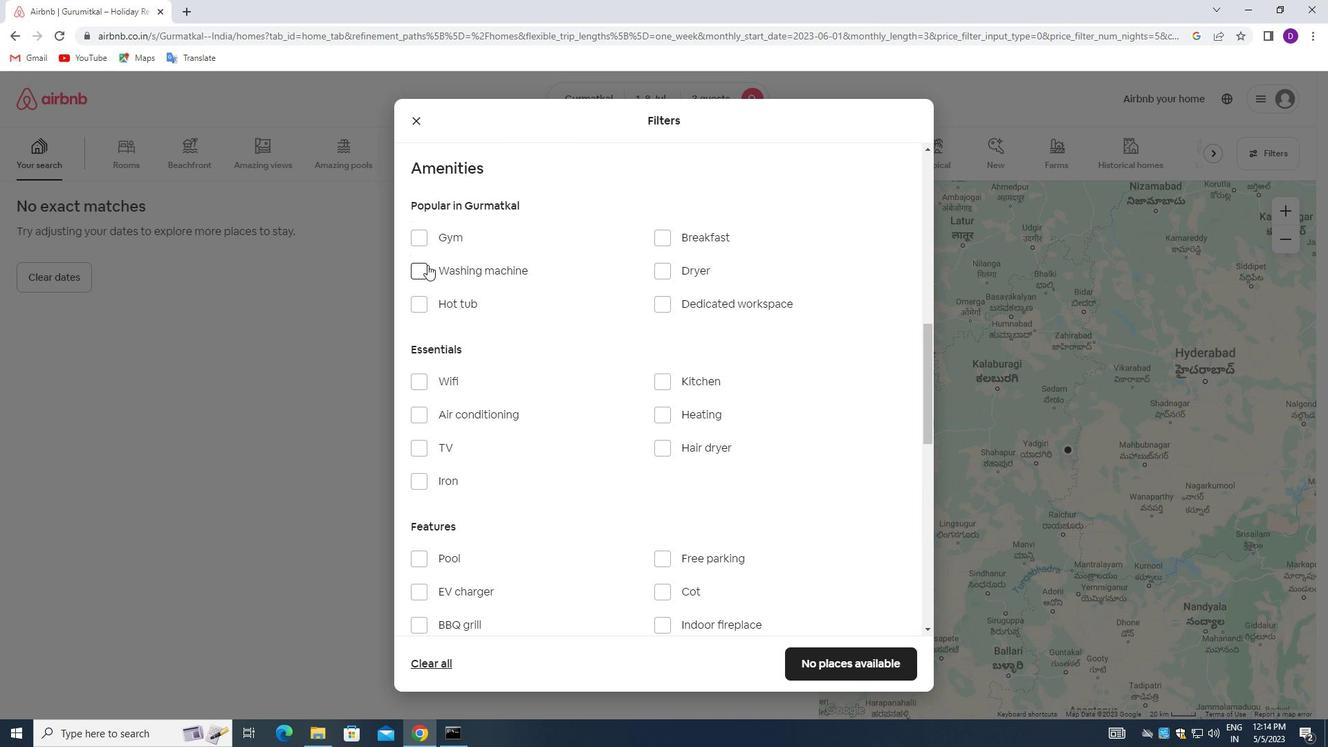 
Action: Mouse moved to (597, 393)
Screenshot: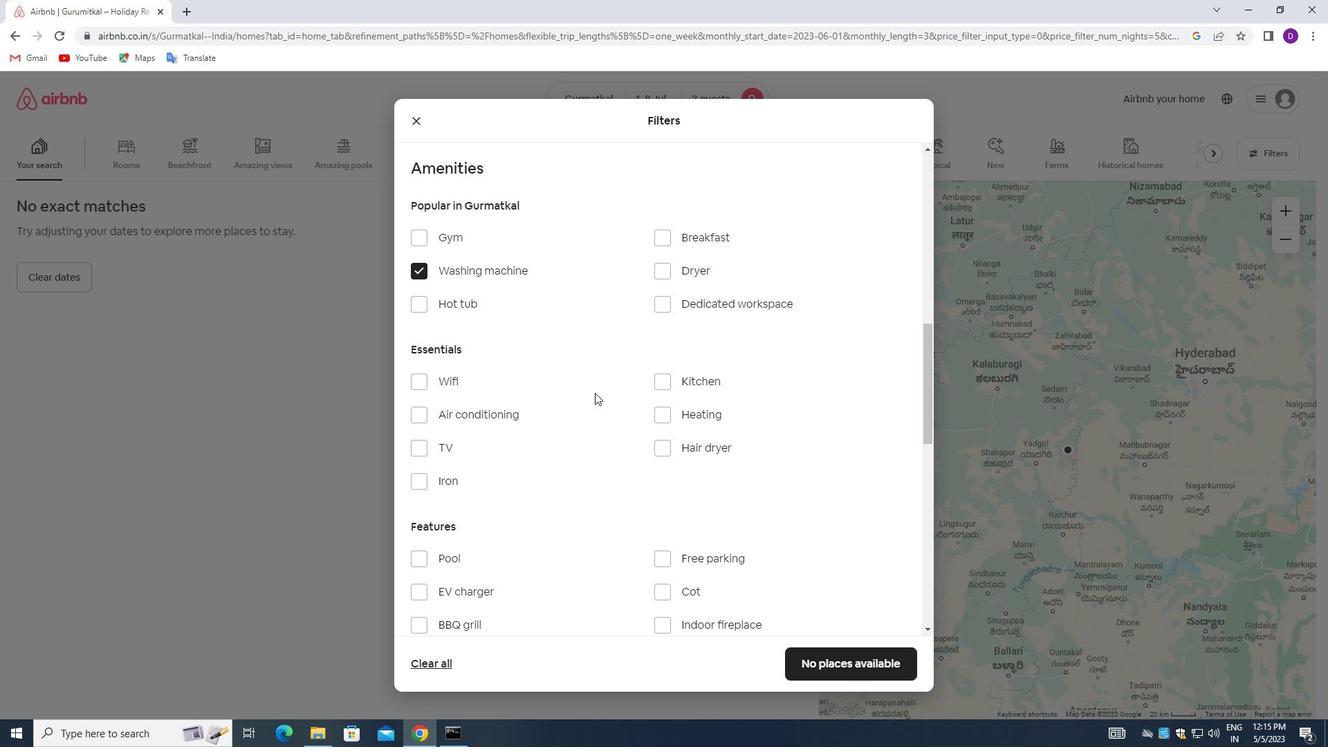 
Action: Mouse scrolled (597, 393) with delta (0, 0)
Screenshot: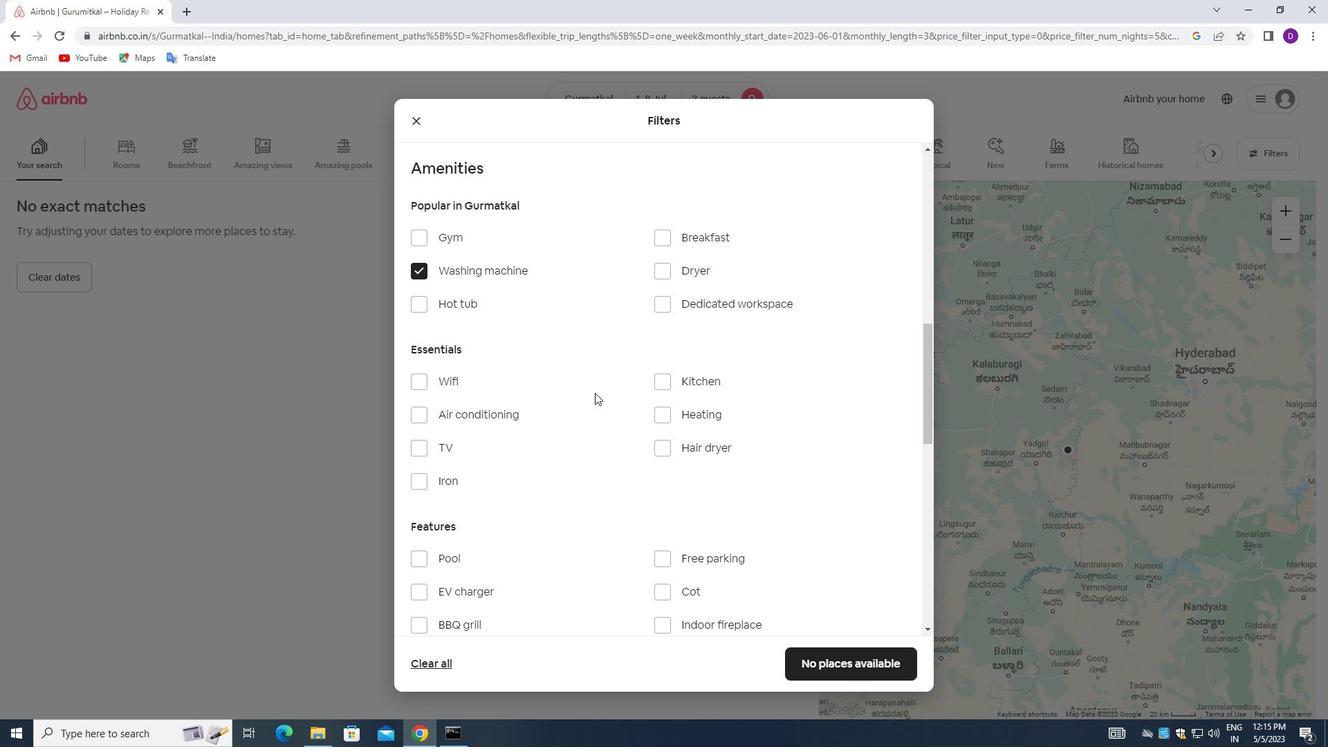 
Action: Mouse scrolled (597, 393) with delta (0, 0)
Screenshot: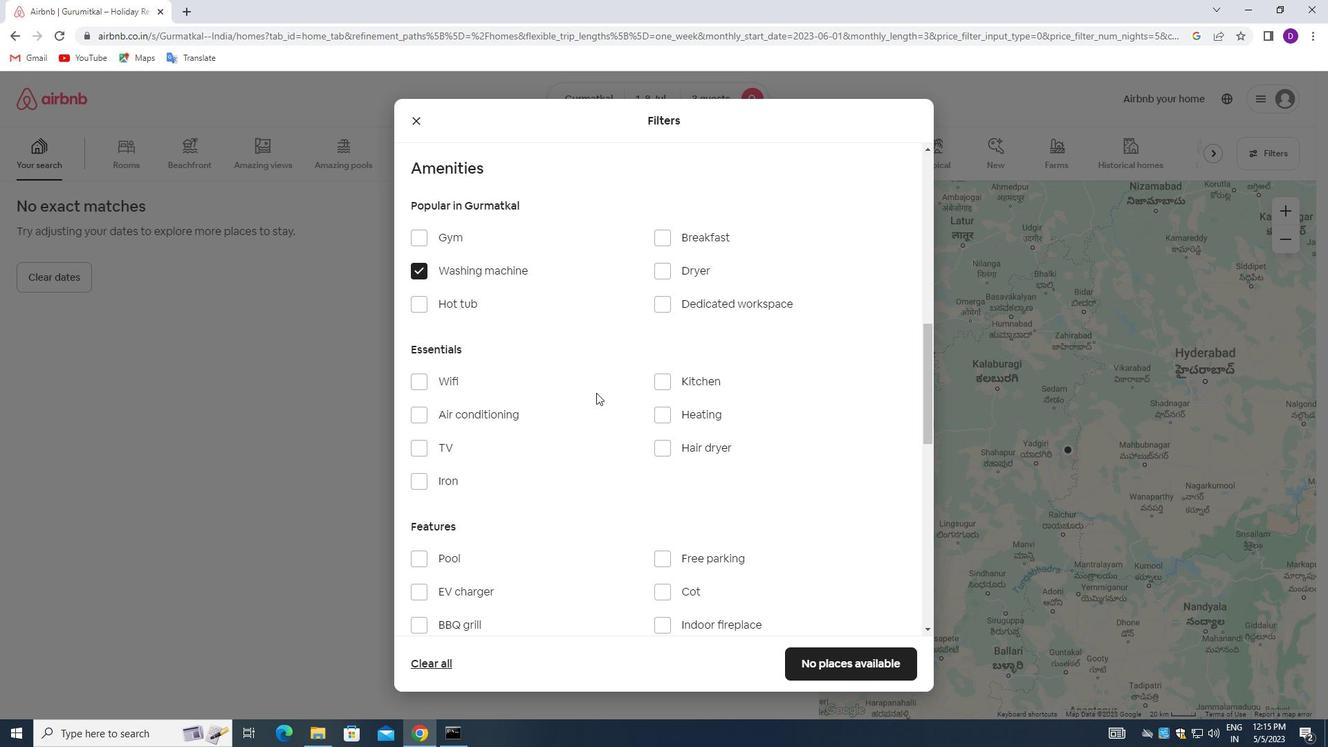 
Action: Mouse scrolled (597, 393) with delta (0, 0)
Screenshot: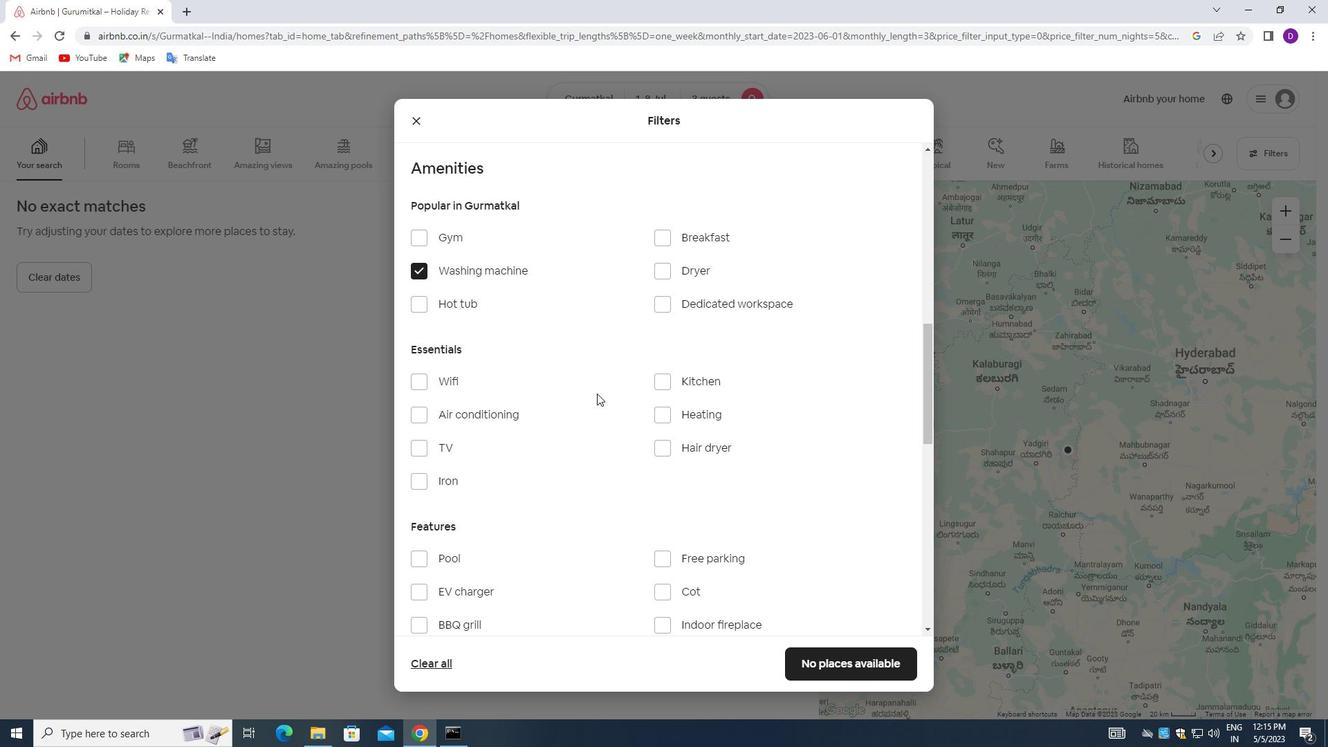 
Action: Mouse moved to (601, 397)
Screenshot: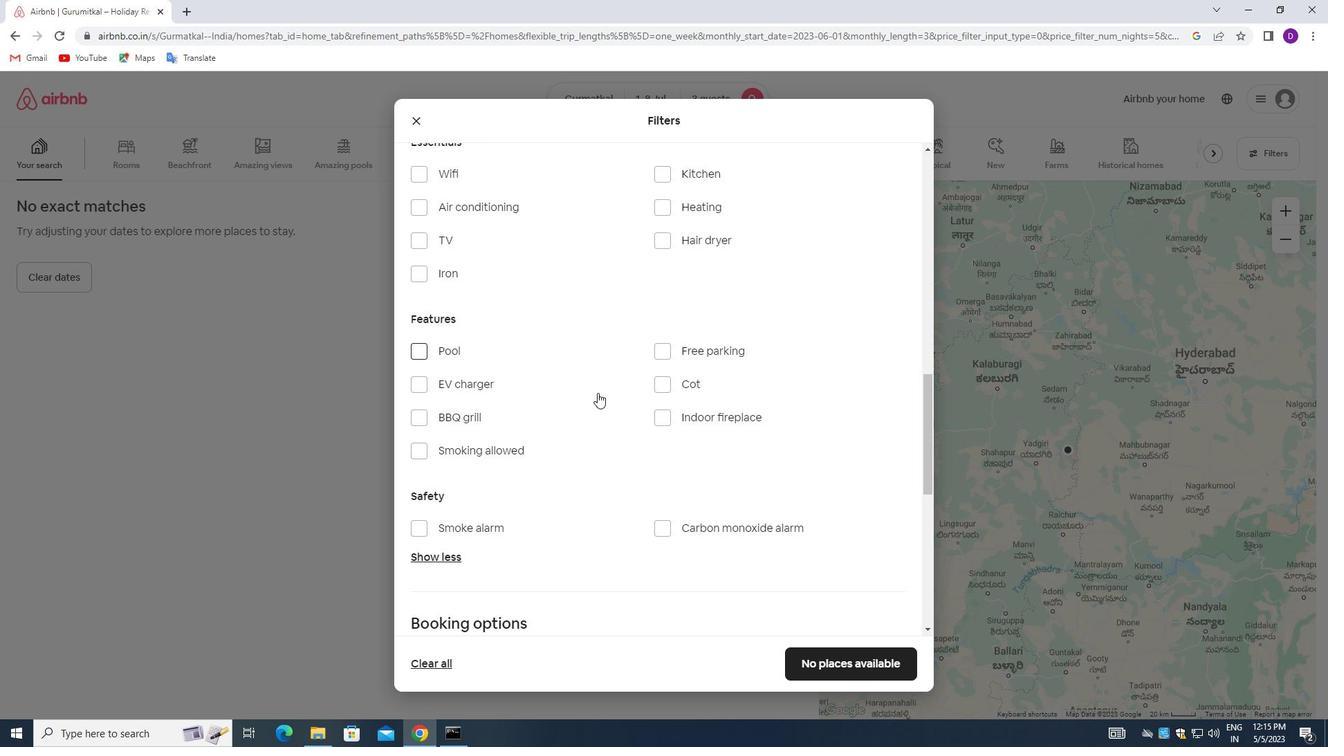 
Action: Mouse scrolled (601, 397) with delta (0, 0)
Screenshot: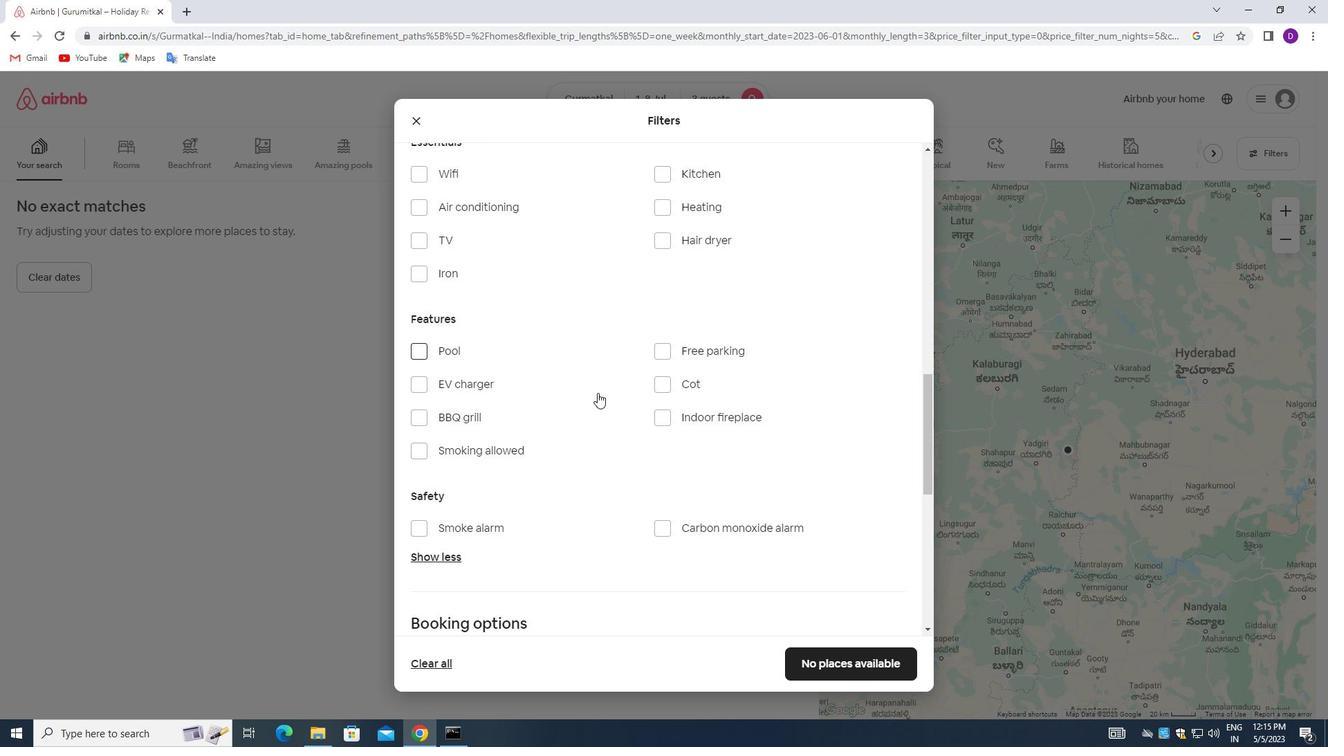 
Action: Mouse moved to (603, 402)
Screenshot: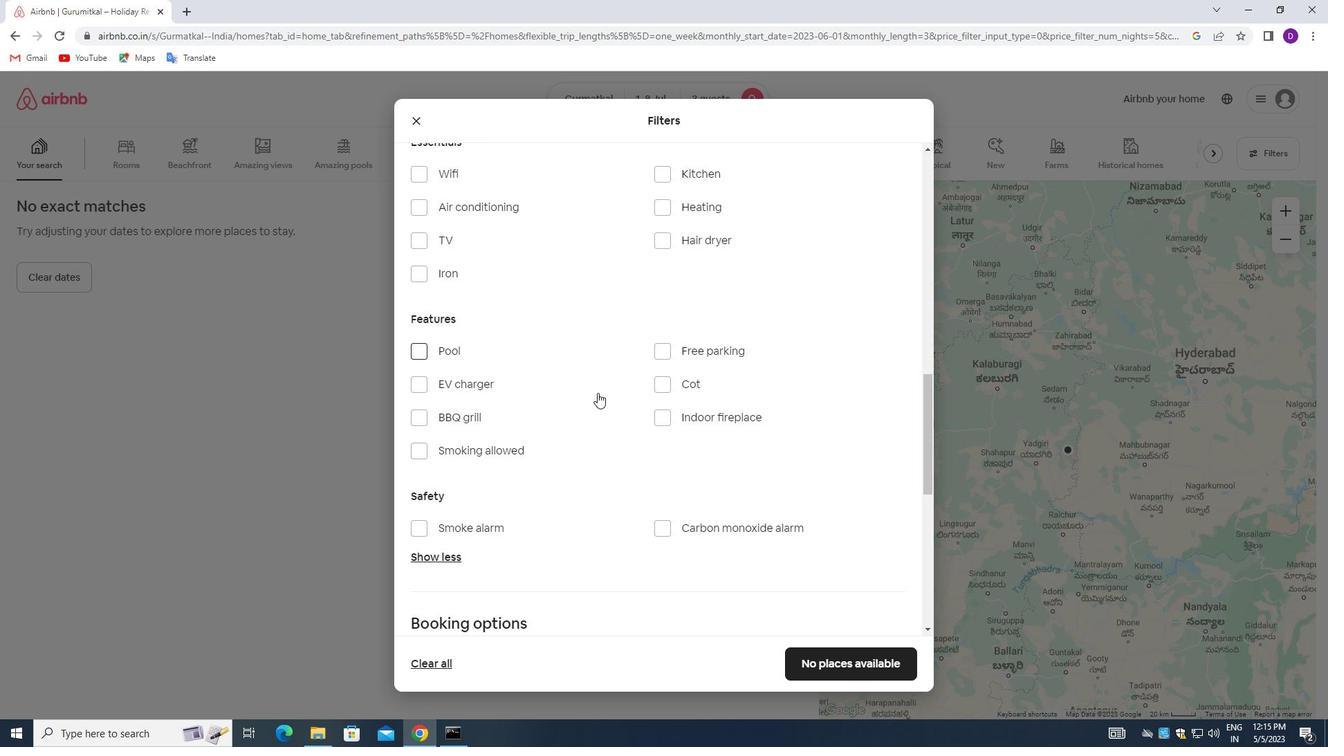 
Action: Mouse scrolled (603, 402) with delta (0, 0)
Screenshot: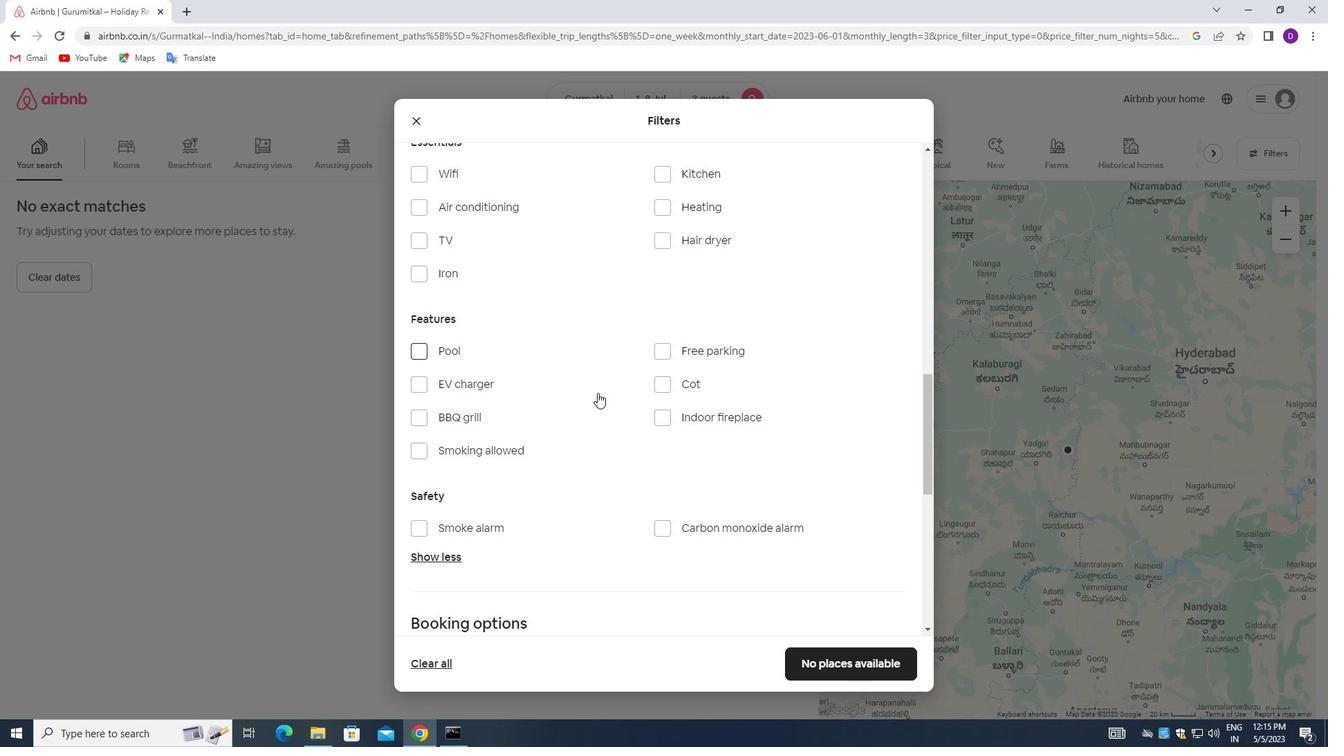 
Action: Mouse moved to (606, 413)
Screenshot: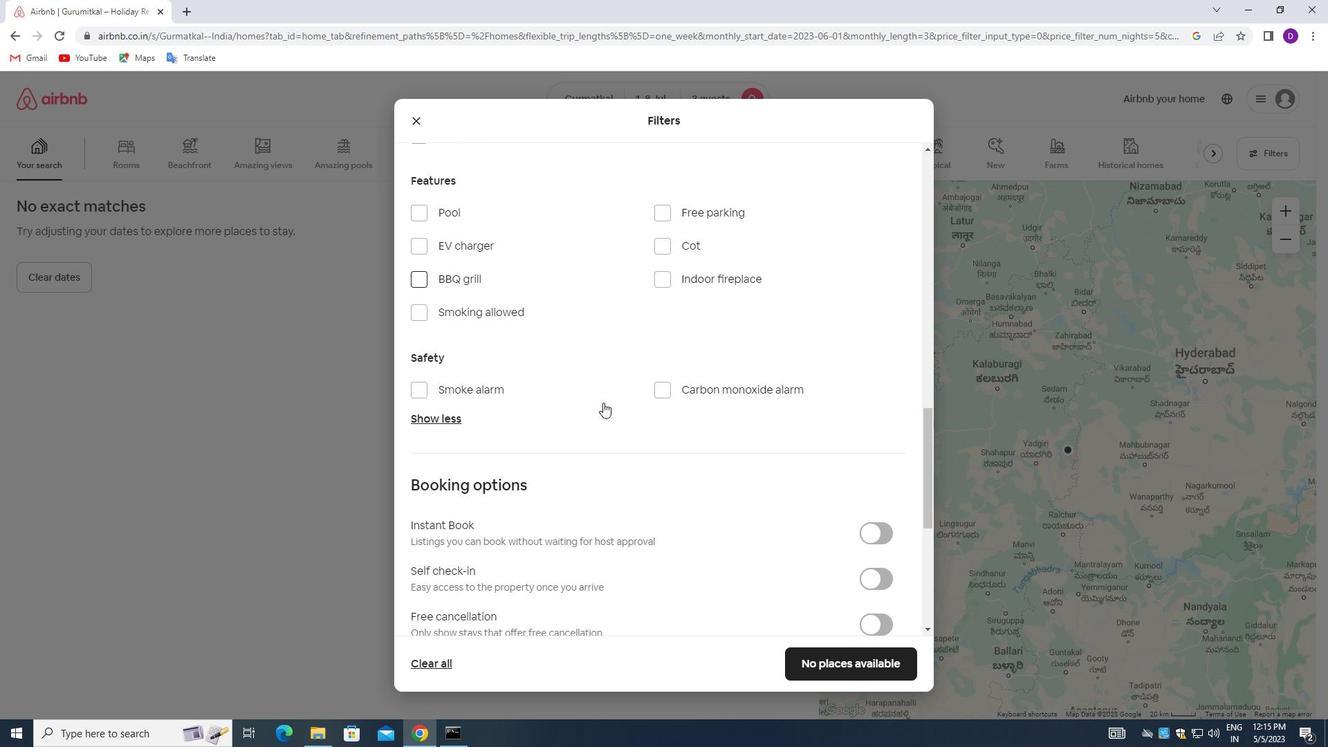 
Action: Mouse scrolled (606, 413) with delta (0, 0)
Screenshot: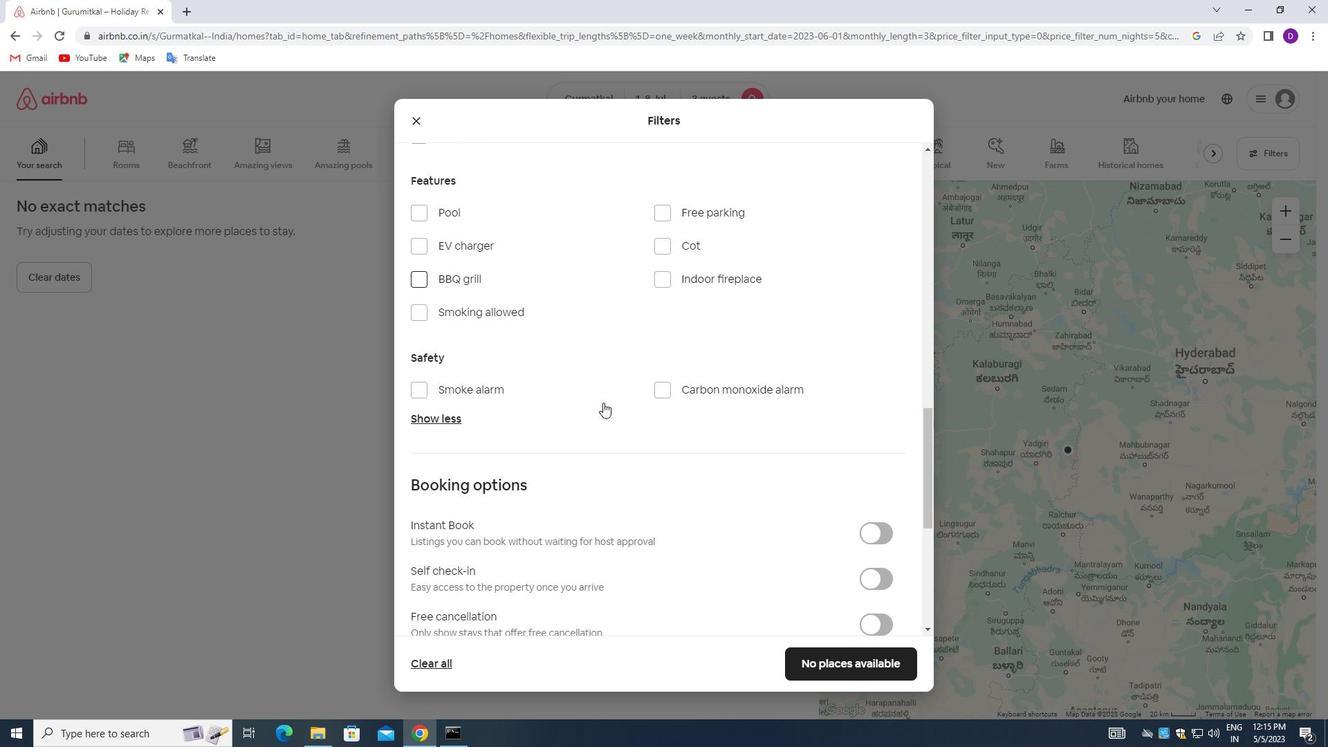 
Action: Mouse moved to (611, 422)
Screenshot: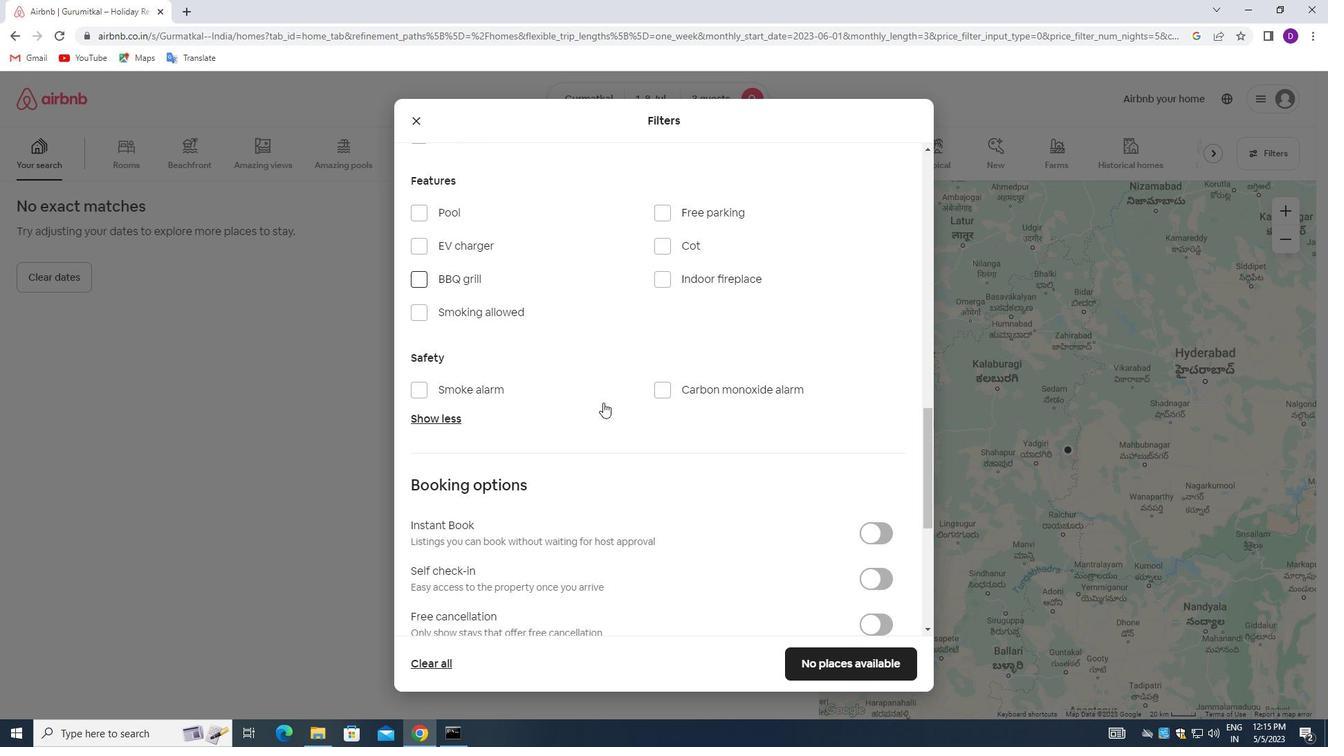 
Action: Mouse scrolled (611, 421) with delta (0, 0)
Screenshot: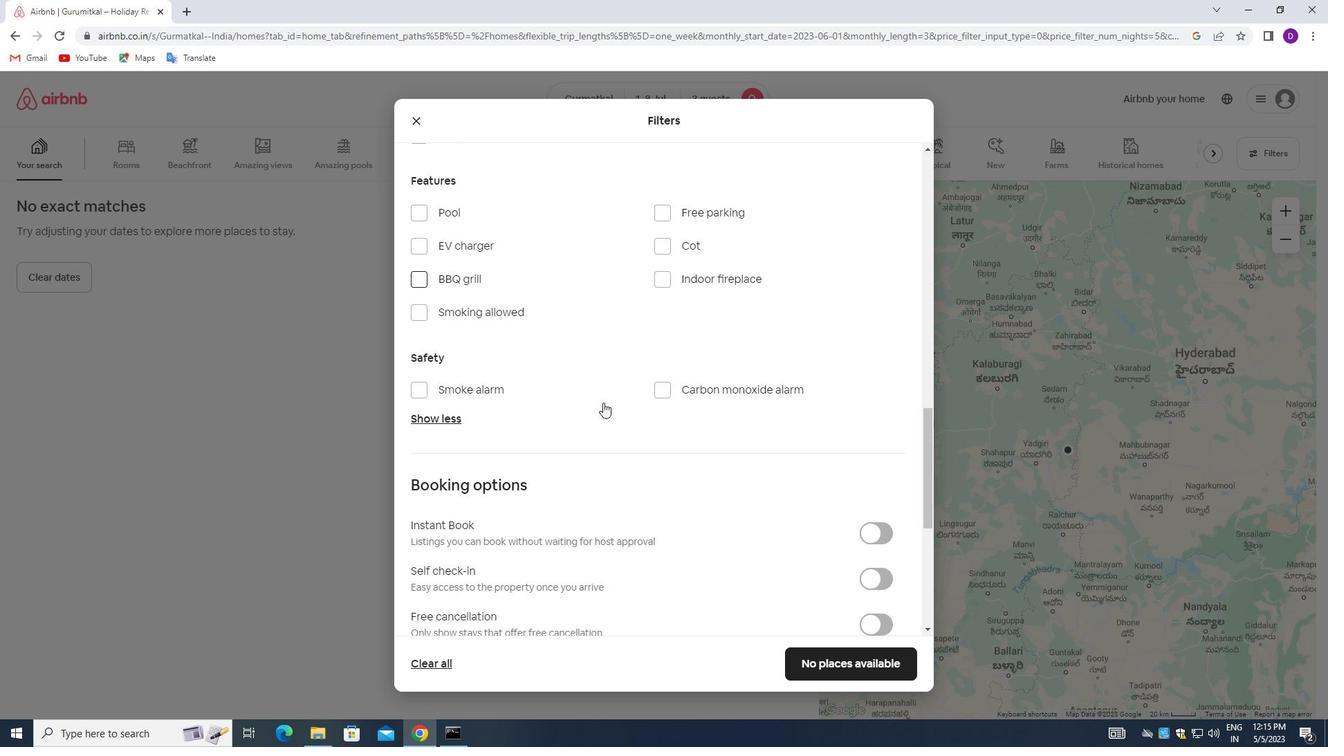 
Action: Mouse moved to (869, 442)
Screenshot: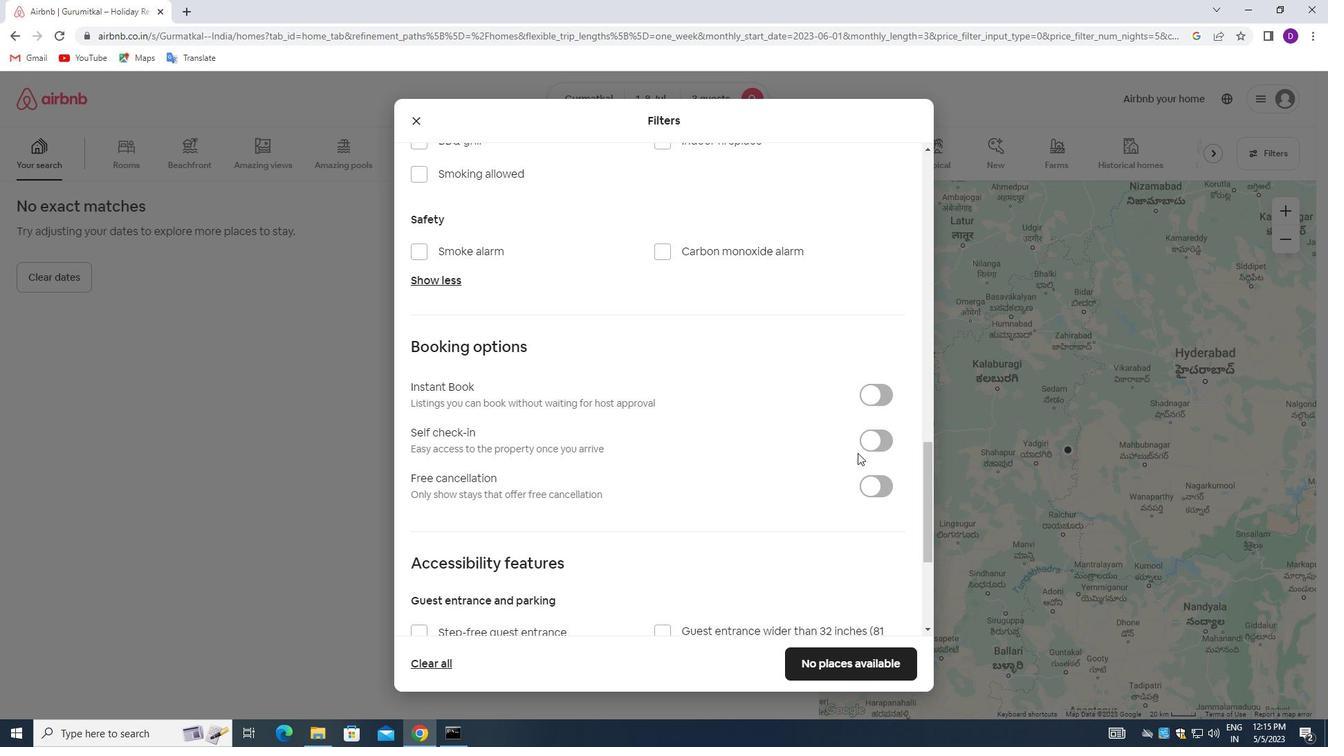 
Action: Mouse pressed left at (869, 442)
Screenshot: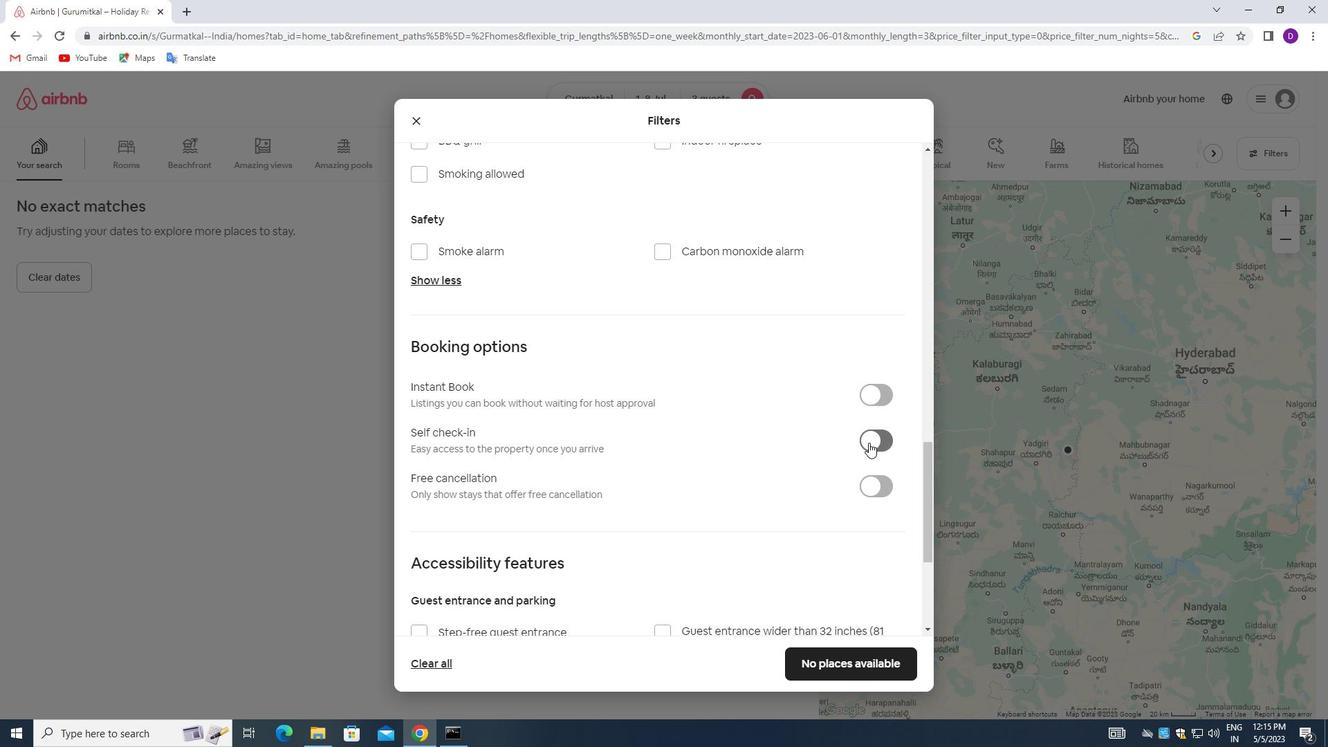 
Action: Mouse moved to (674, 464)
Screenshot: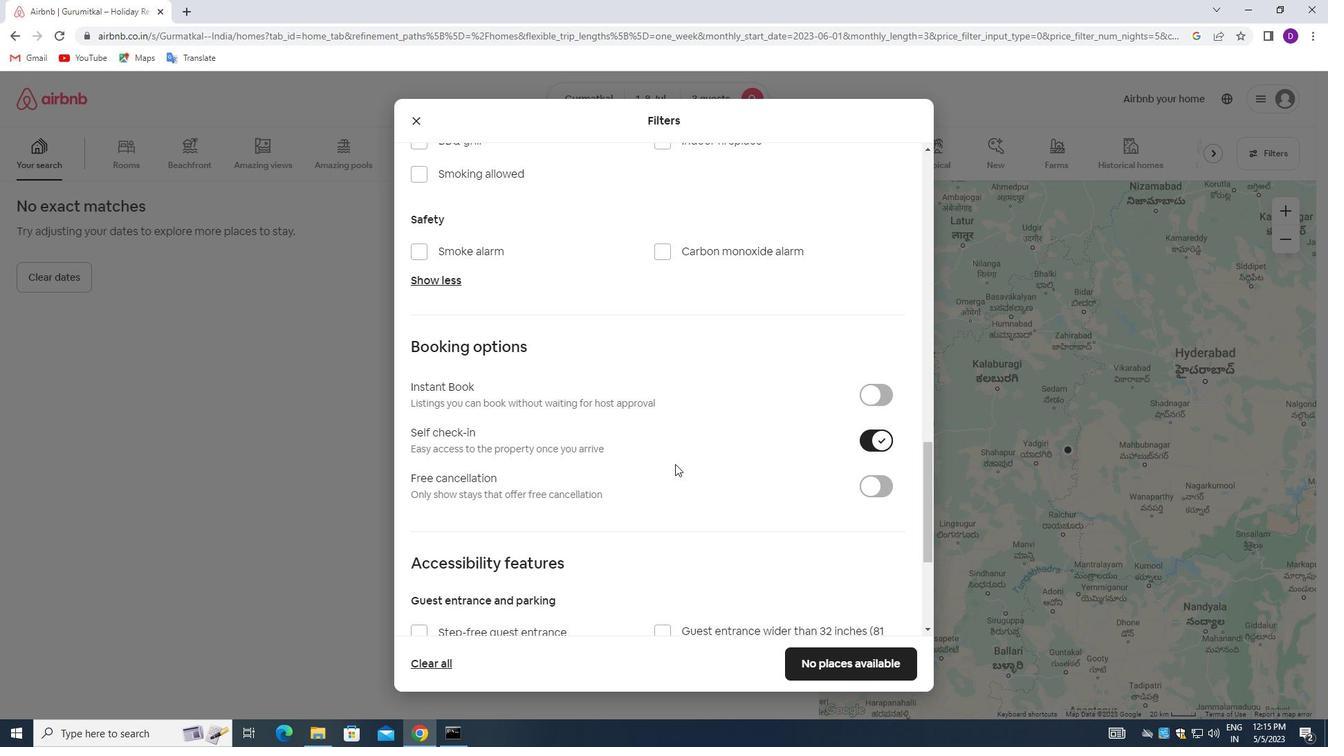 
Action: Mouse scrolled (674, 463) with delta (0, 0)
Screenshot: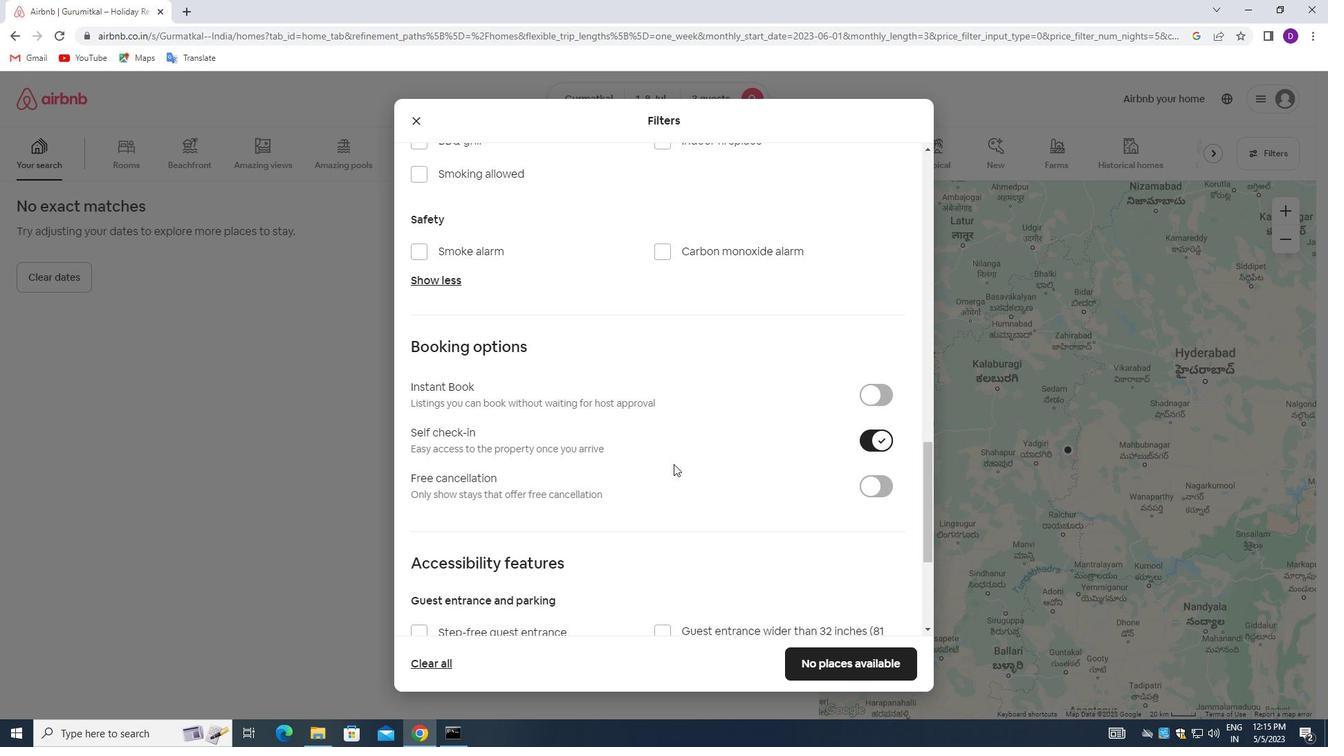 
Action: Mouse scrolled (674, 463) with delta (0, 0)
Screenshot: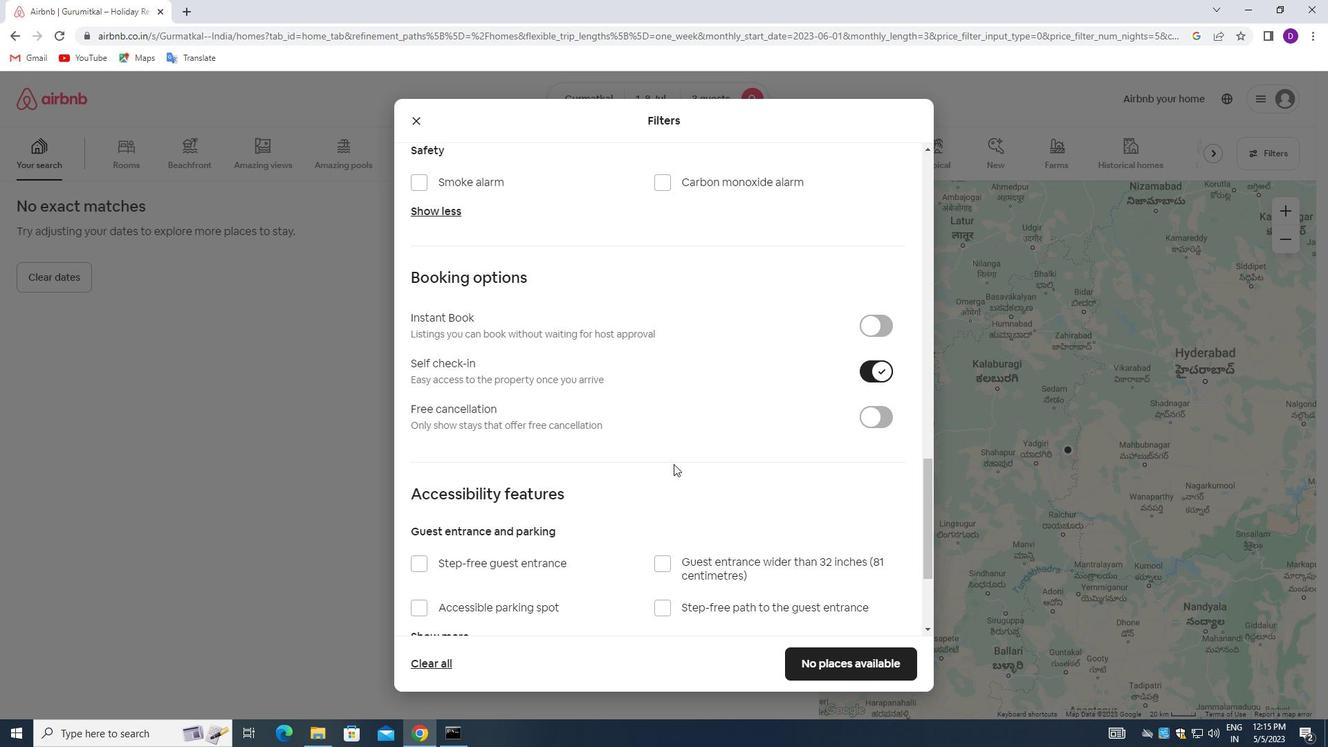 
Action: Mouse scrolled (674, 463) with delta (0, 0)
Screenshot: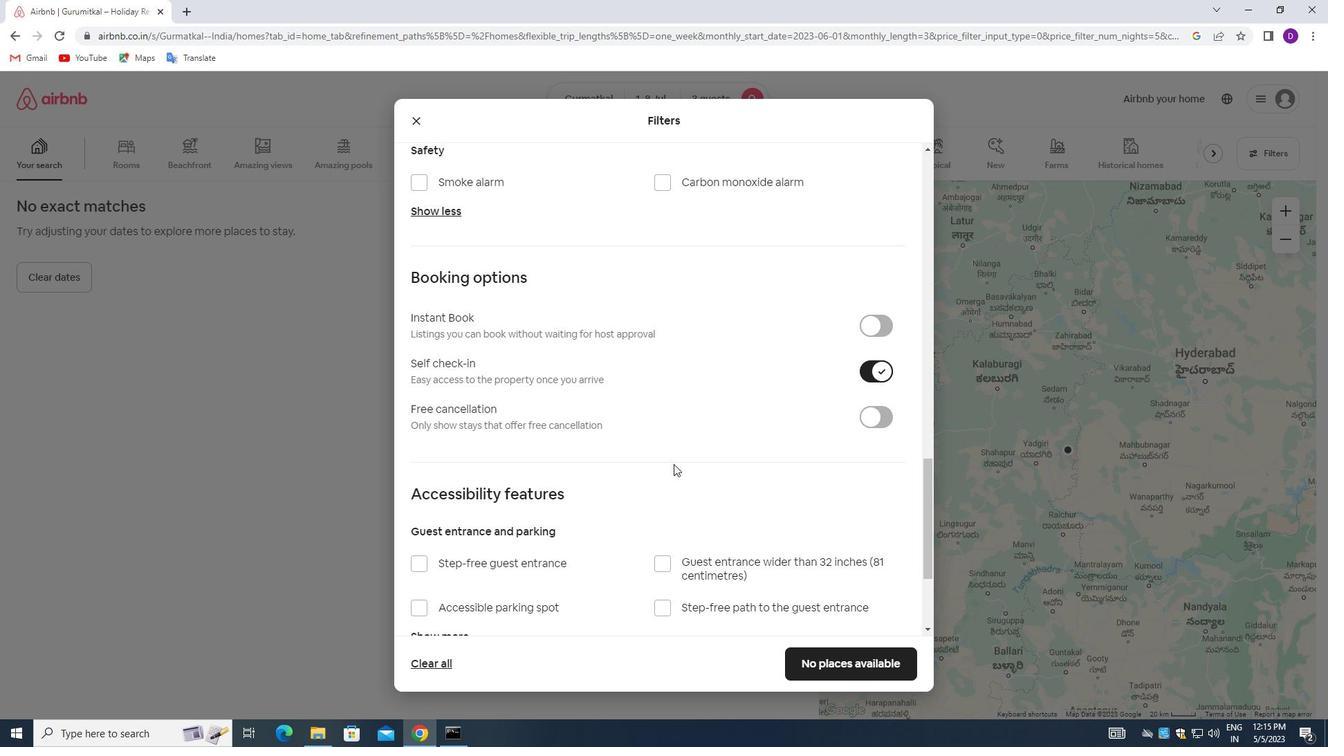 
Action: Mouse scrolled (674, 463) with delta (0, 0)
Screenshot: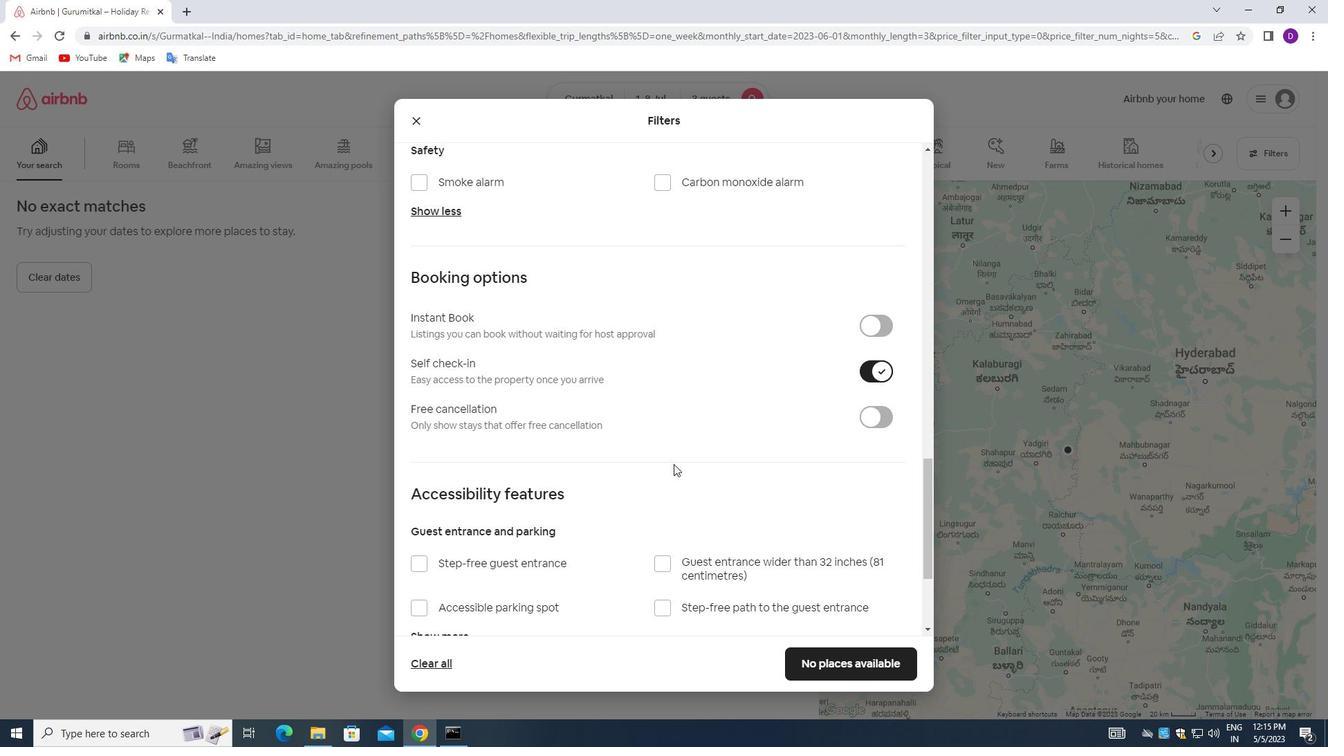 
Action: Mouse moved to (673, 465)
Screenshot: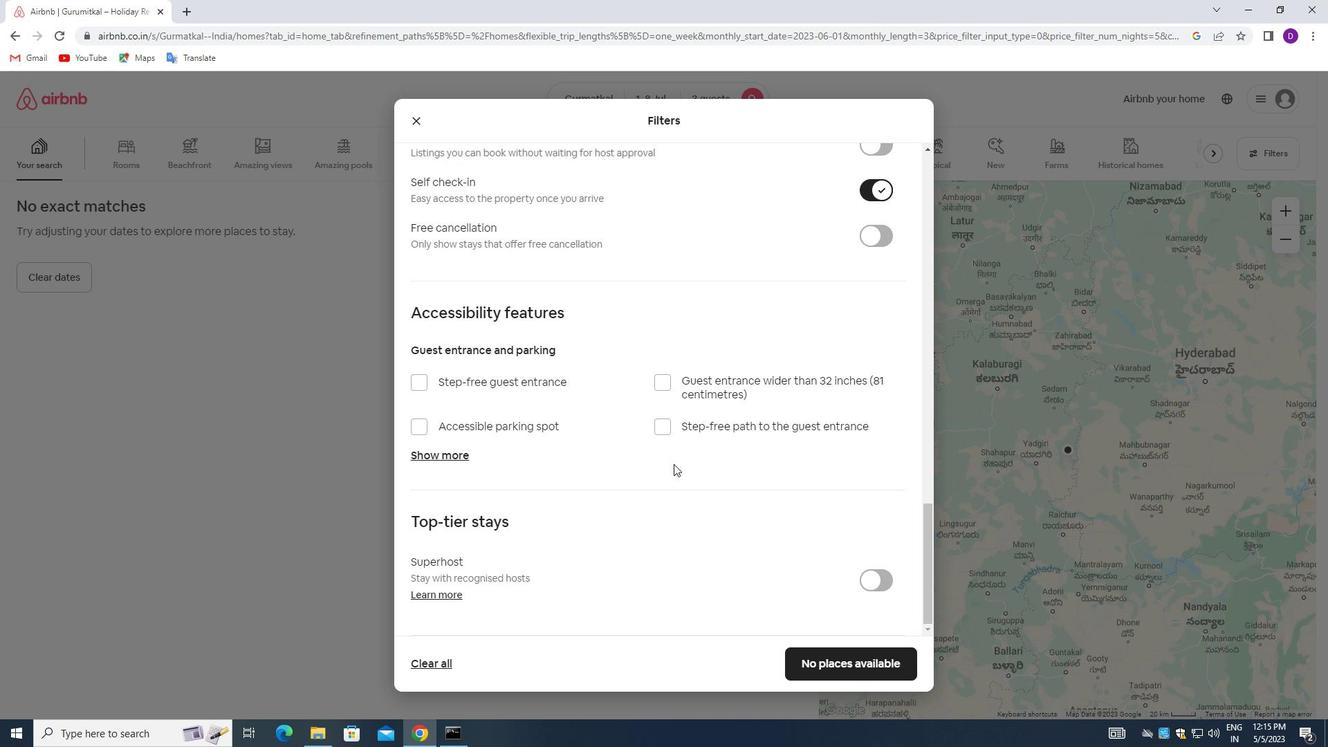 
Action: Mouse scrolled (673, 464) with delta (0, 0)
Screenshot: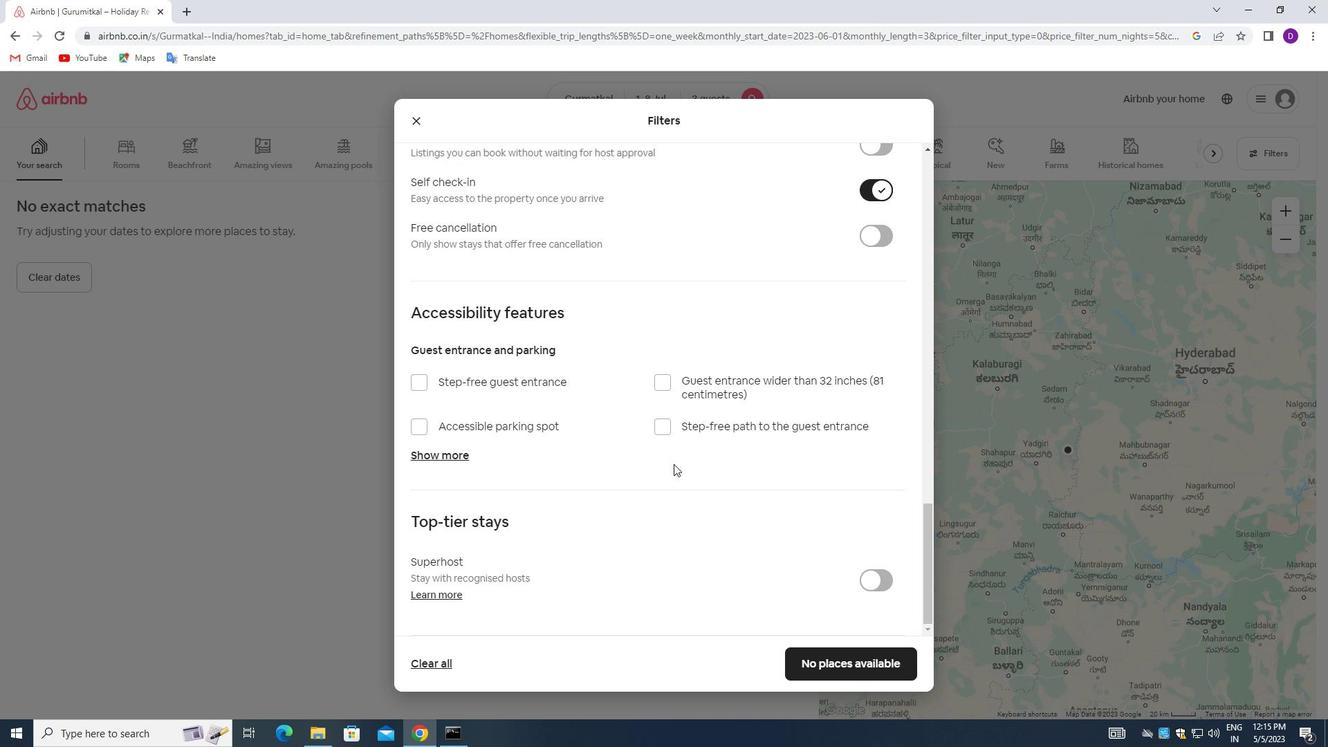 
Action: Mouse moved to (673, 467)
Screenshot: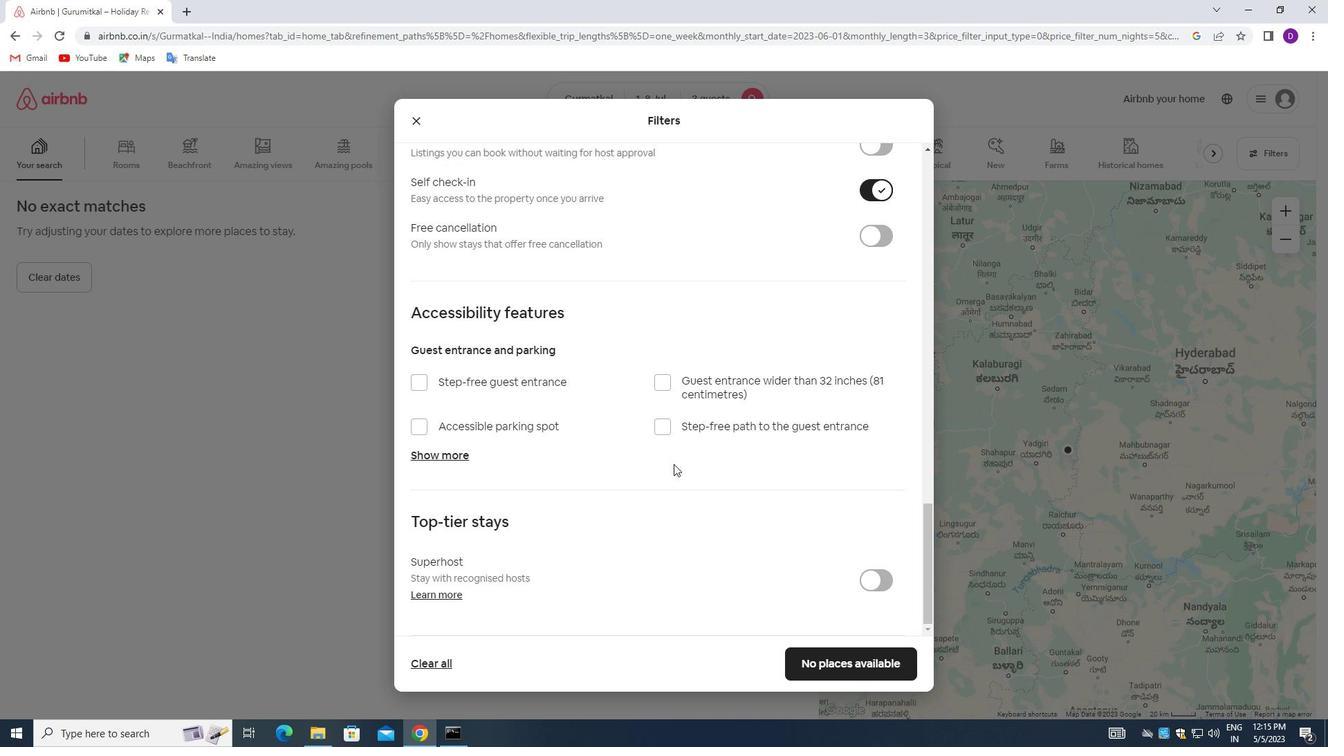 
Action: Mouse scrolled (673, 467) with delta (0, 0)
Screenshot: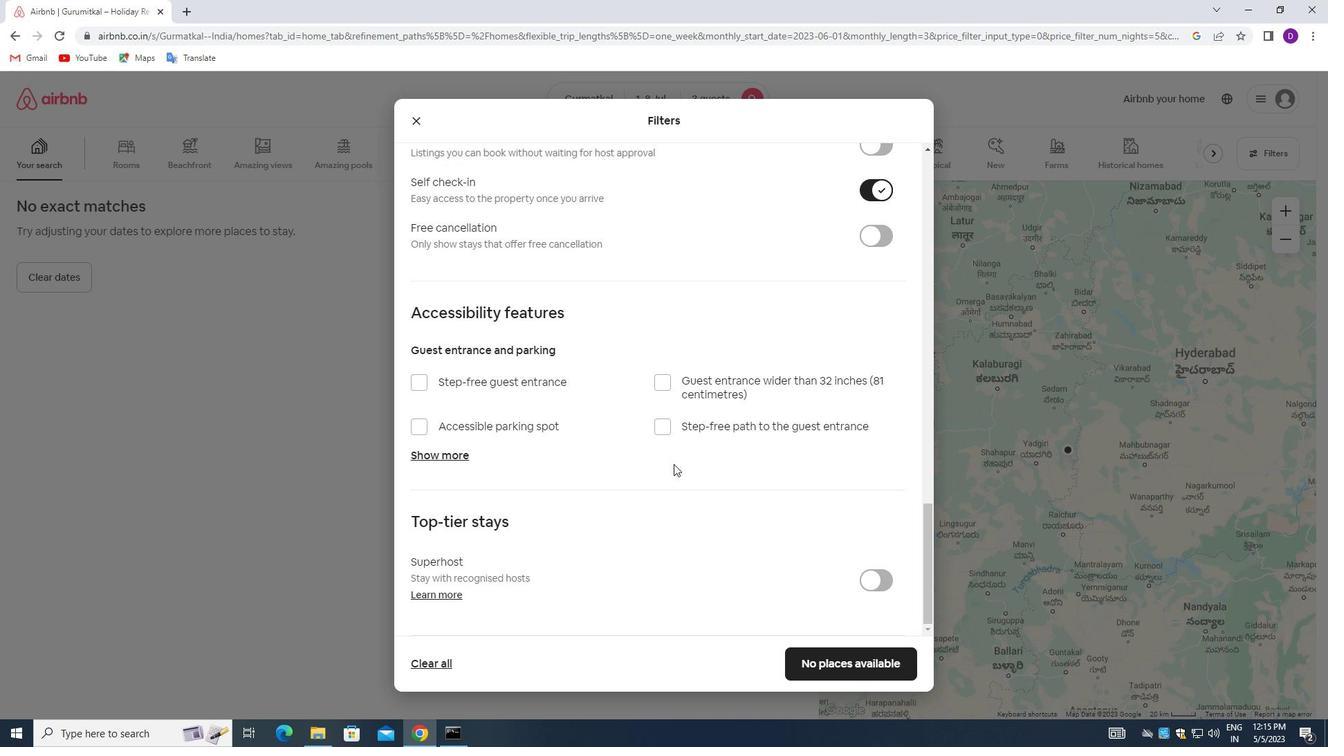 
Action: Mouse moved to (673, 467)
Screenshot: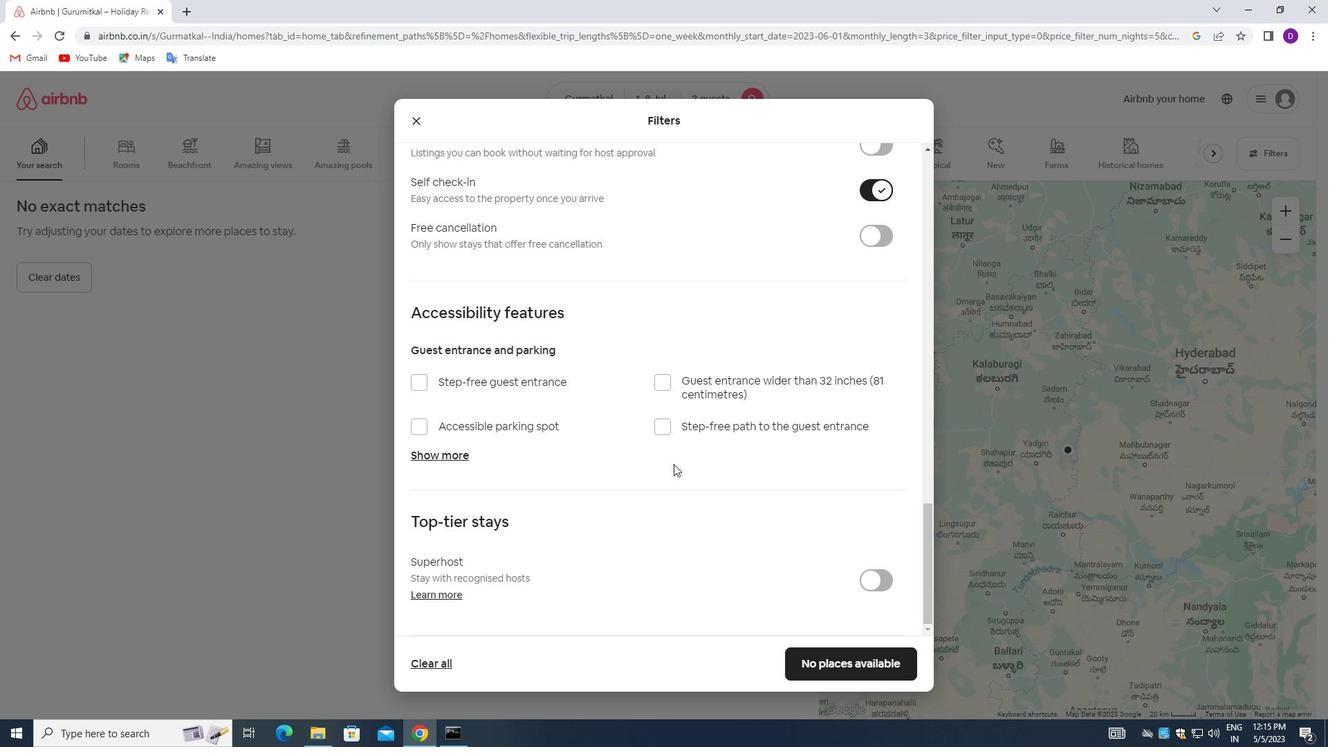 
Action: Mouse scrolled (673, 467) with delta (0, 0)
Screenshot: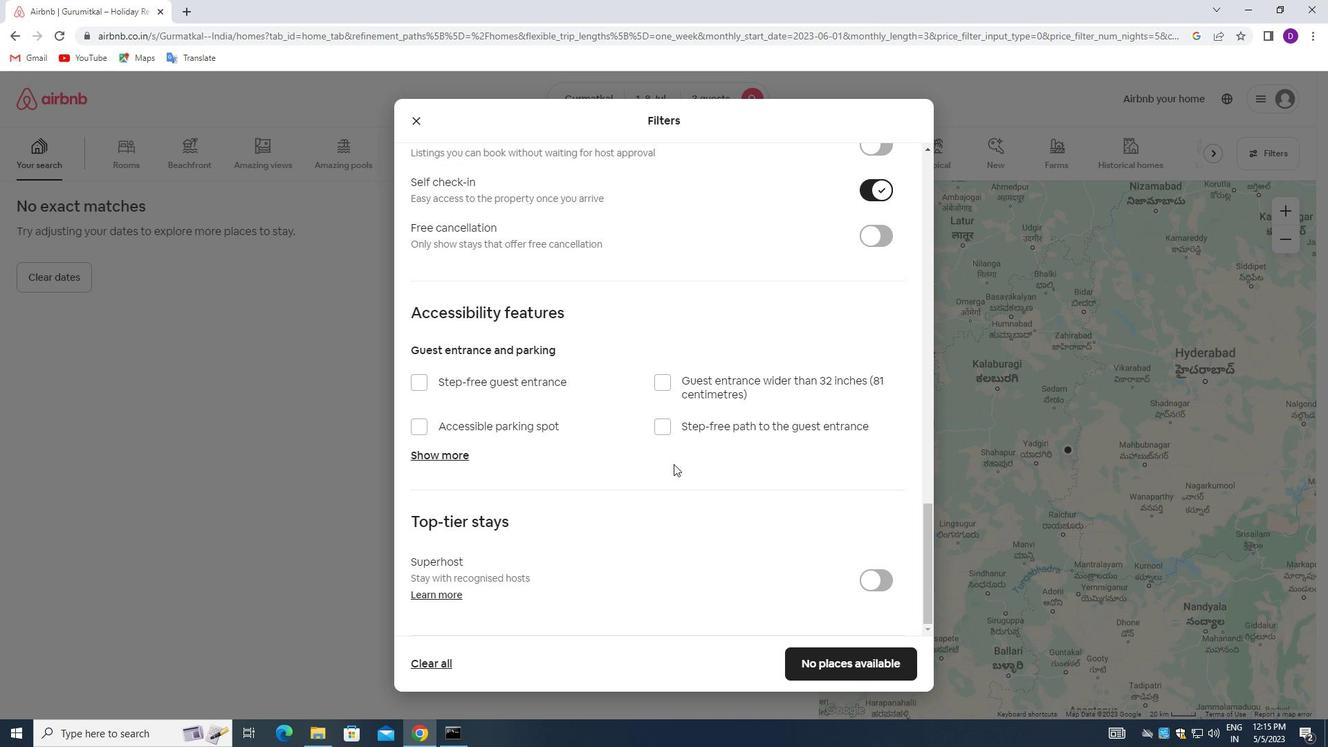 
Action: Mouse moved to (673, 470)
Screenshot: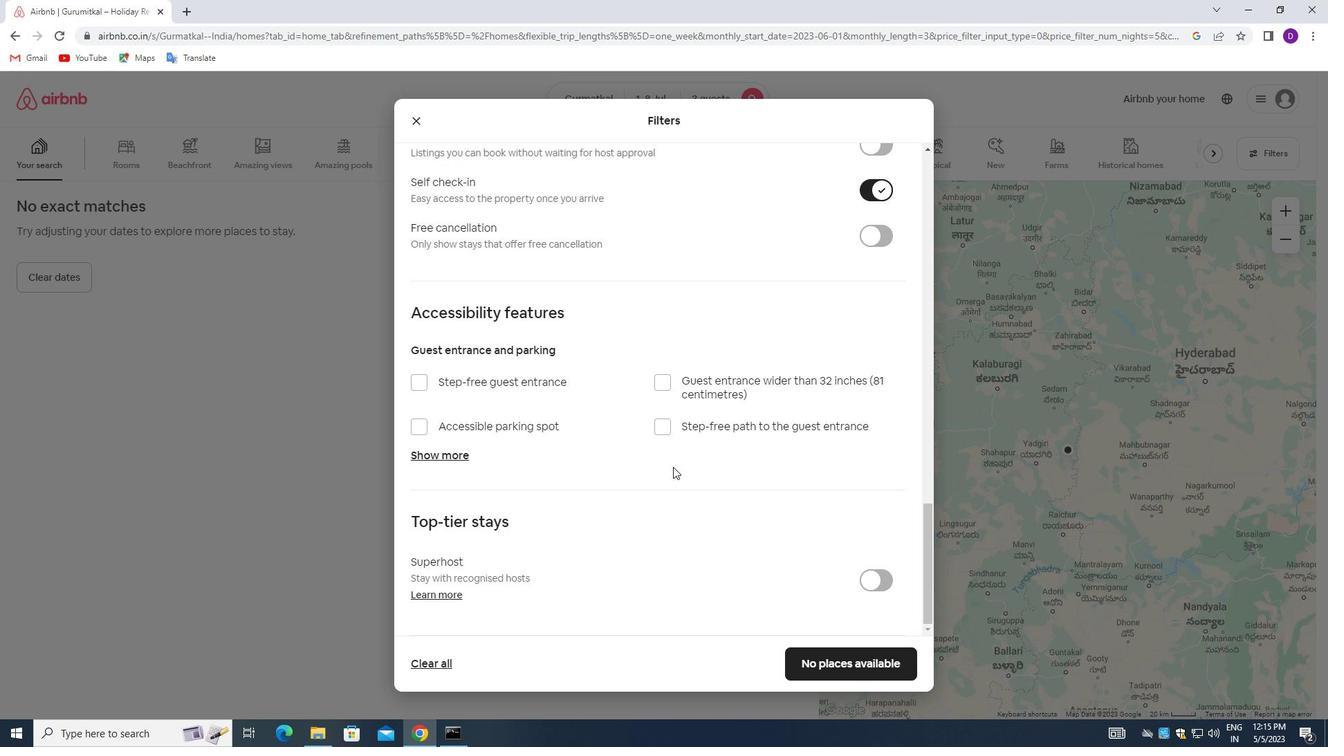 
Action: Mouse scrolled (673, 469) with delta (0, 0)
Screenshot: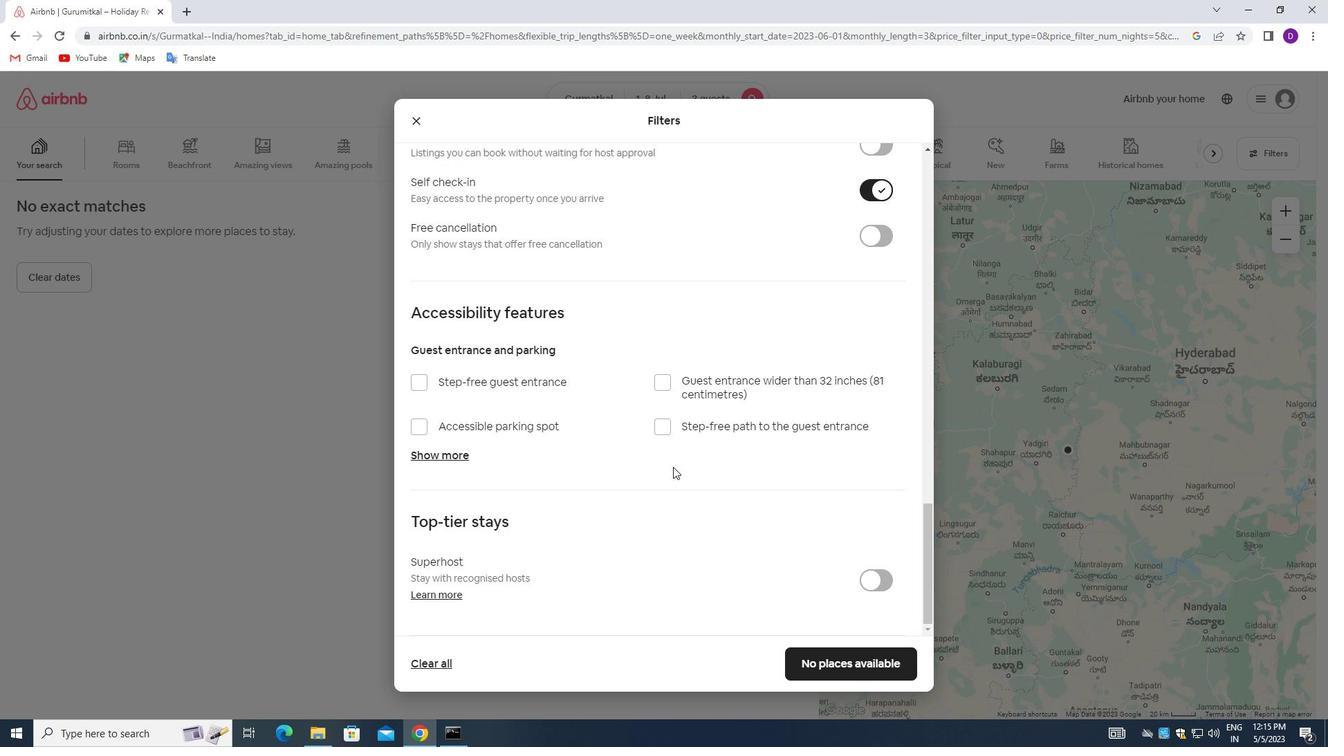 
Action: Mouse moved to (793, 662)
Screenshot: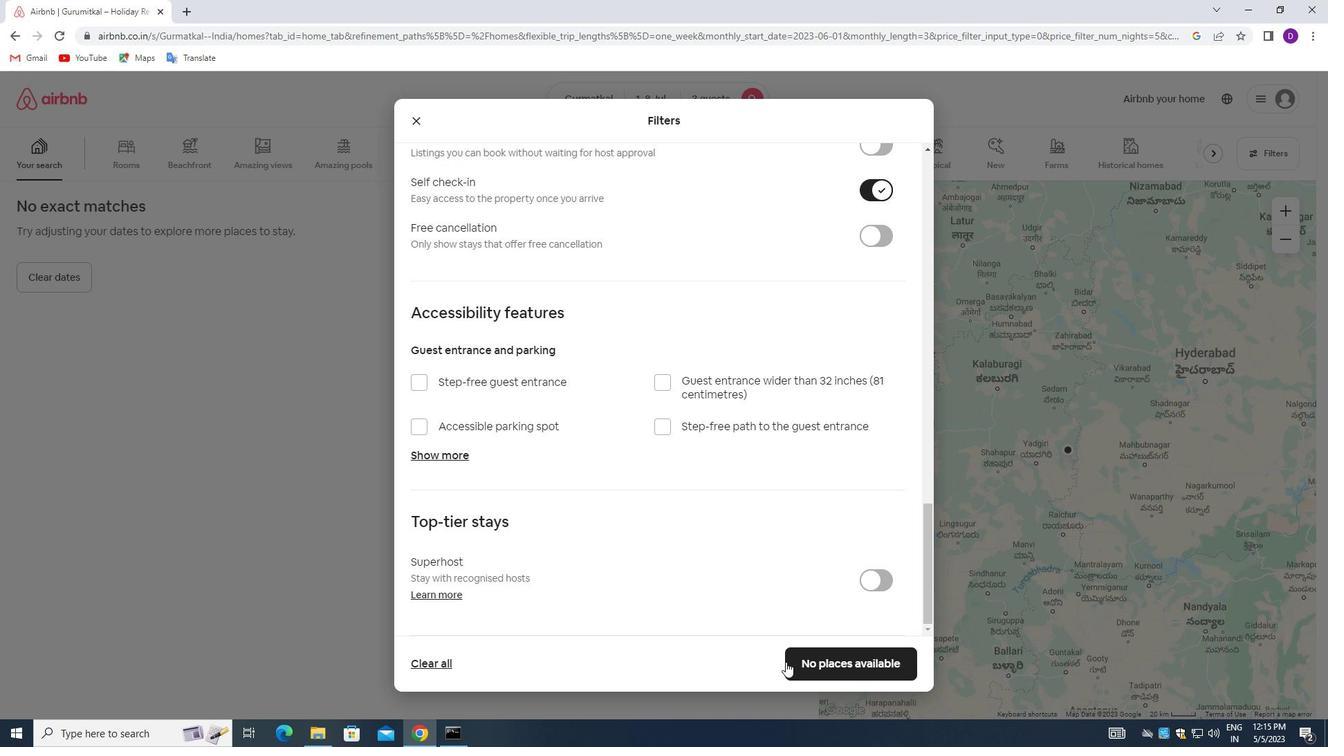 
Action: Mouse pressed left at (793, 662)
Screenshot: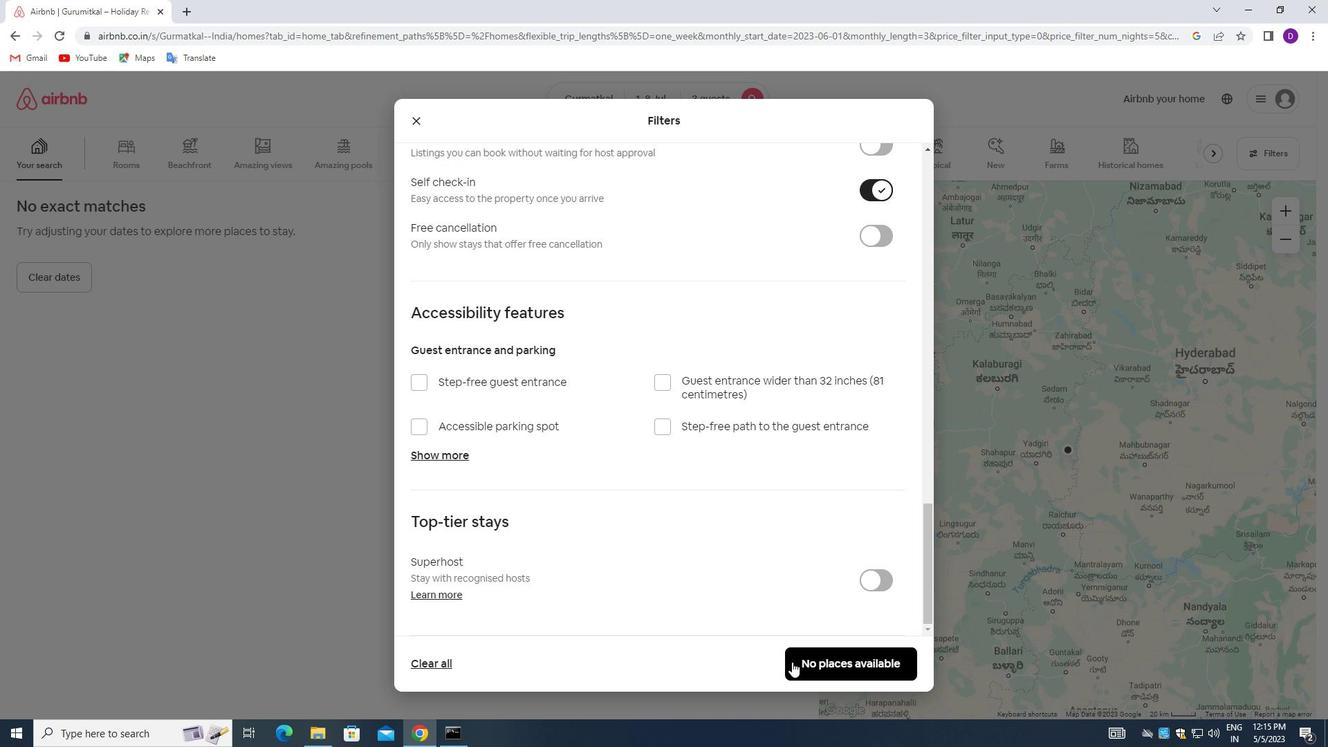 
Action: Mouse moved to (759, 478)
Screenshot: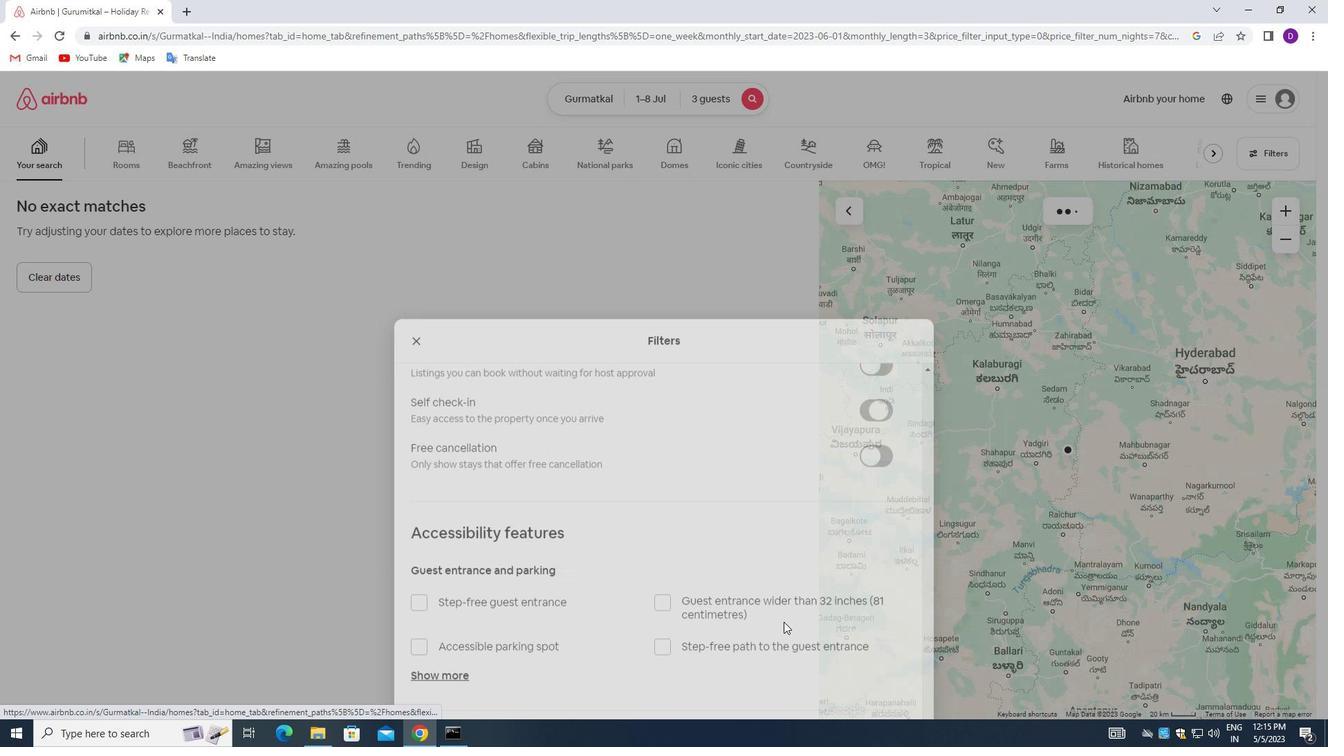 
